 Task: Reply to email with the signature Brooke Phillips with the subject Complaint from softage.1@softage.net with the message I would like to request a meeting to discuss the new employee benefits program. with CC to softage.8@softage.net with an attached document User_agreement.doc
Action: Mouse moved to (397, 515)
Screenshot: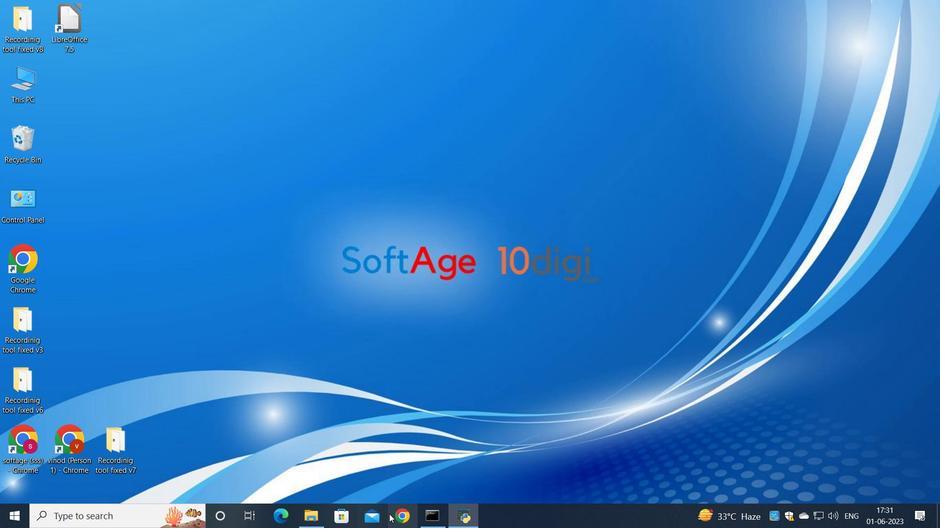 
Action: Mouse pressed left at (397, 515)
Screenshot: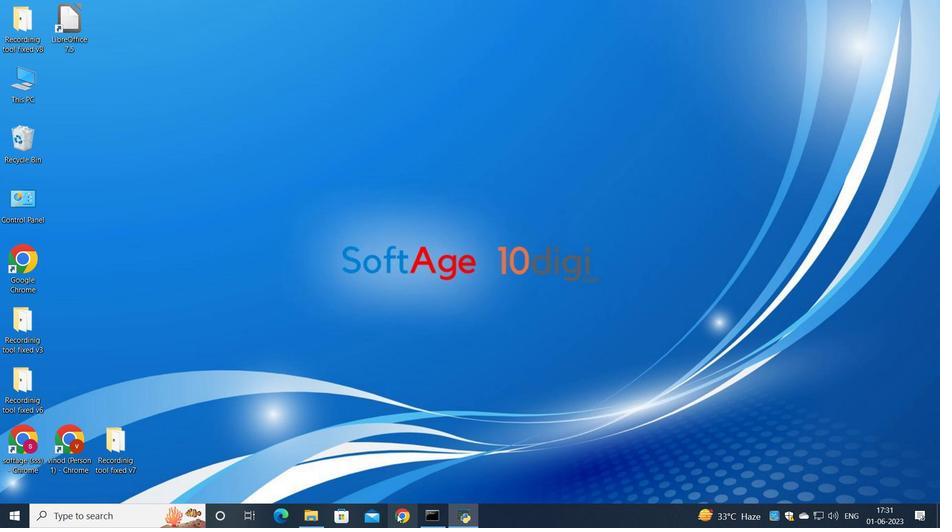 
Action: Mouse moved to (389, 280)
Screenshot: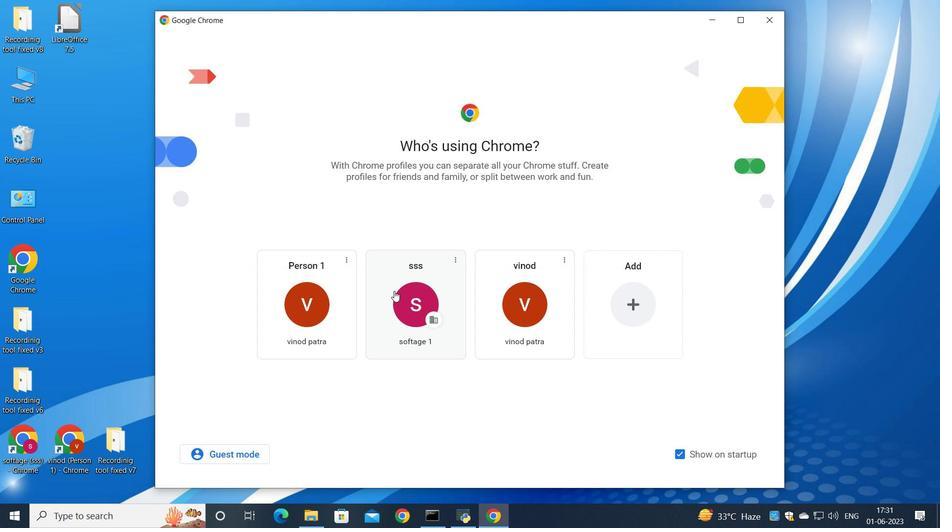 
Action: Mouse pressed left at (389, 280)
Screenshot: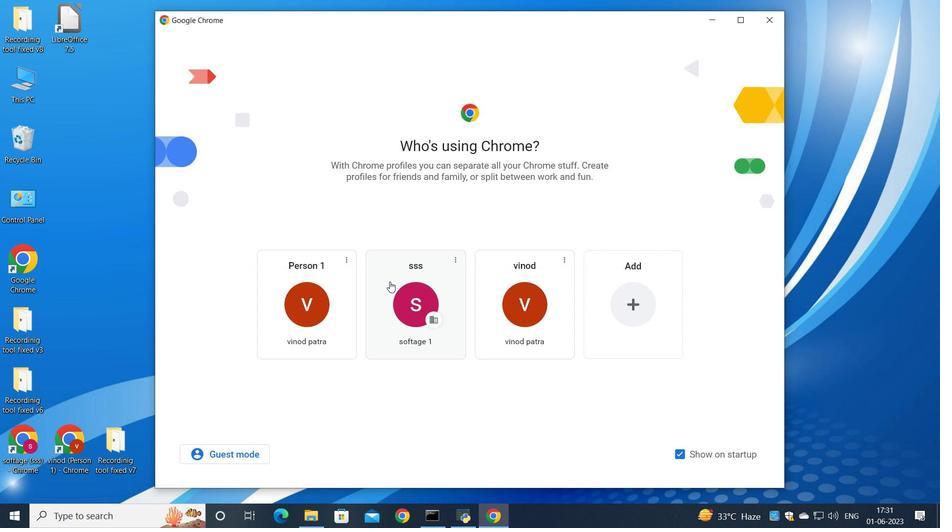 
Action: Mouse moved to (391, 310)
Screenshot: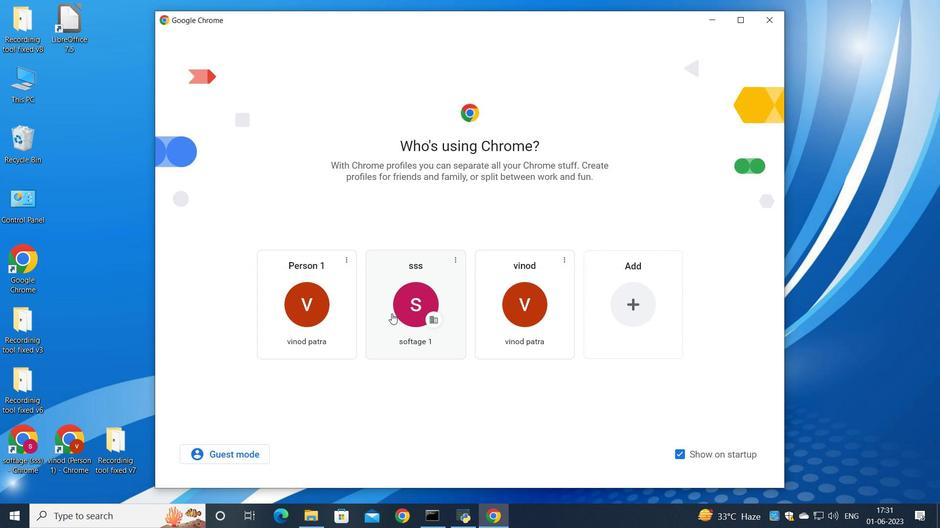 
Action: Mouse pressed left at (391, 310)
Screenshot: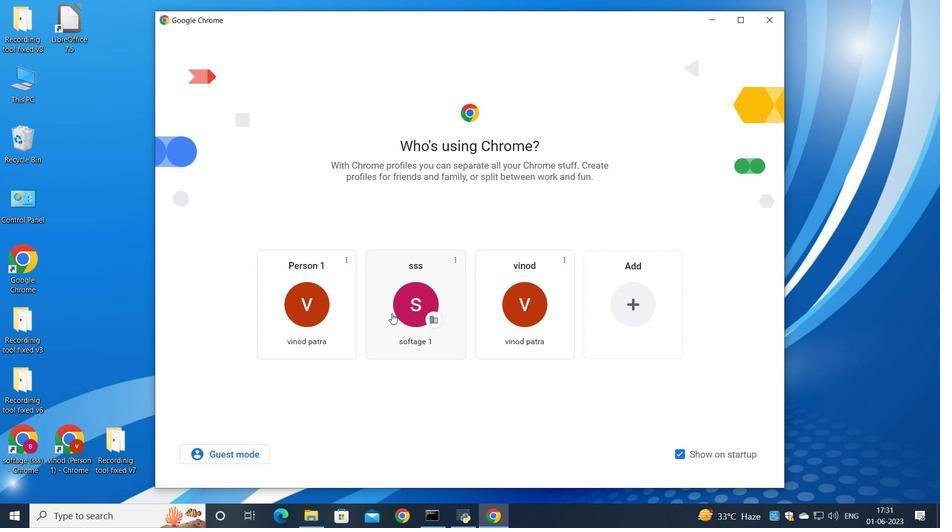 
Action: Mouse moved to (814, 84)
Screenshot: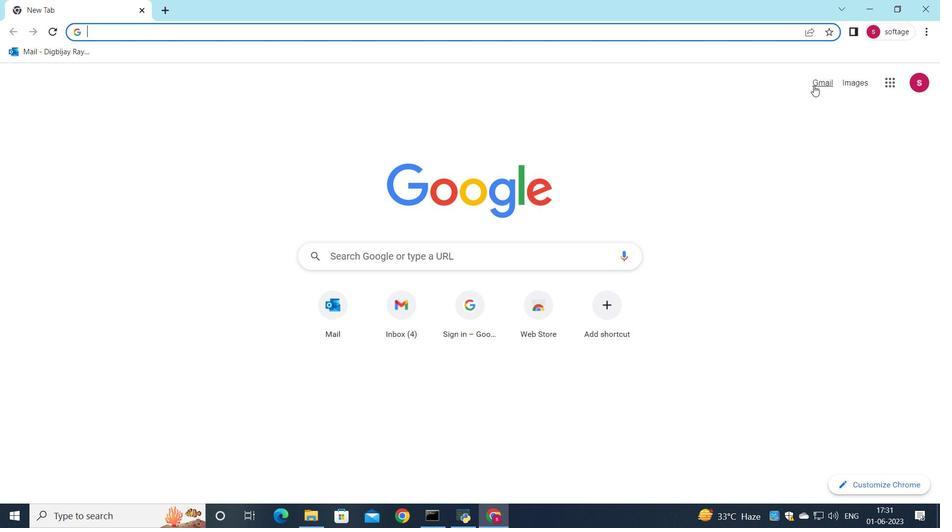 
Action: Mouse pressed left at (814, 84)
Screenshot: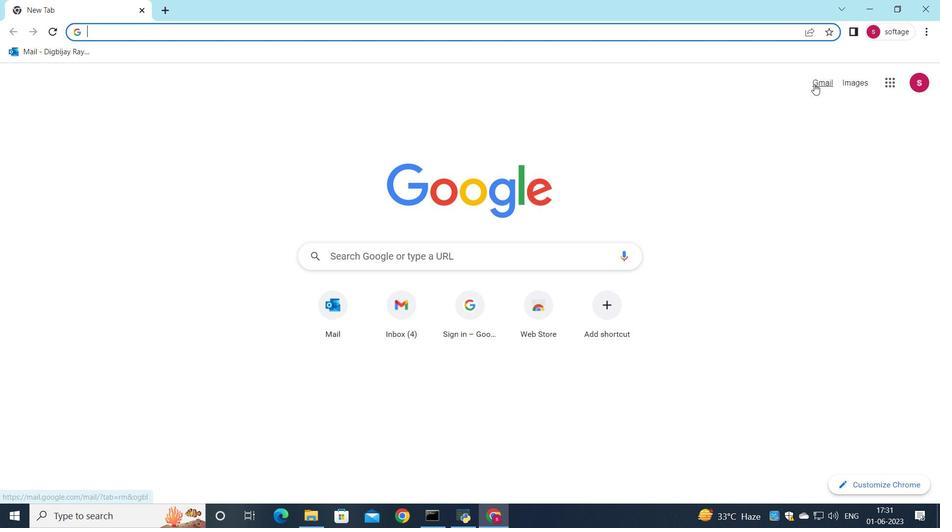
Action: Mouse moved to (803, 81)
Screenshot: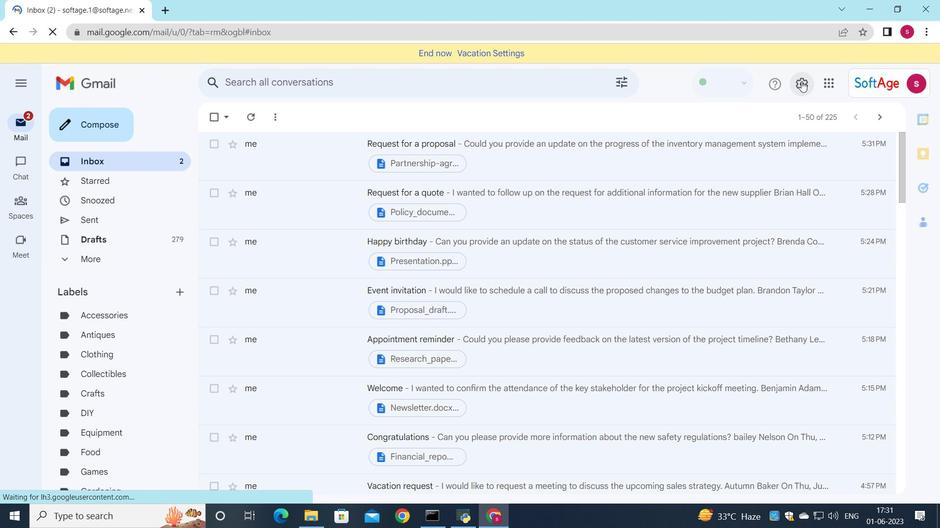 
Action: Mouse pressed left at (803, 81)
Screenshot: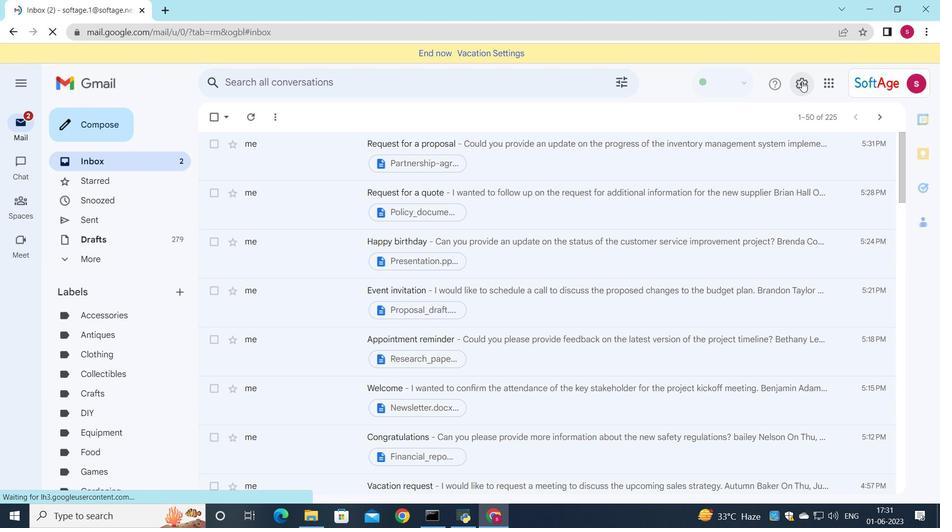 
Action: Mouse moved to (812, 148)
Screenshot: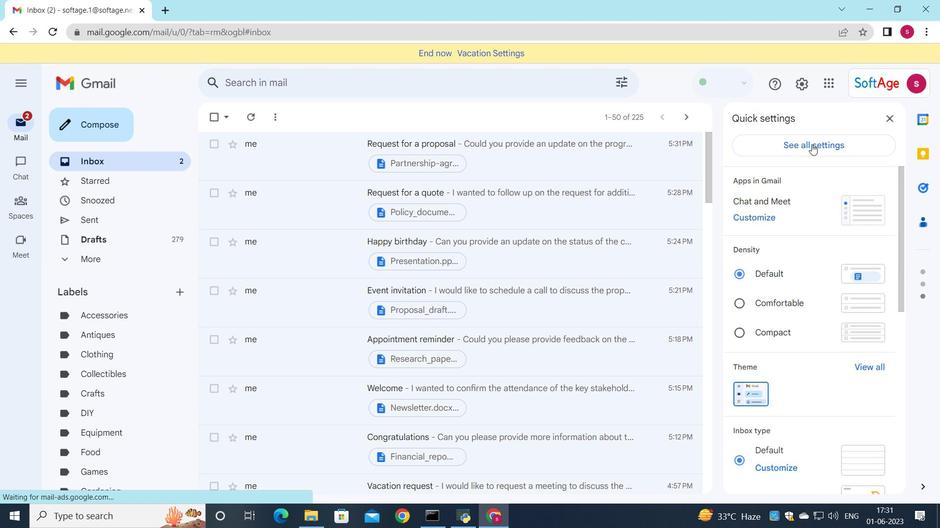 
Action: Mouse pressed left at (812, 148)
Screenshot: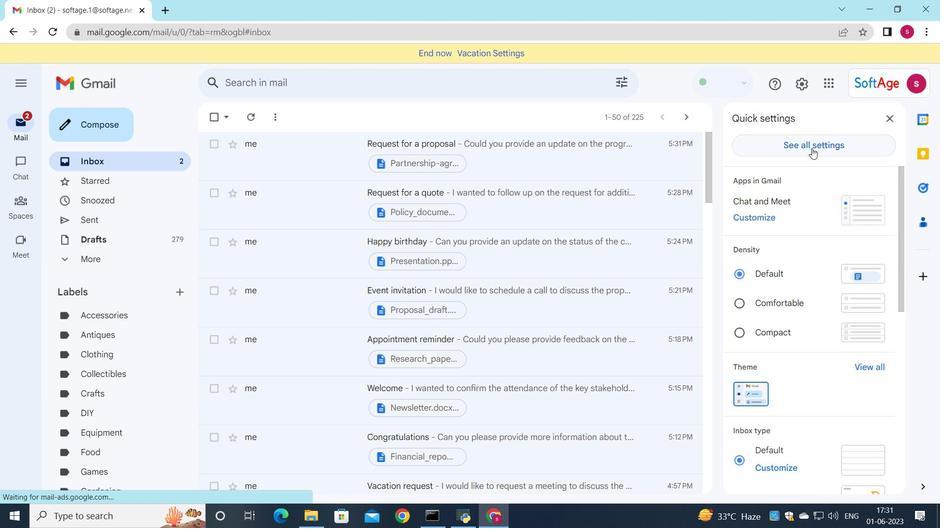
Action: Mouse moved to (564, 232)
Screenshot: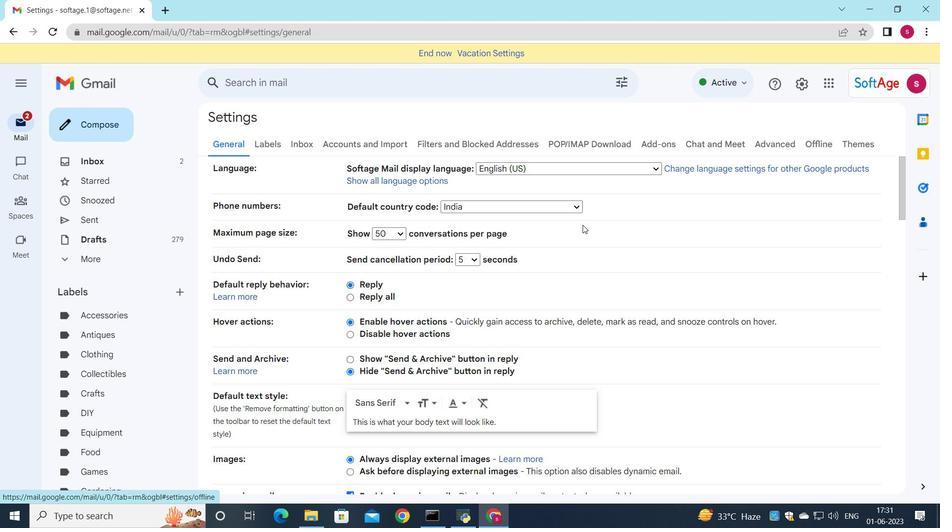 
Action: Mouse scrolled (564, 231) with delta (0, 0)
Screenshot: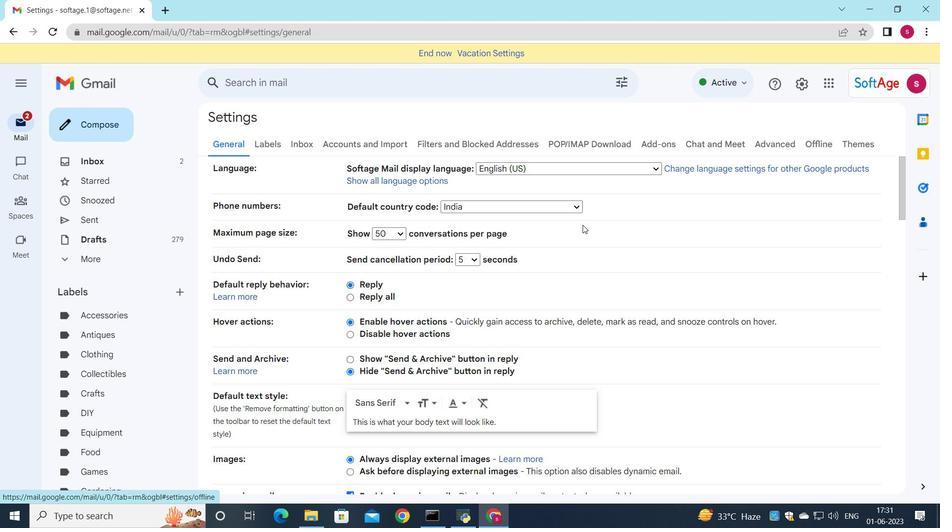 
Action: Mouse moved to (564, 232)
Screenshot: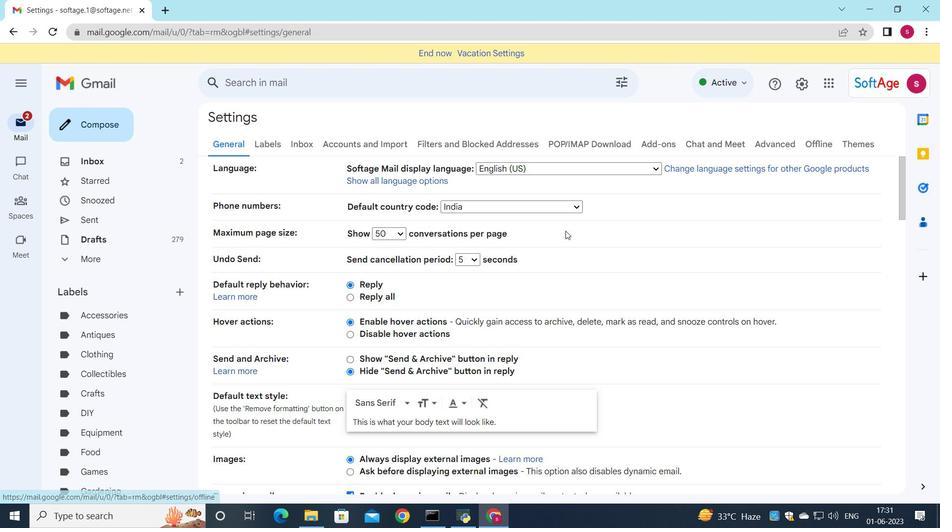 
Action: Mouse scrolled (564, 231) with delta (0, 0)
Screenshot: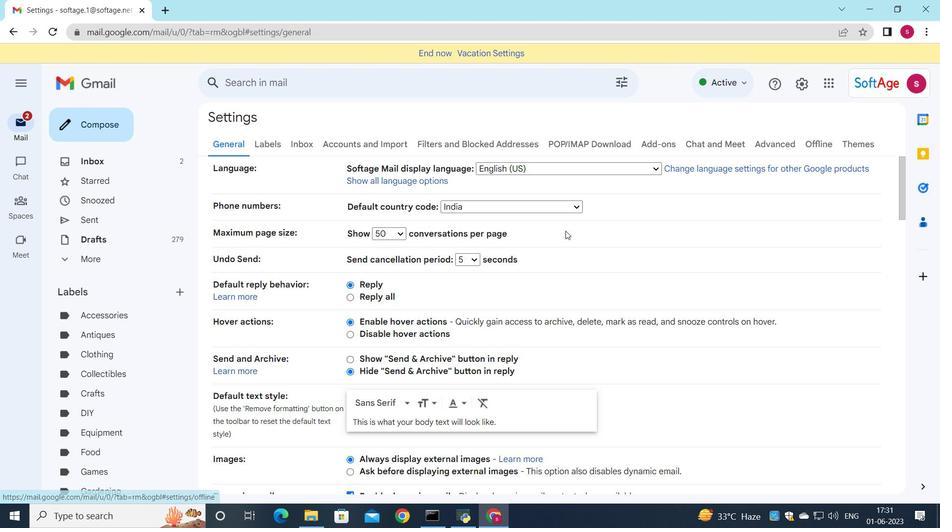 
Action: Mouse scrolled (564, 231) with delta (0, 0)
Screenshot: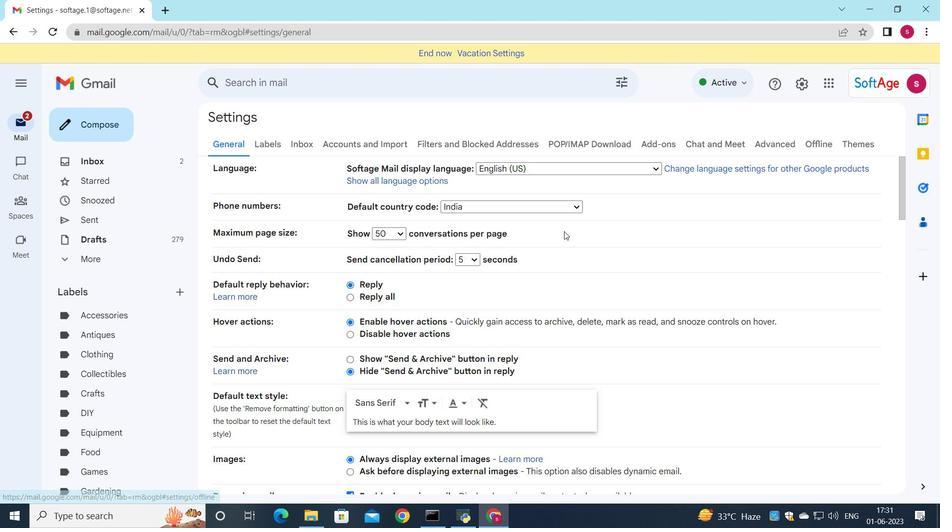 
Action: Mouse scrolled (564, 231) with delta (0, 0)
Screenshot: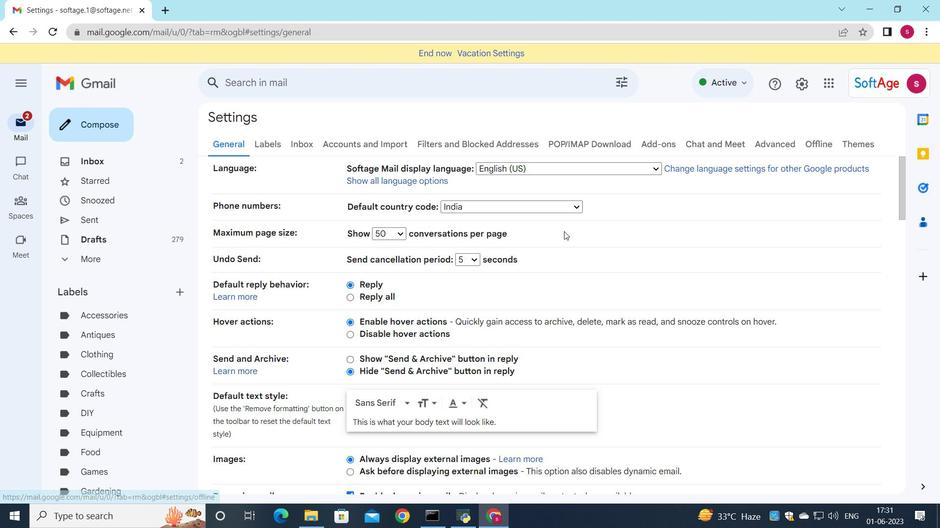 
Action: Mouse scrolled (564, 231) with delta (0, 0)
Screenshot: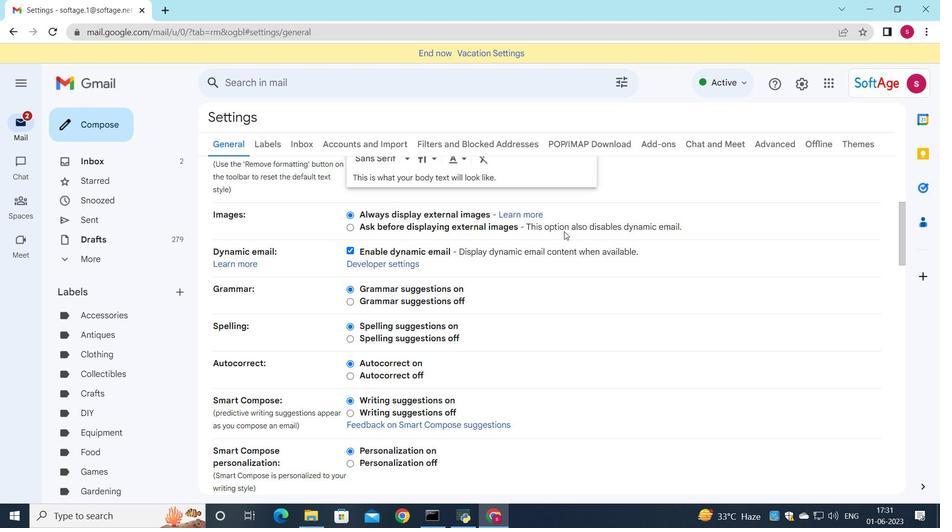 
Action: Mouse scrolled (564, 231) with delta (0, 0)
Screenshot: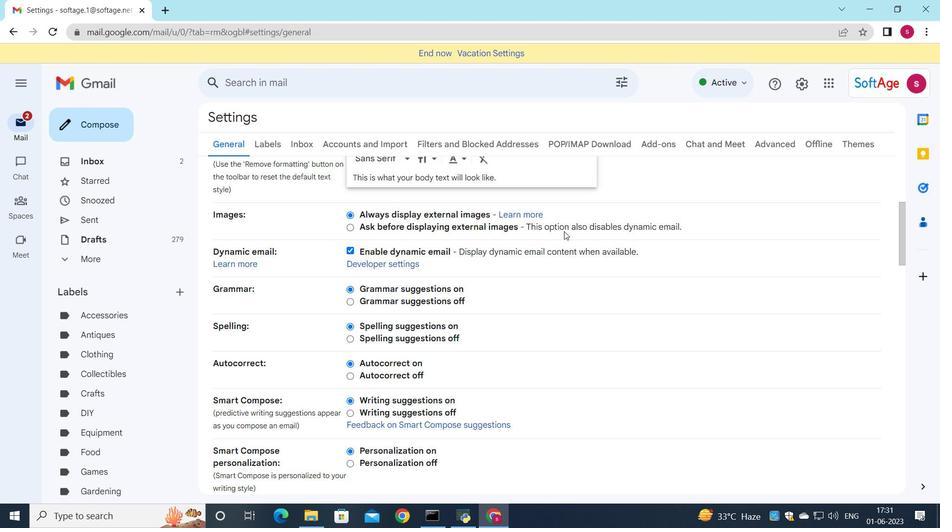 
Action: Mouse scrolled (564, 231) with delta (0, 0)
Screenshot: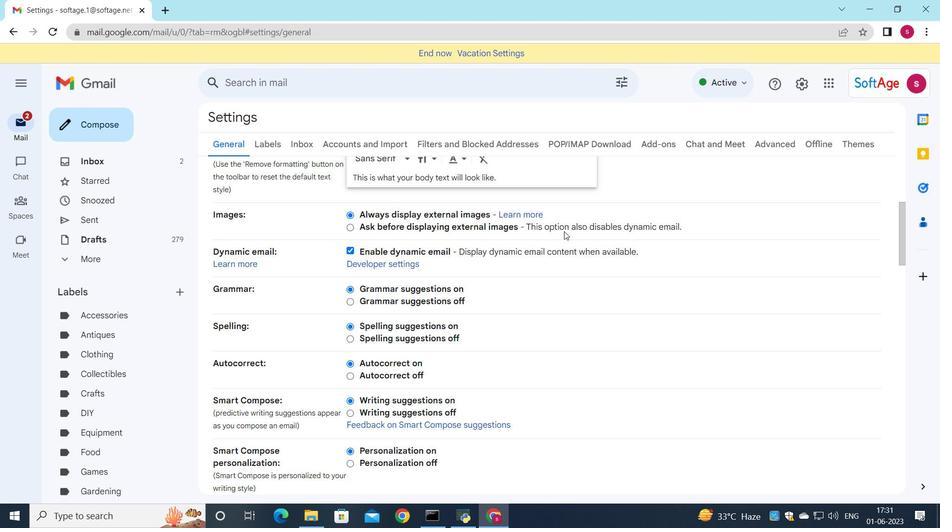 
Action: Mouse scrolled (564, 231) with delta (0, 0)
Screenshot: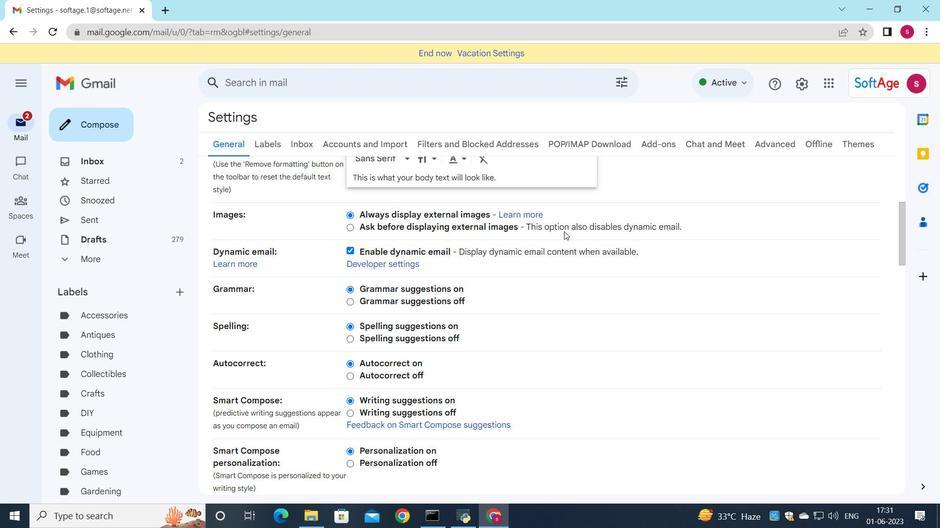 
Action: Mouse moved to (531, 293)
Screenshot: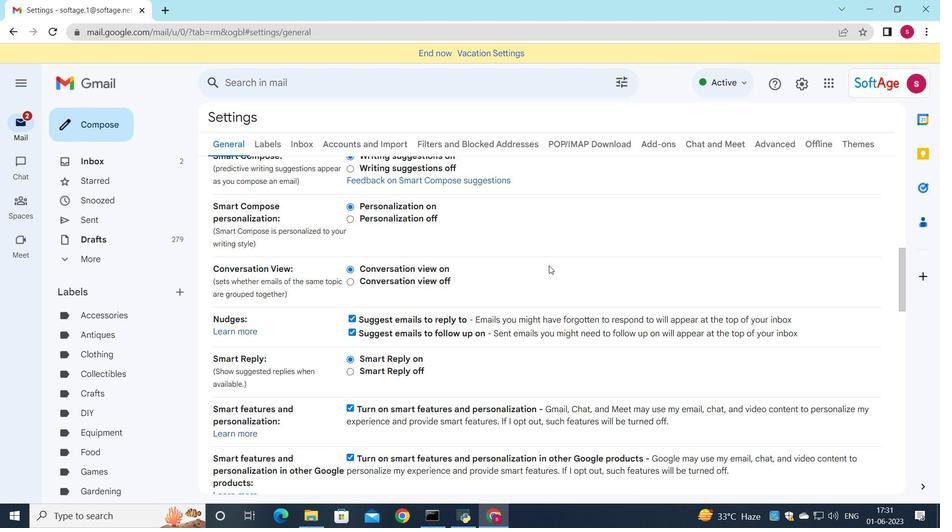 
Action: Mouse scrolled (546, 281) with delta (0, 0)
Screenshot: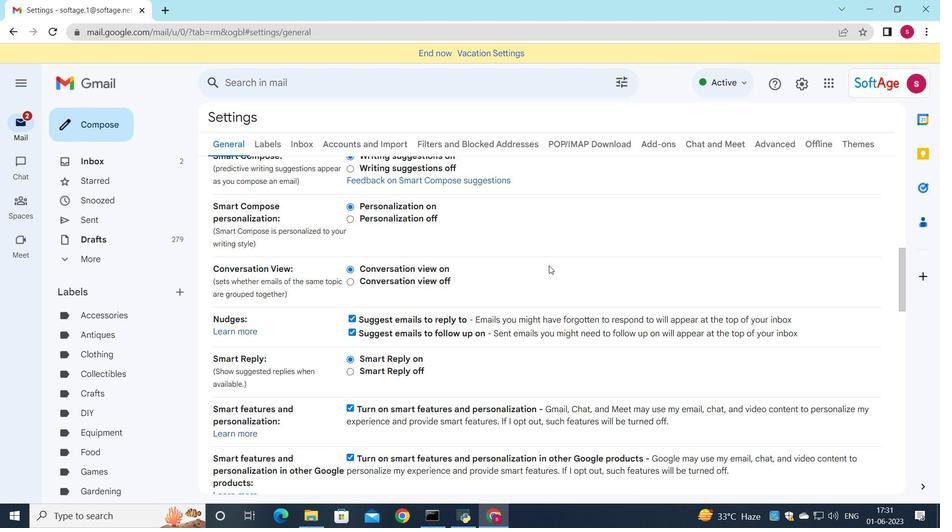 
Action: Mouse moved to (531, 293)
Screenshot: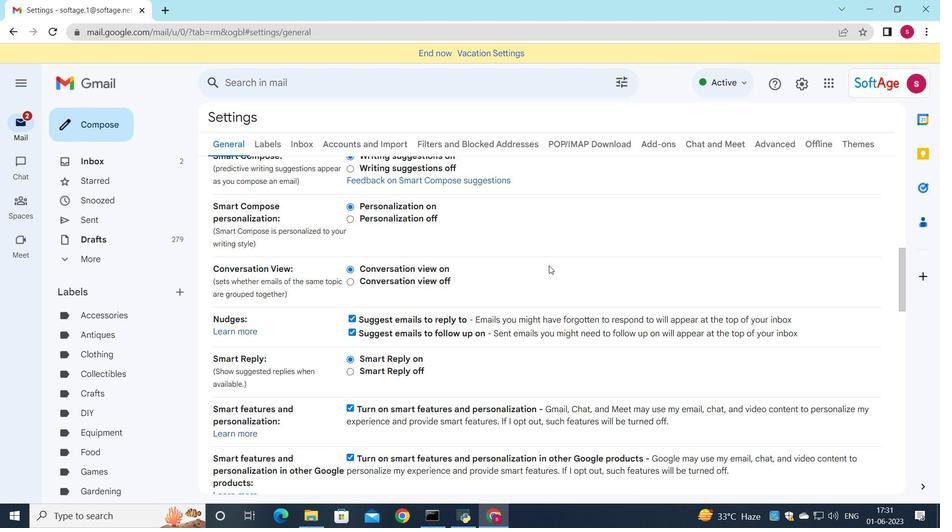 
Action: Mouse scrolled (540, 289) with delta (0, 0)
Screenshot: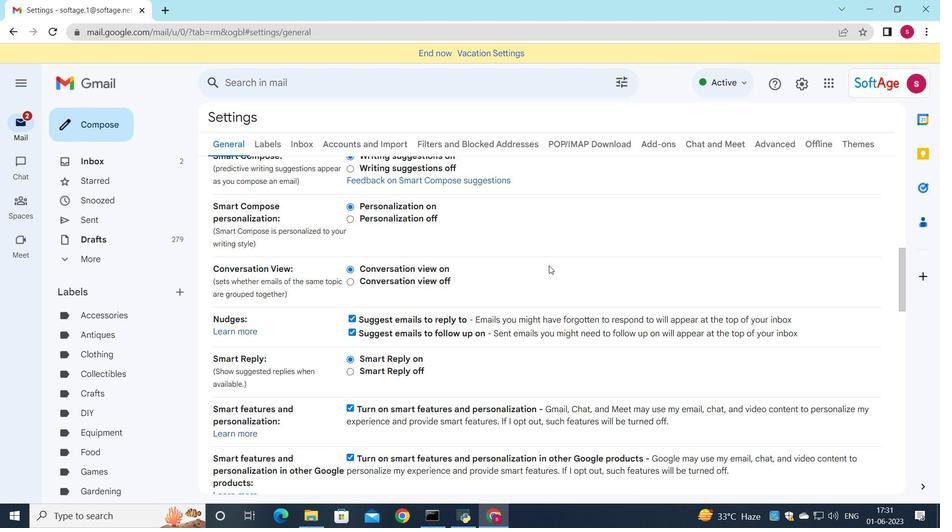 
Action: Mouse moved to (526, 291)
Screenshot: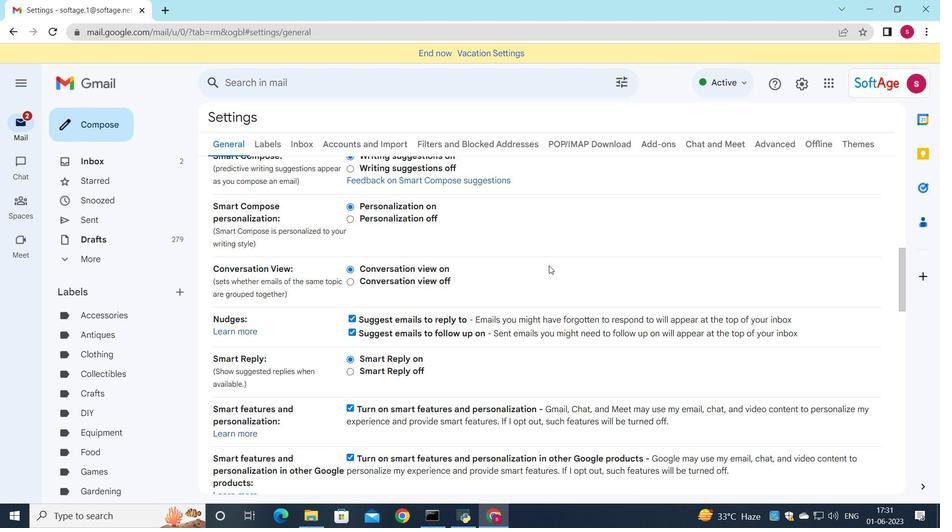 
Action: Mouse scrolled (535, 292) with delta (0, 0)
Screenshot: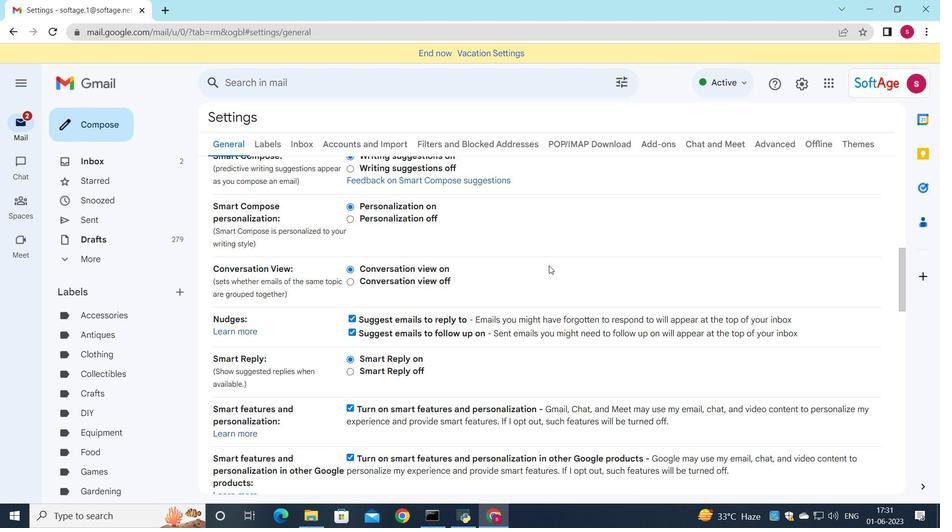 
Action: Mouse moved to (526, 291)
Screenshot: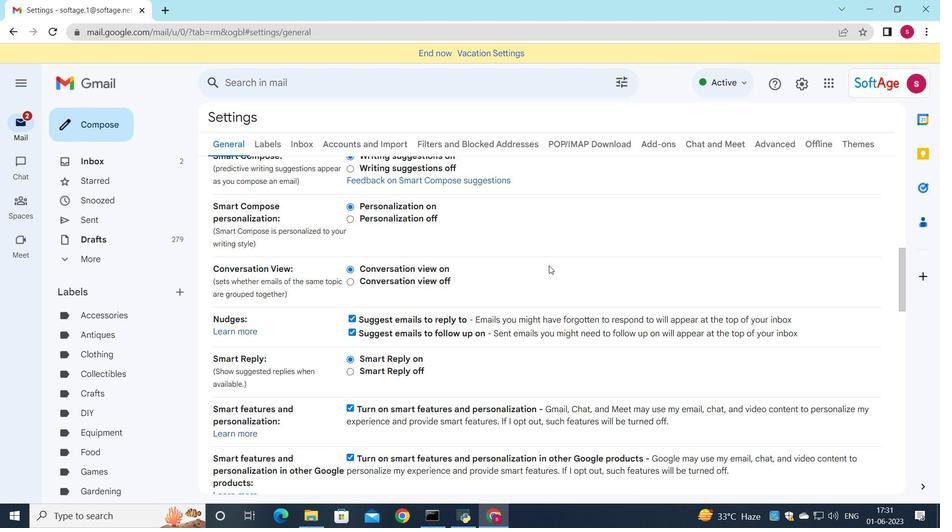 
Action: Mouse scrolled (531, 292) with delta (0, 0)
Screenshot: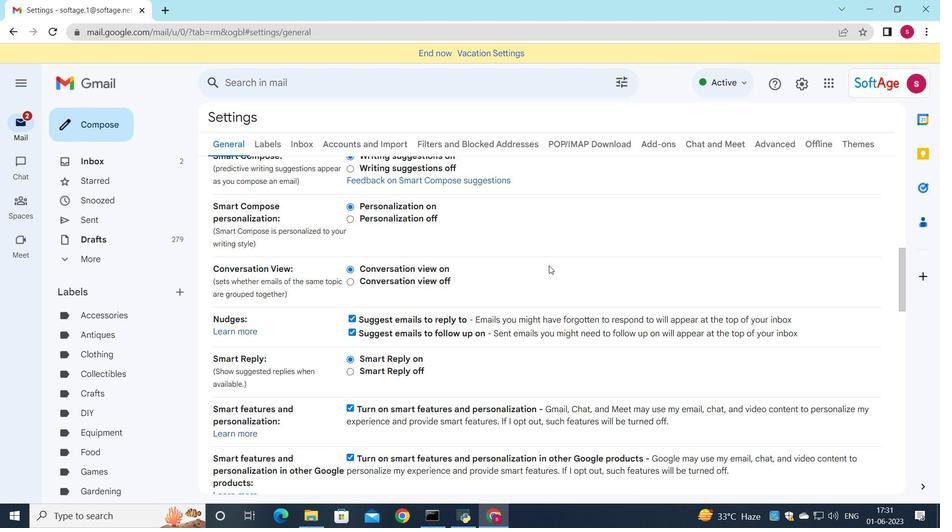 
Action: Mouse moved to (522, 289)
Screenshot: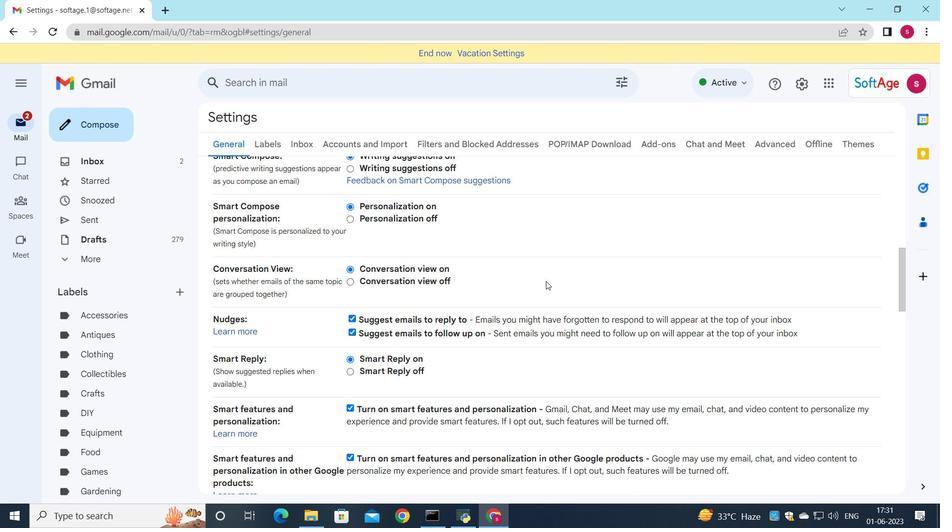 
Action: Mouse scrolled (522, 289) with delta (0, 0)
Screenshot: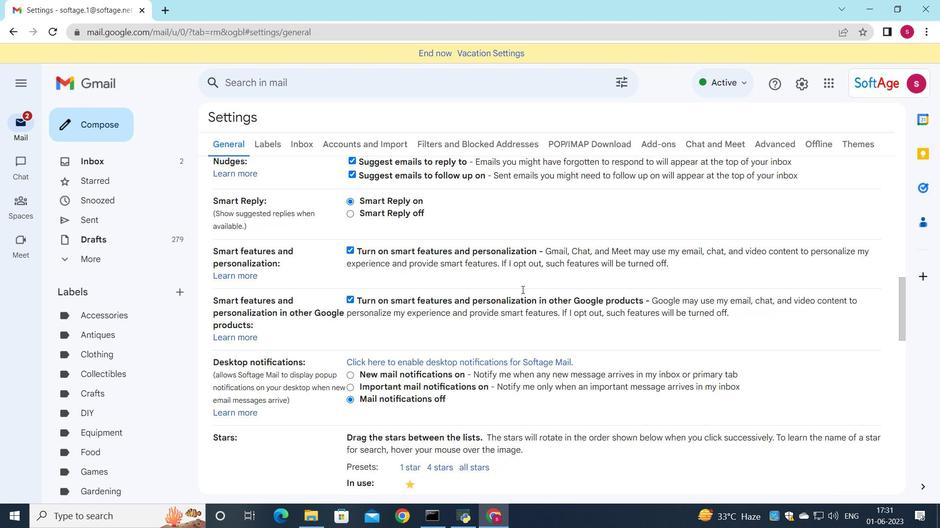 
Action: Mouse scrolled (522, 289) with delta (0, 0)
Screenshot: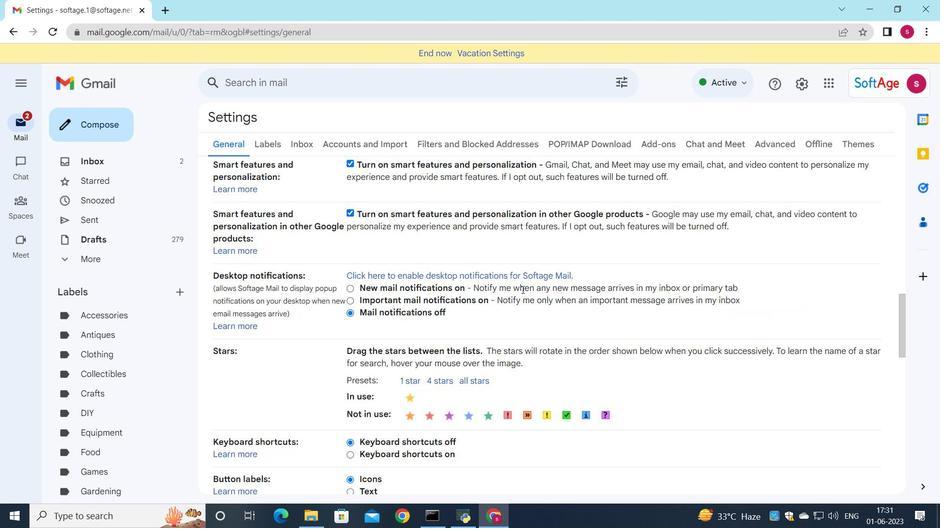 
Action: Mouse moved to (515, 302)
Screenshot: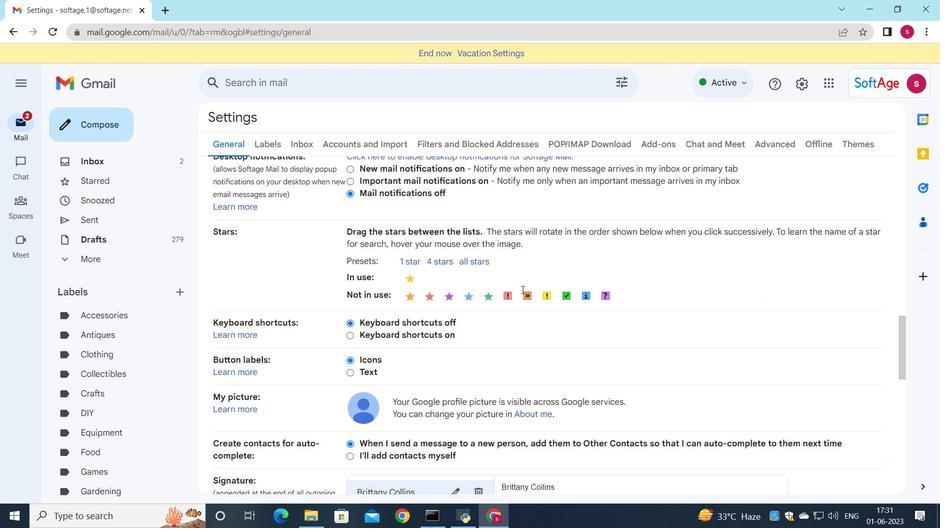 
Action: Mouse scrolled (515, 302) with delta (0, 0)
Screenshot: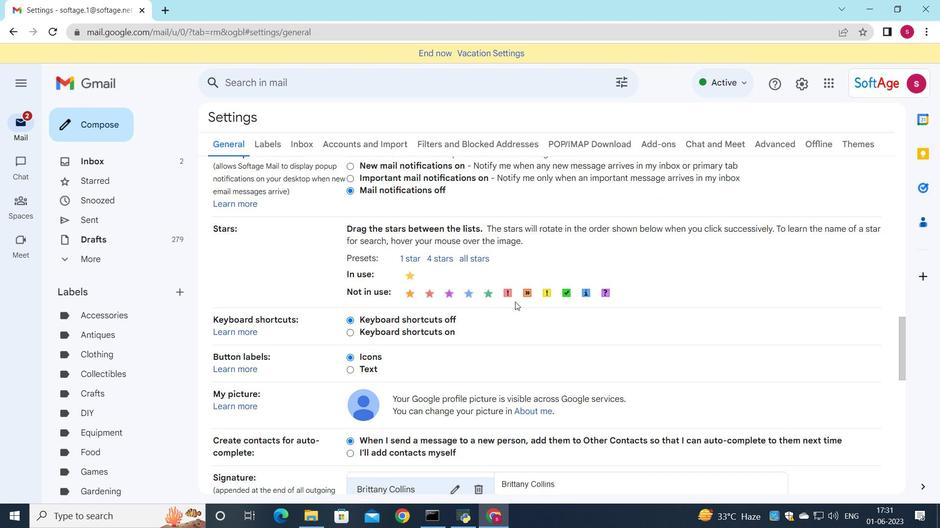 
Action: Mouse scrolled (515, 302) with delta (0, 0)
Screenshot: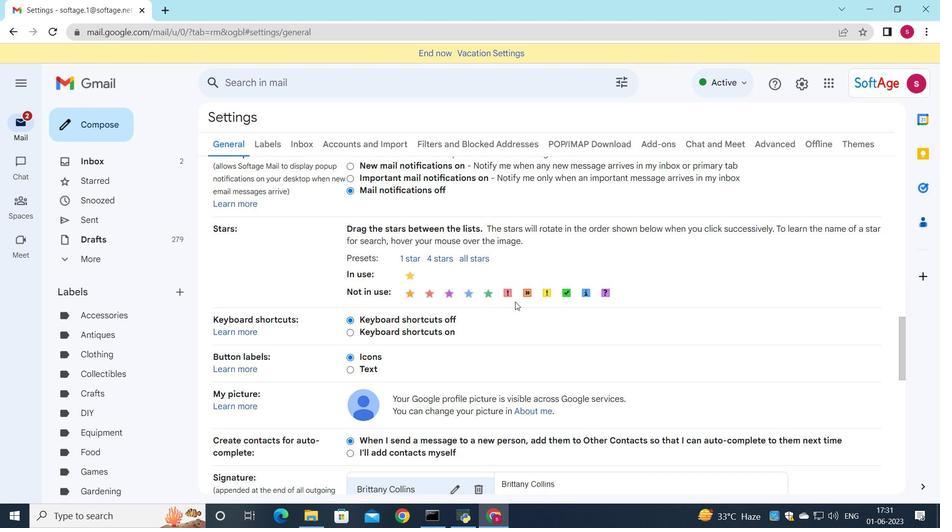 
Action: Mouse scrolled (515, 302) with delta (0, 0)
Screenshot: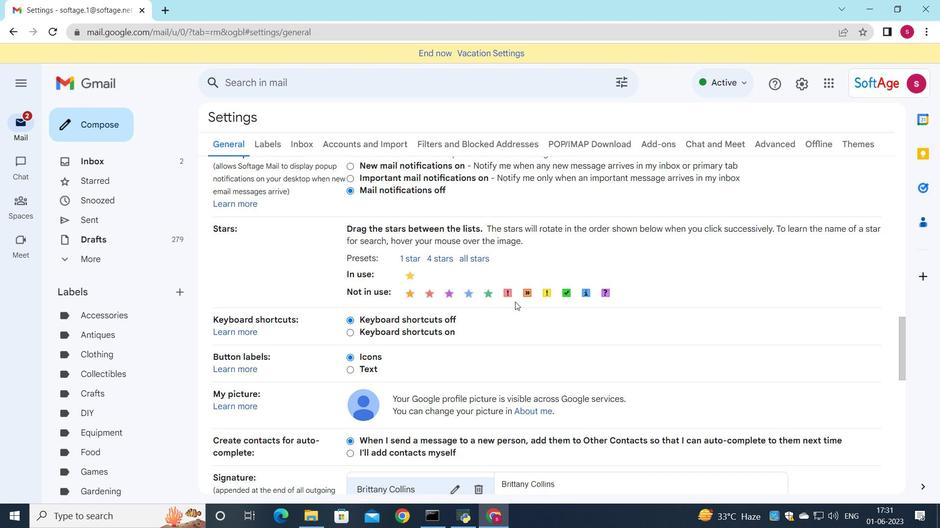 
Action: Mouse scrolled (515, 302) with delta (0, 0)
Screenshot: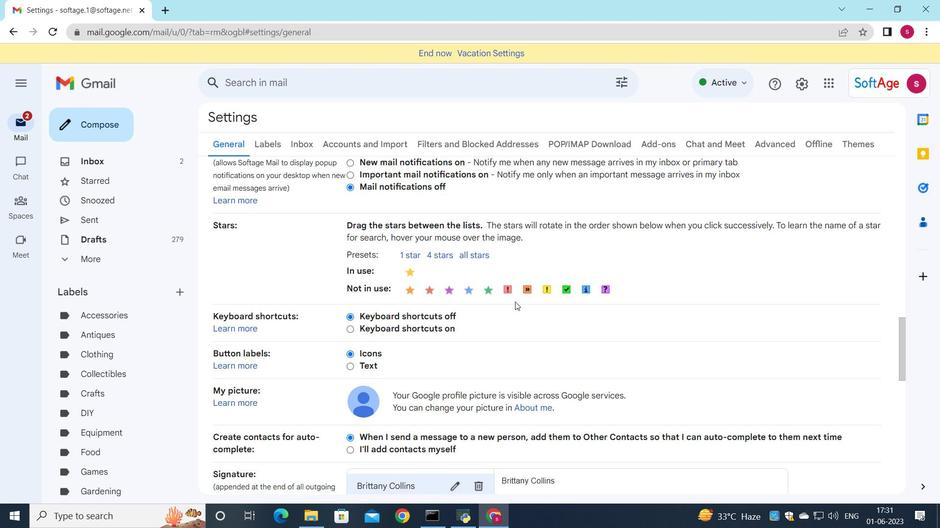 
Action: Mouse moved to (475, 241)
Screenshot: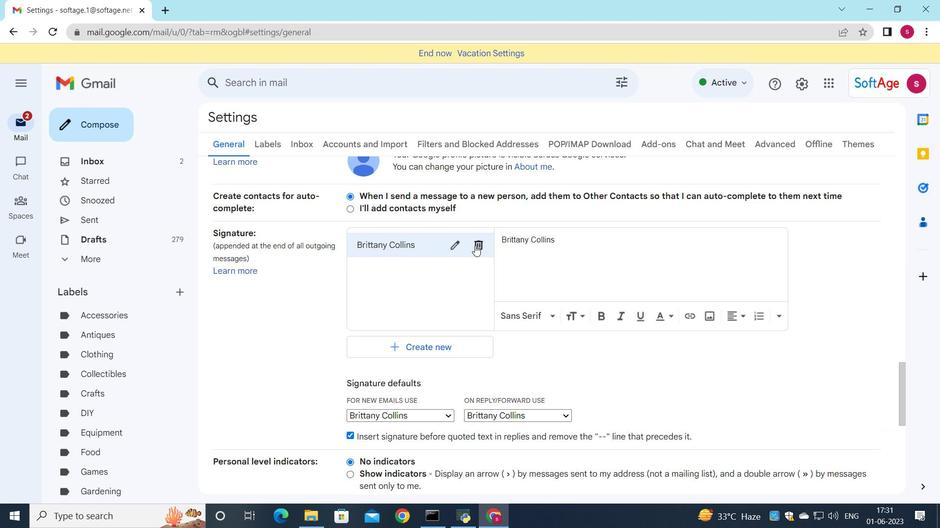 
Action: Mouse pressed left at (475, 241)
Screenshot: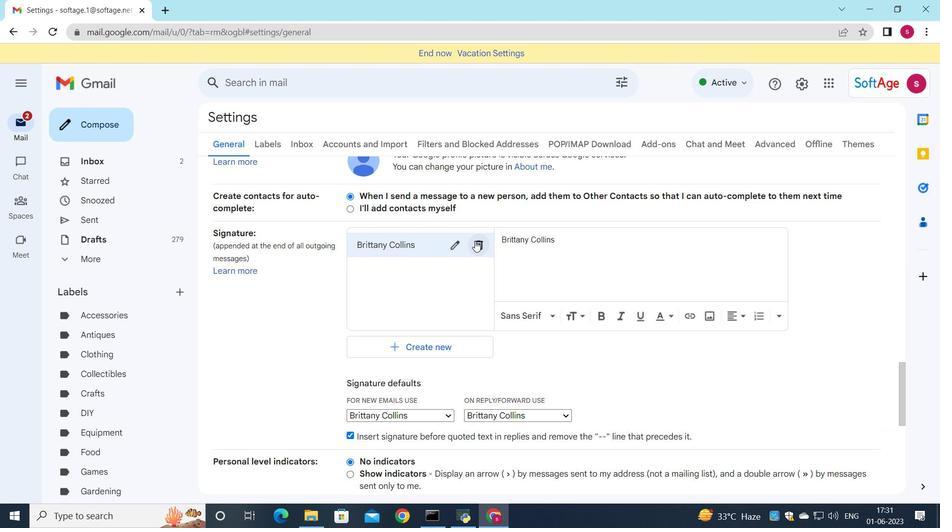 
Action: Mouse moved to (578, 300)
Screenshot: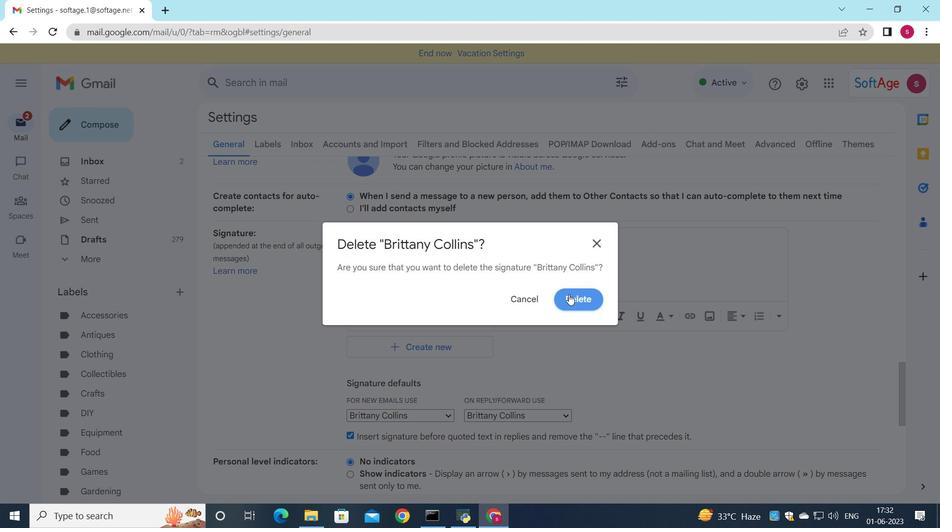 
Action: Mouse pressed left at (578, 300)
Screenshot: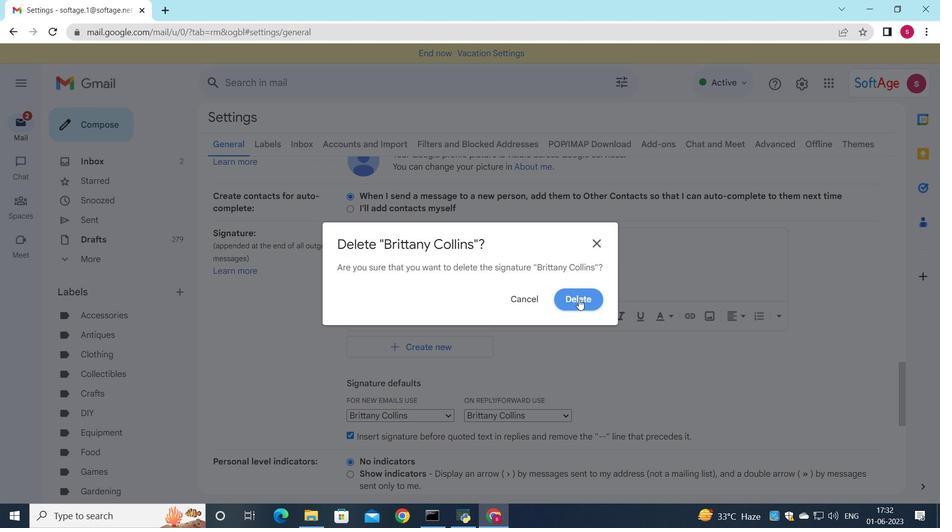 
Action: Mouse moved to (402, 257)
Screenshot: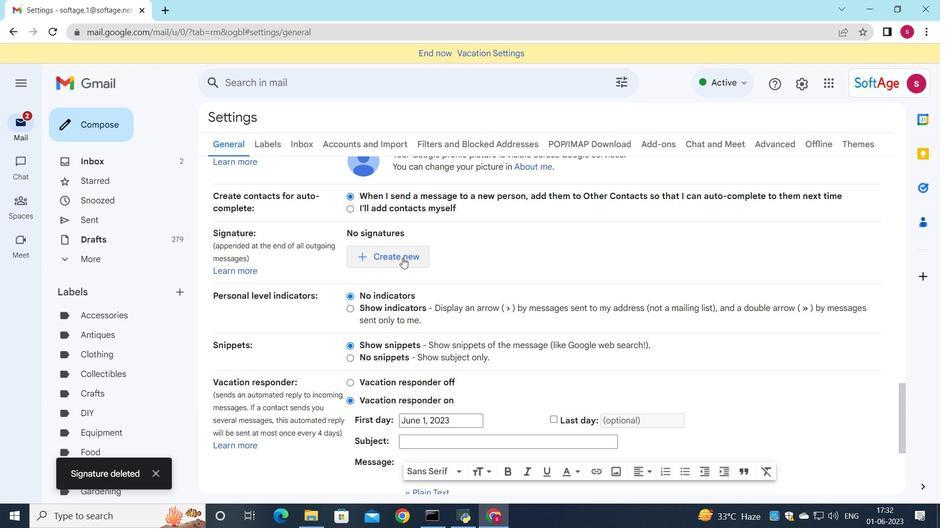 
Action: Mouse pressed left at (402, 257)
Screenshot: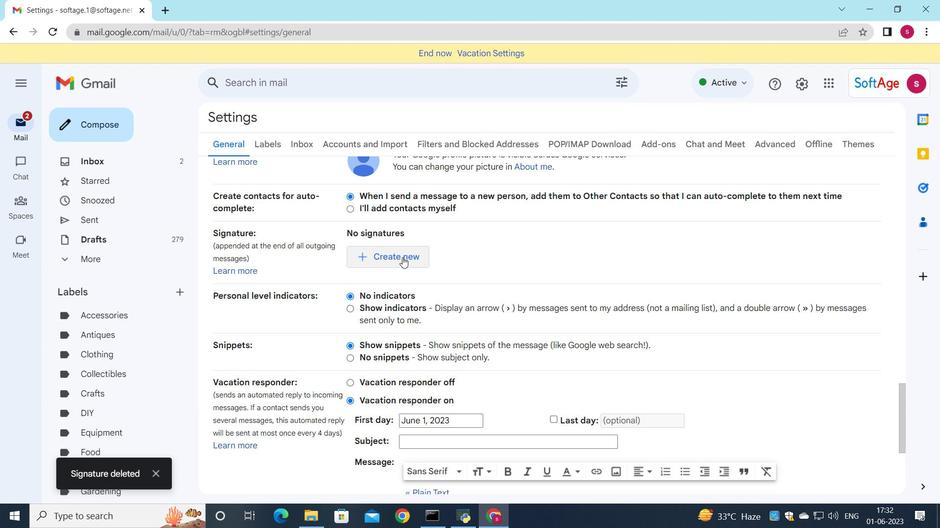 
Action: Mouse moved to (693, 259)
Screenshot: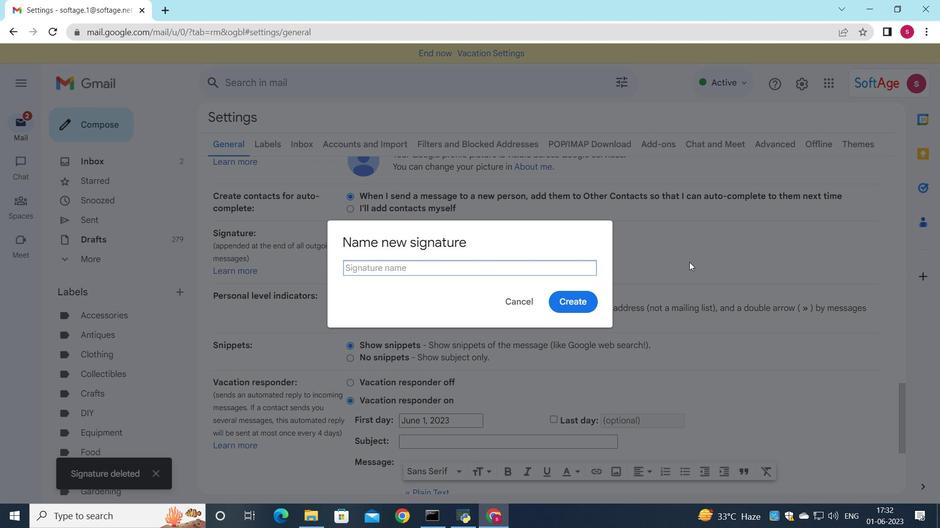 
Action: Key pressed <Key.shift>Brooke<Key.space><Key.shift>phillips
Screenshot: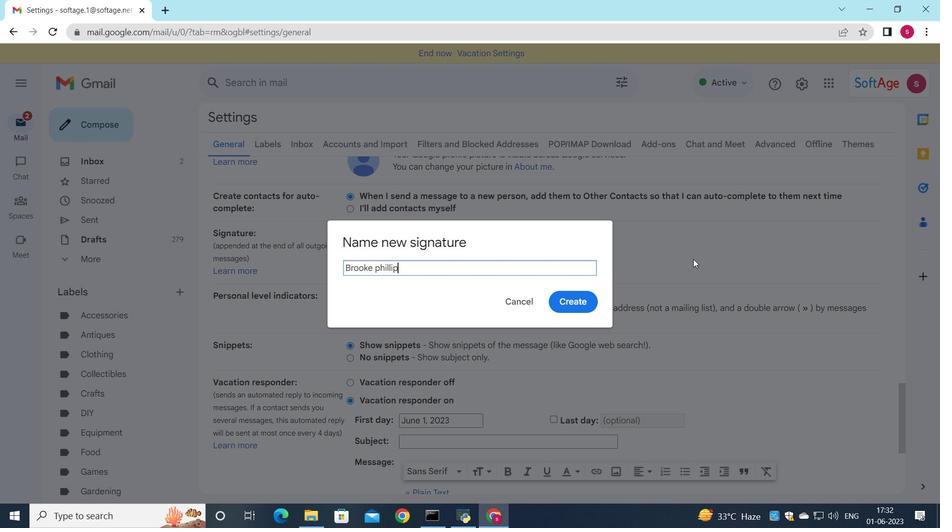 
Action: Mouse moved to (588, 292)
Screenshot: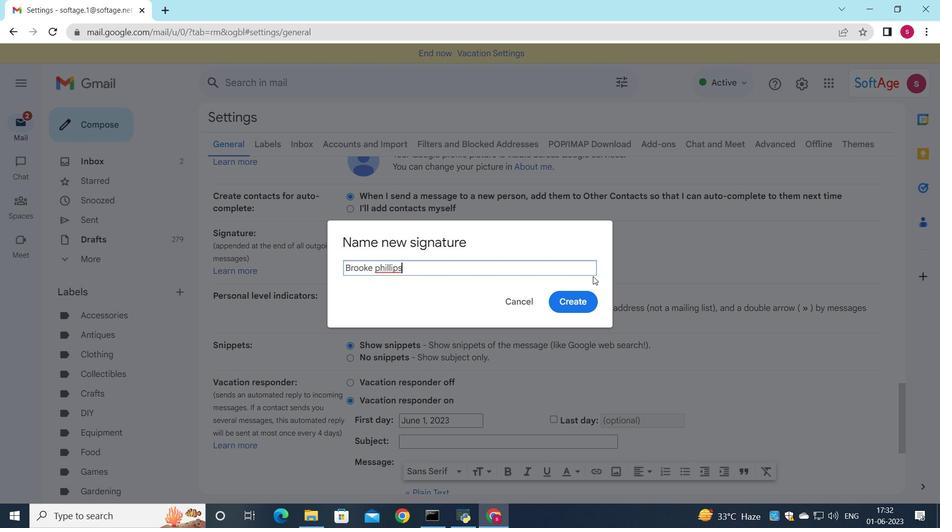 
Action: Mouse pressed left at (588, 292)
Screenshot: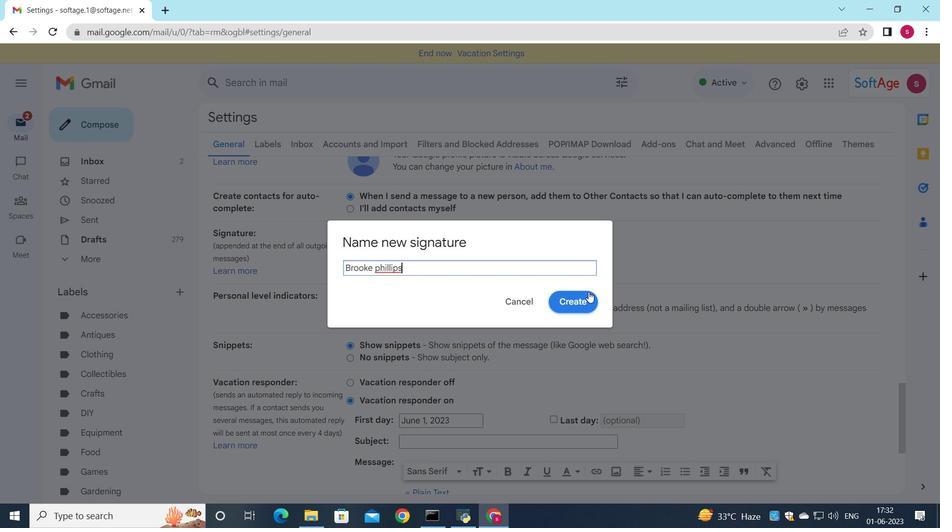
Action: Mouse moved to (559, 272)
Screenshot: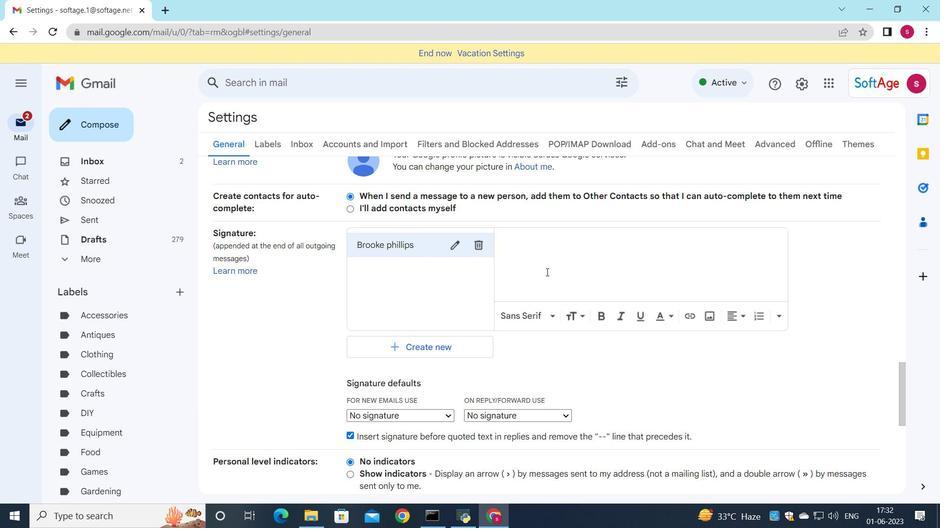 
Action: Mouse pressed left at (559, 272)
Screenshot: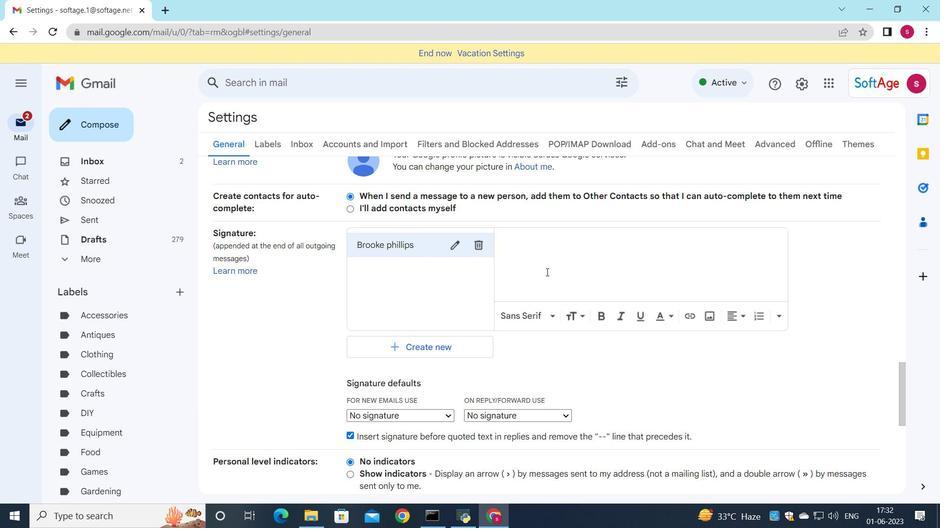 
Action: Key pressed <Key.shift>Brooke<Key.space><Key.shift>phillips
Screenshot: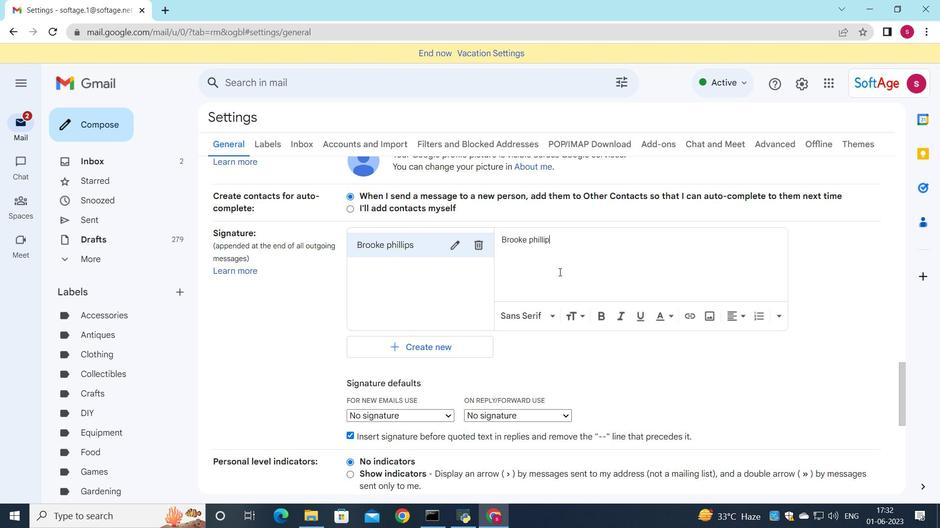 
Action: Mouse moved to (532, 240)
Screenshot: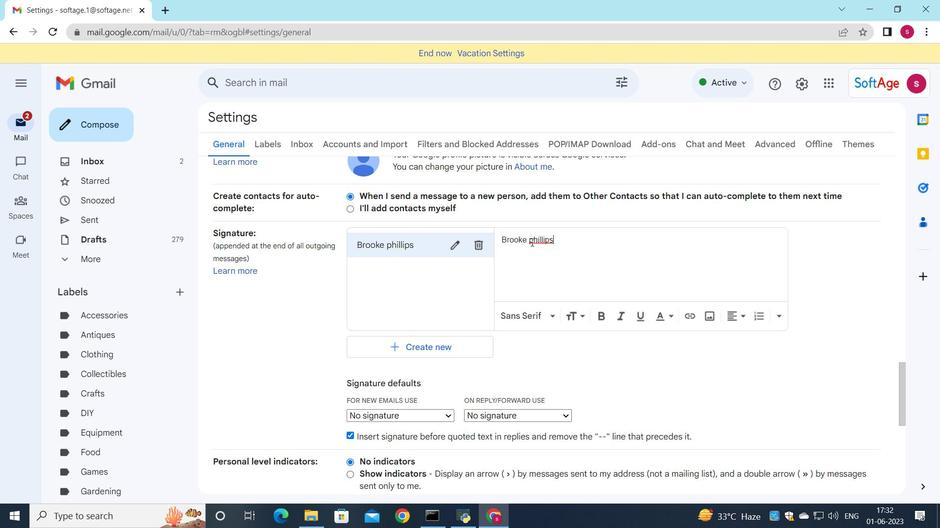 
Action: Mouse pressed left at (532, 240)
Screenshot: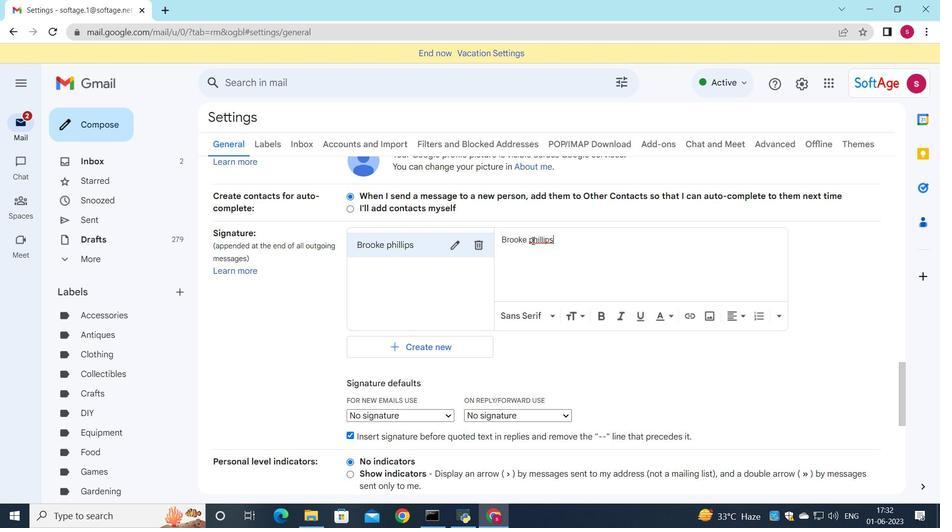 
Action: Mouse moved to (534, 241)
Screenshot: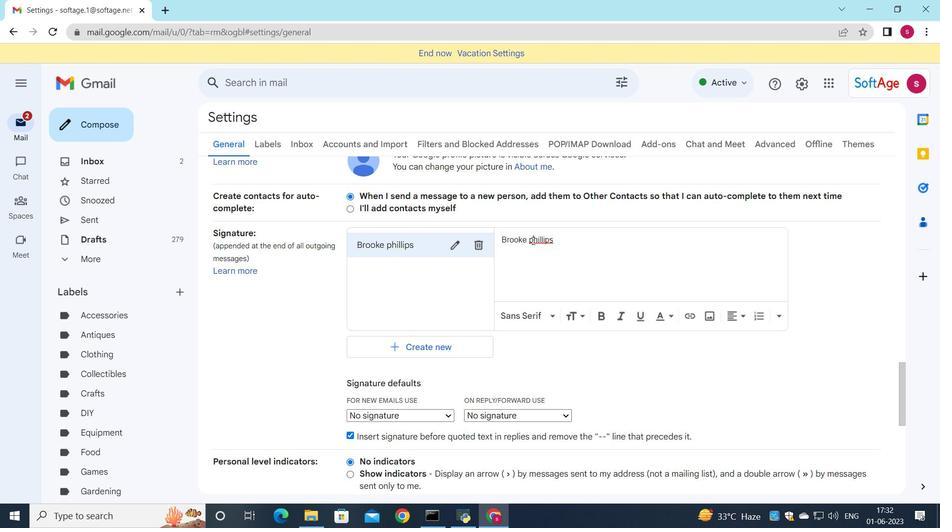 
Action: Key pressed <Key.backspace><Key.shift>P
Screenshot: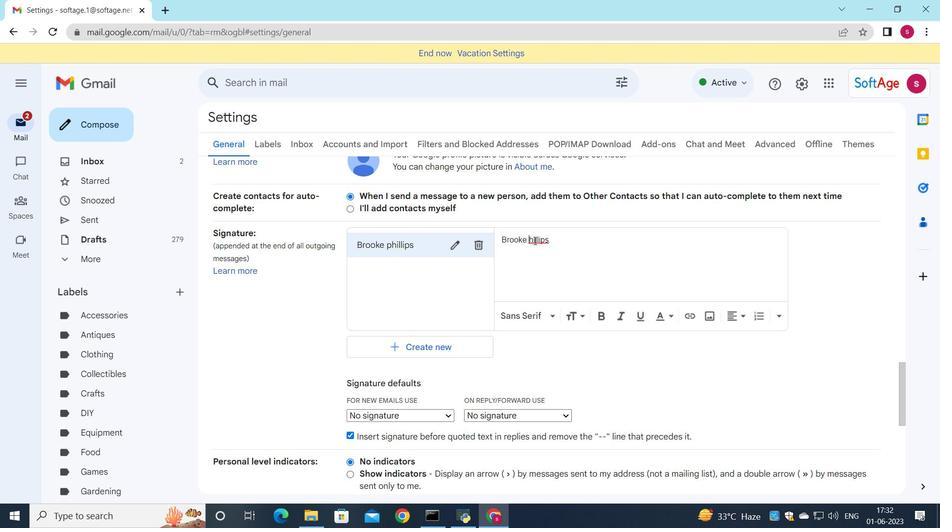 
Action: Mouse moved to (437, 417)
Screenshot: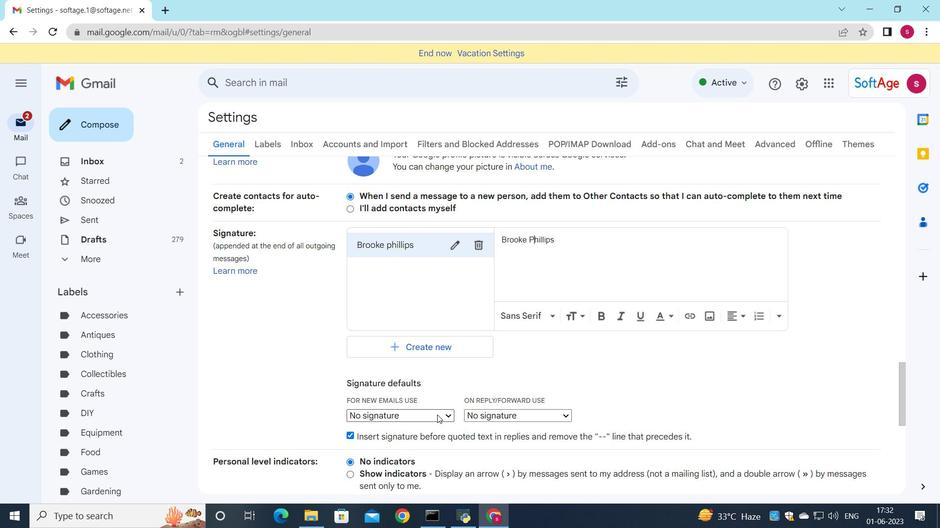 
Action: Mouse pressed left at (437, 417)
Screenshot: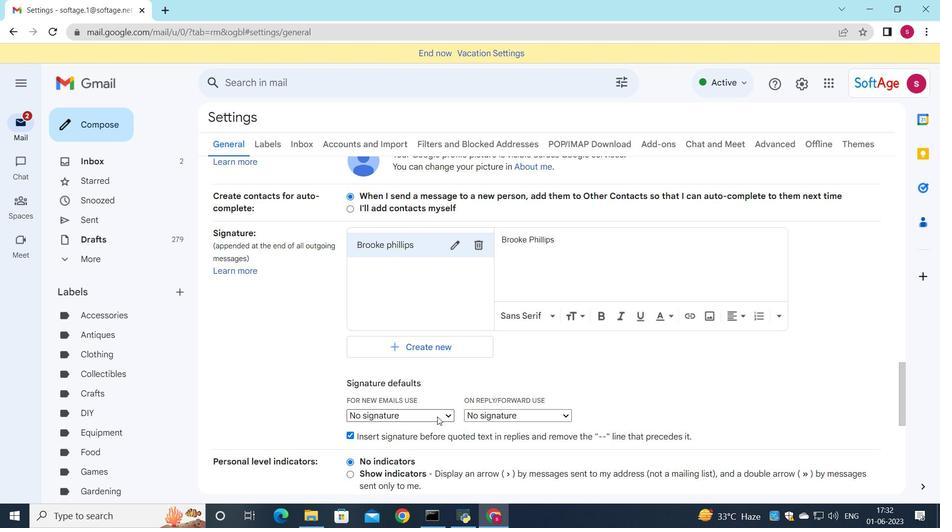 
Action: Mouse moved to (429, 437)
Screenshot: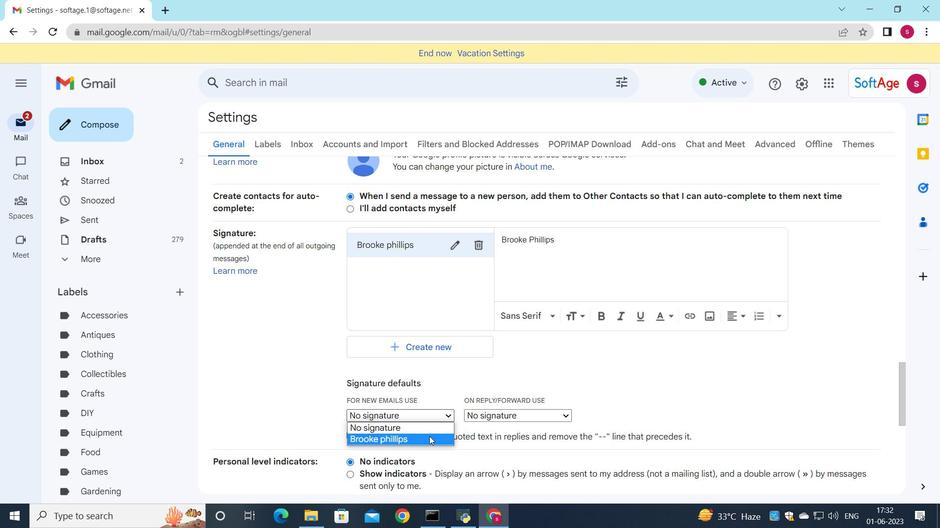 
Action: Mouse pressed left at (429, 437)
Screenshot: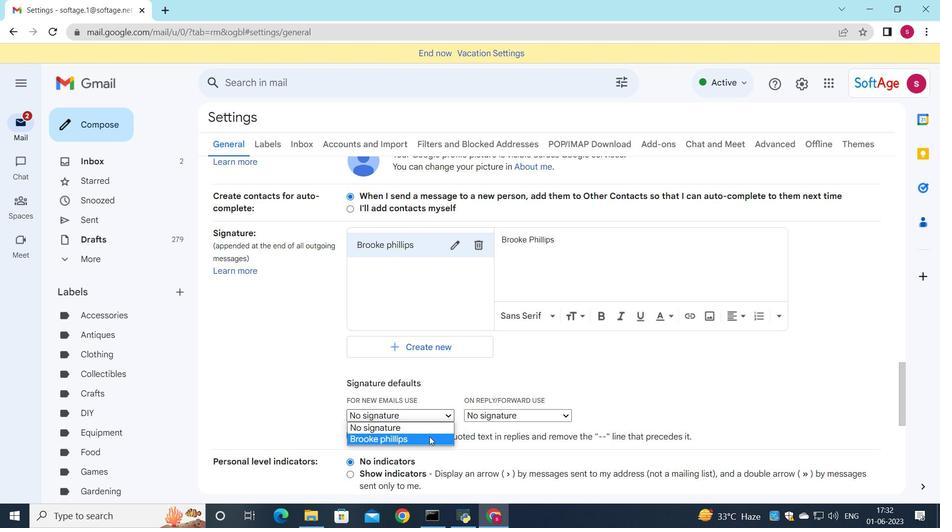 
Action: Mouse moved to (485, 413)
Screenshot: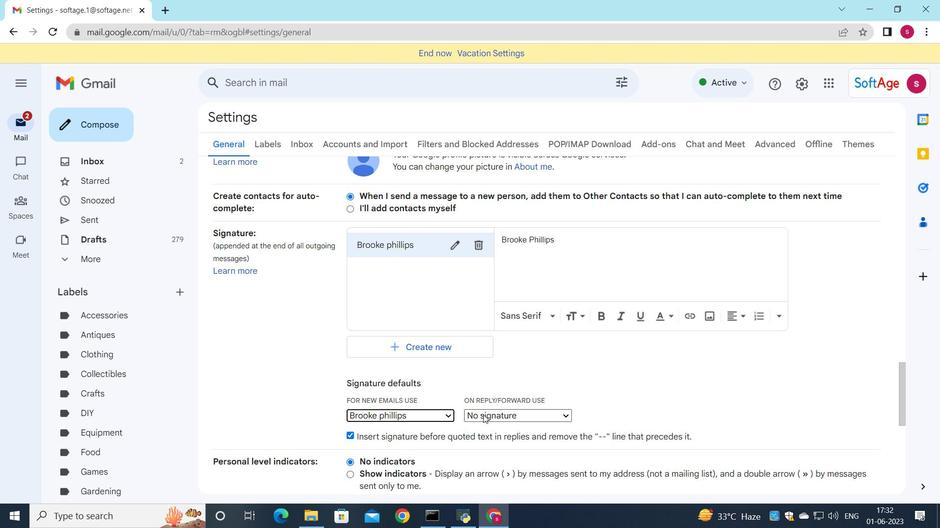 
Action: Mouse pressed left at (485, 413)
Screenshot: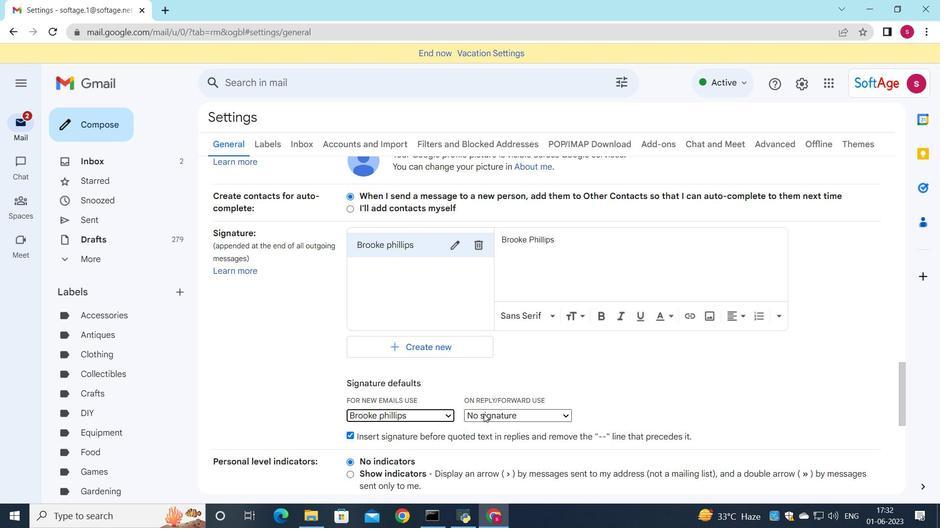 
Action: Mouse moved to (484, 440)
Screenshot: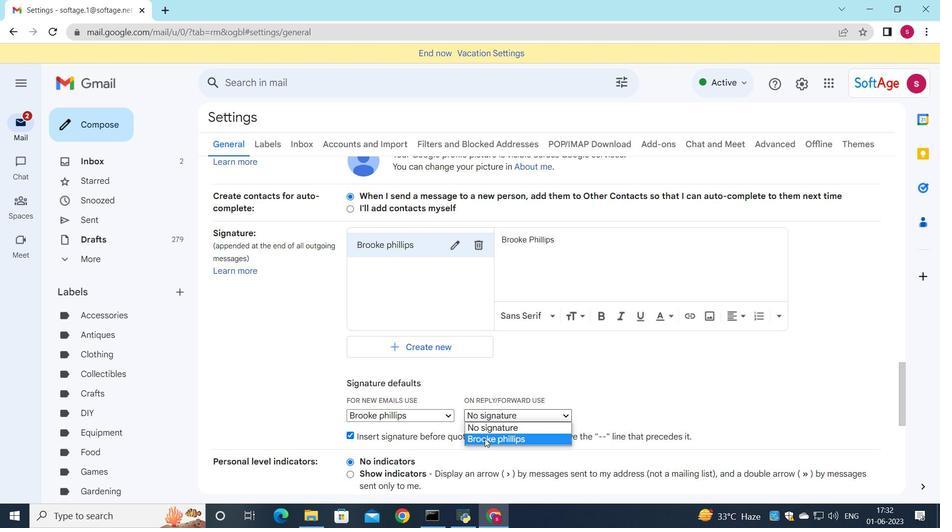 
Action: Mouse pressed left at (484, 440)
Screenshot: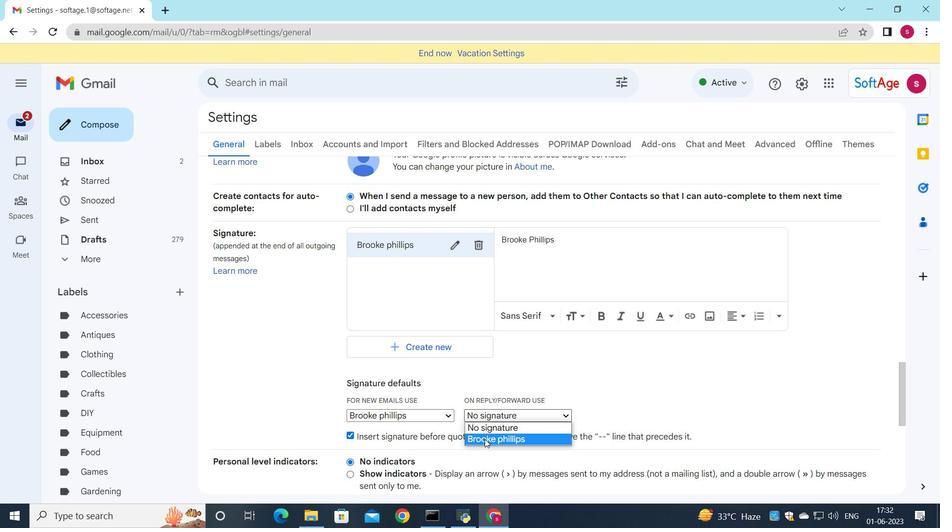 
Action: Mouse moved to (485, 424)
Screenshot: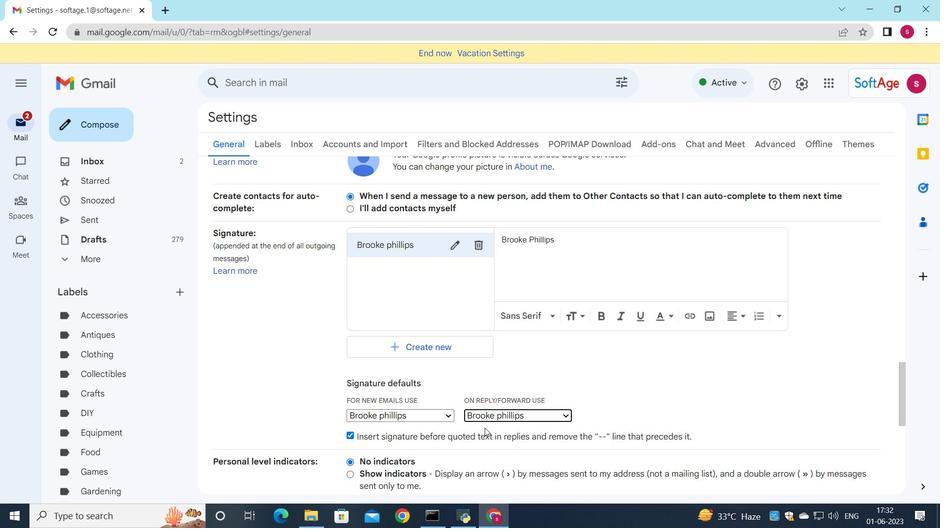 
Action: Mouse scrolled (485, 424) with delta (0, 0)
Screenshot: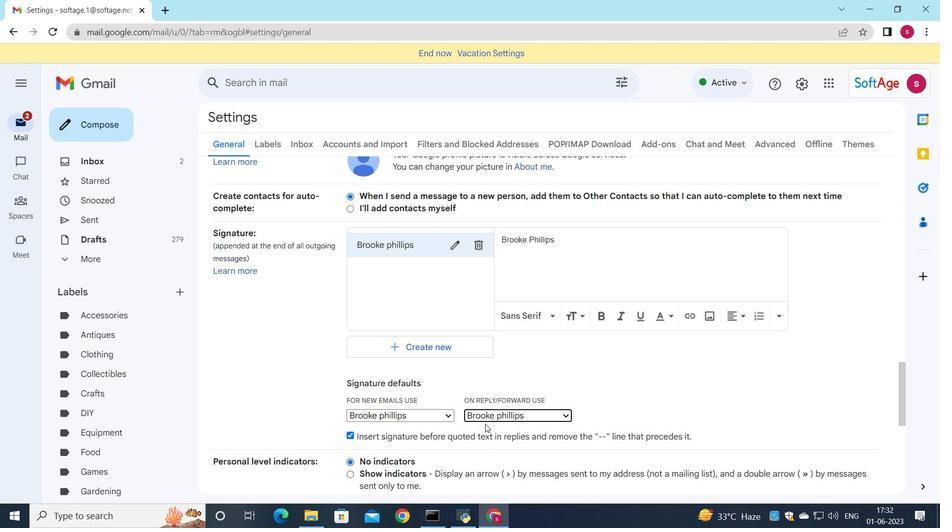 
Action: Mouse scrolled (485, 424) with delta (0, 0)
Screenshot: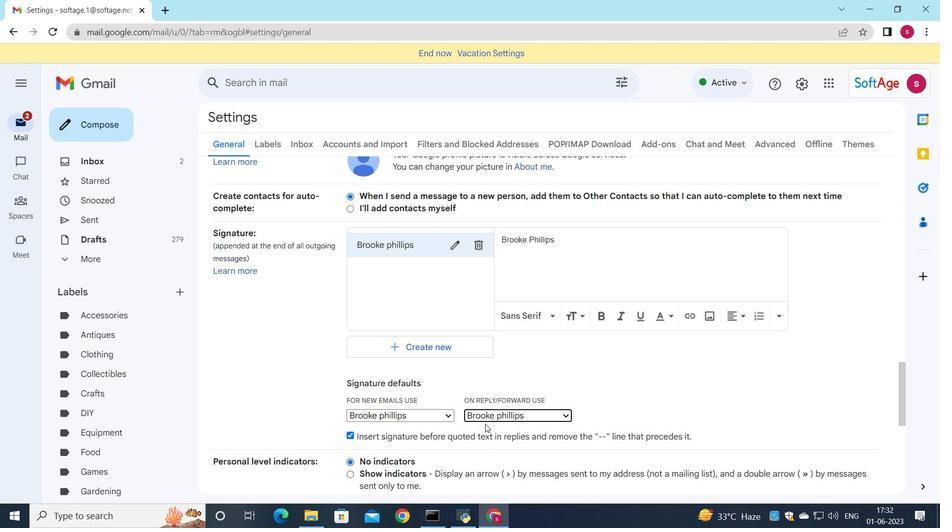 
Action: Mouse scrolled (485, 424) with delta (0, 0)
Screenshot: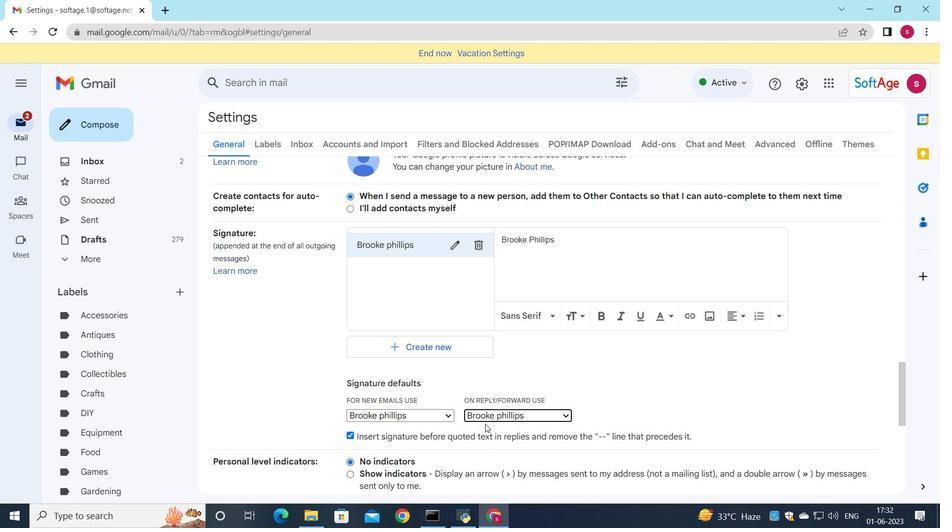 
Action: Mouse scrolled (485, 424) with delta (0, 0)
Screenshot: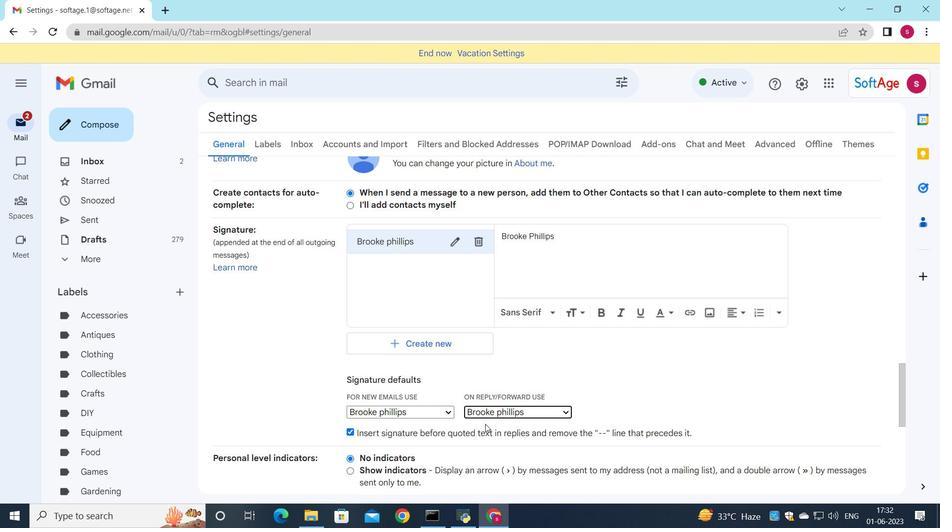 
Action: Mouse moved to (484, 423)
Screenshot: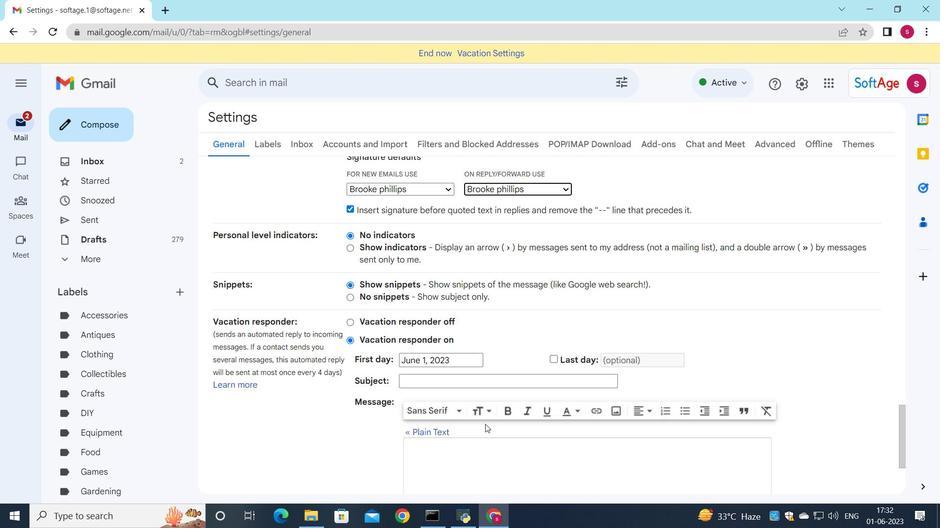
Action: Mouse scrolled (484, 423) with delta (0, 0)
Screenshot: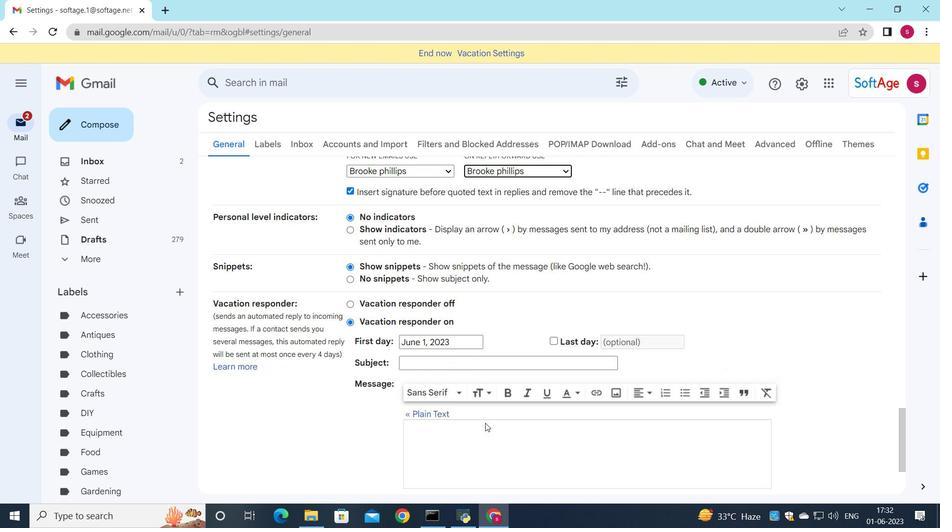 
Action: Mouse scrolled (484, 423) with delta (0, 0)
Screenshot: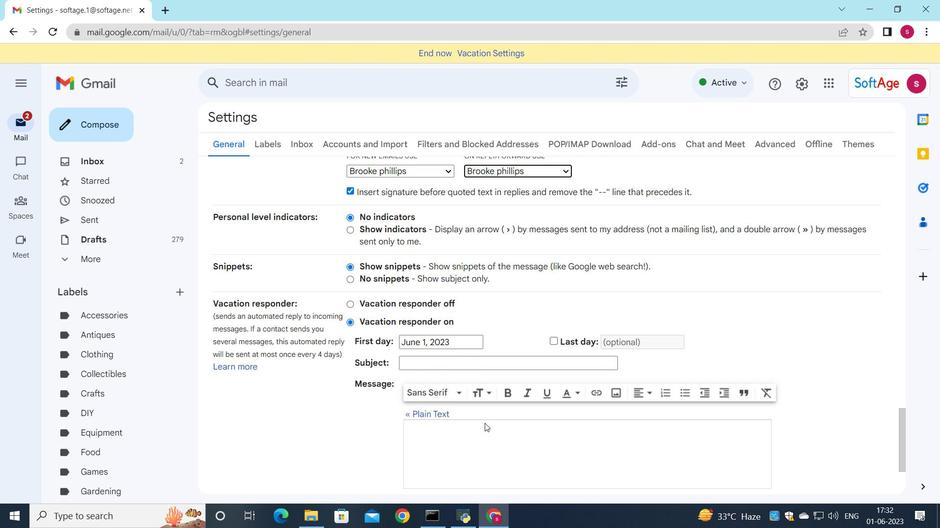 
Action: Mouse scrolled (484, 423) with delta (0, 0)
Screenshot: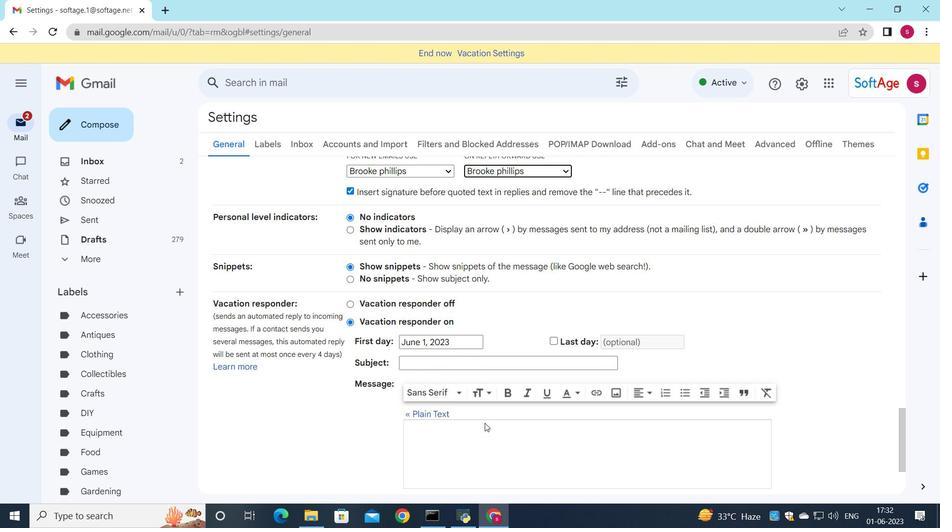 
Action: Mouse scrolled (484, 423) with delta (0, 0)
Screenshot: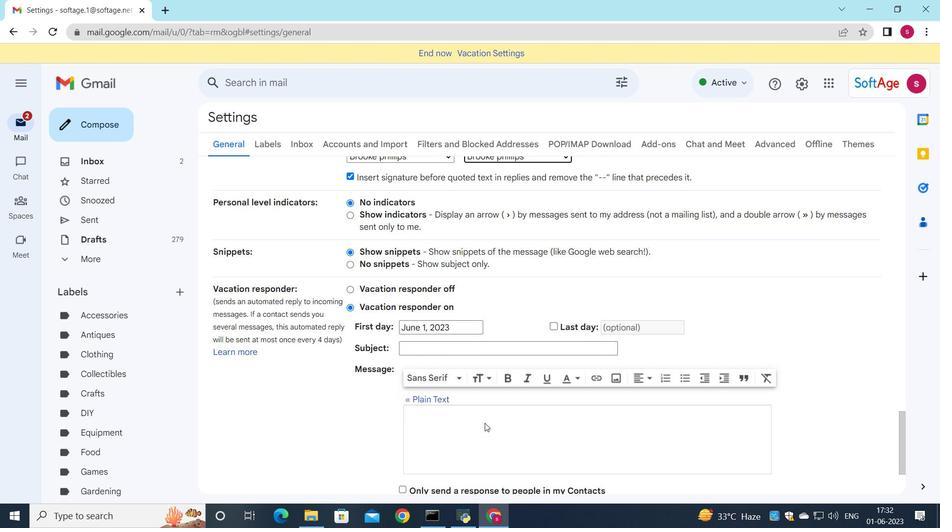 
Action: Mouse moved to (516, 430)
Screenshot: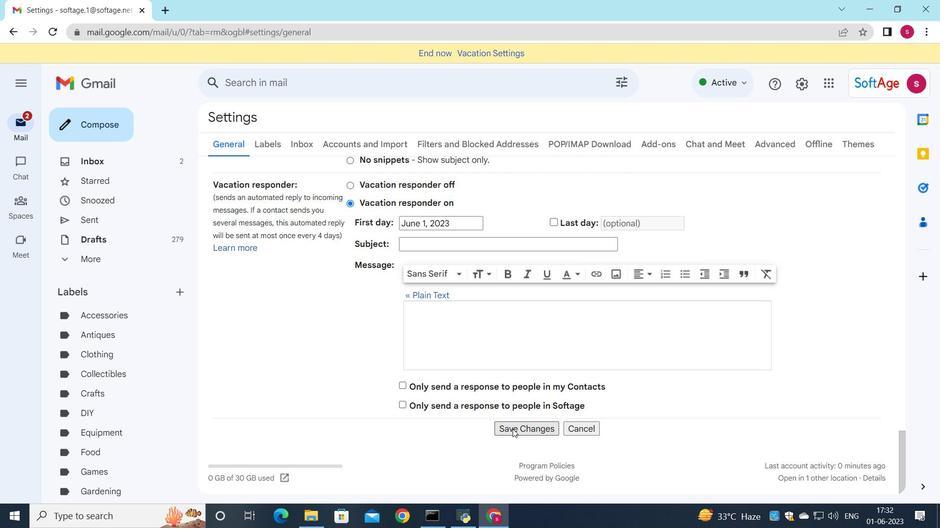 
Action: Mouse pressed left at (516, 430)
Screenshot: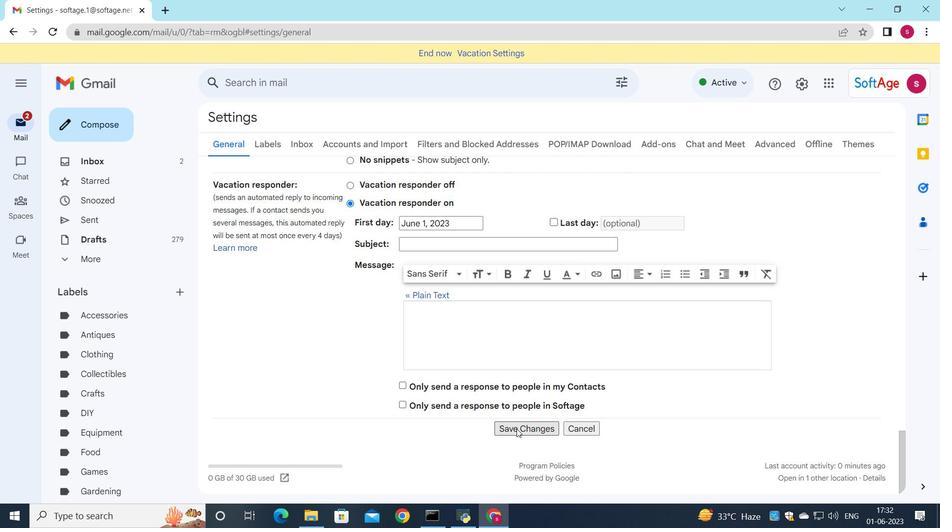 
Action: Mouse moved to (323, 258)
Screenshot: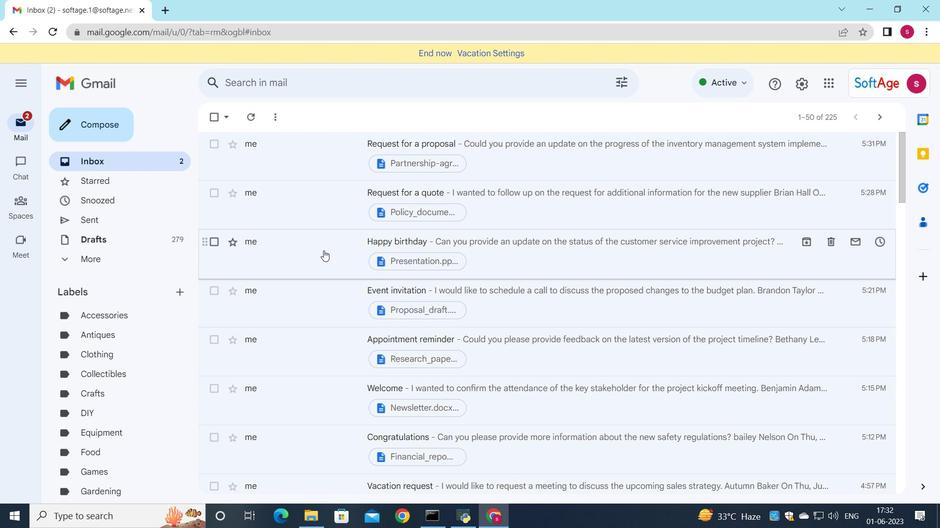 
Action: Mouse scrolled (325, 255) with delta (0, 0)
Screenshot: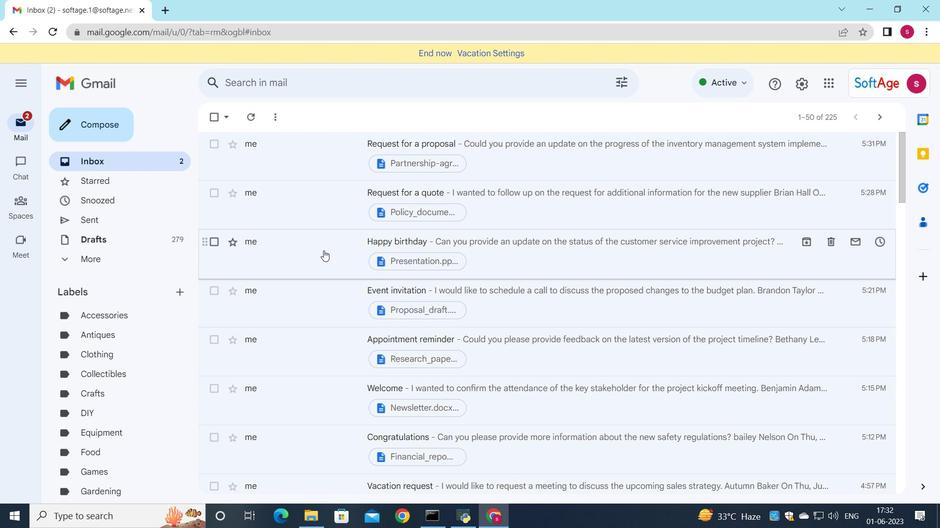 
Action: Mouse scrolled (325, 255) with delta (0, 0)
Screenshot: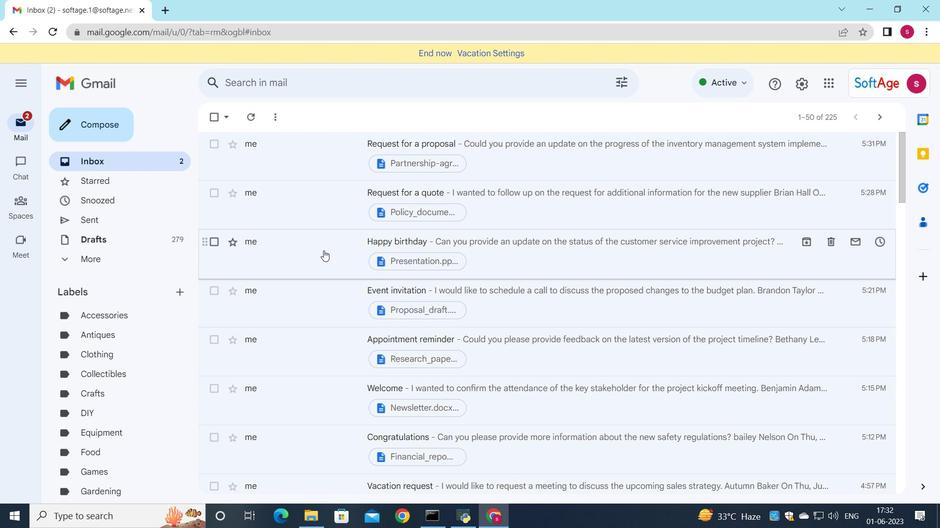 
Action: Mouse moved to (323, 258)
Screenshot: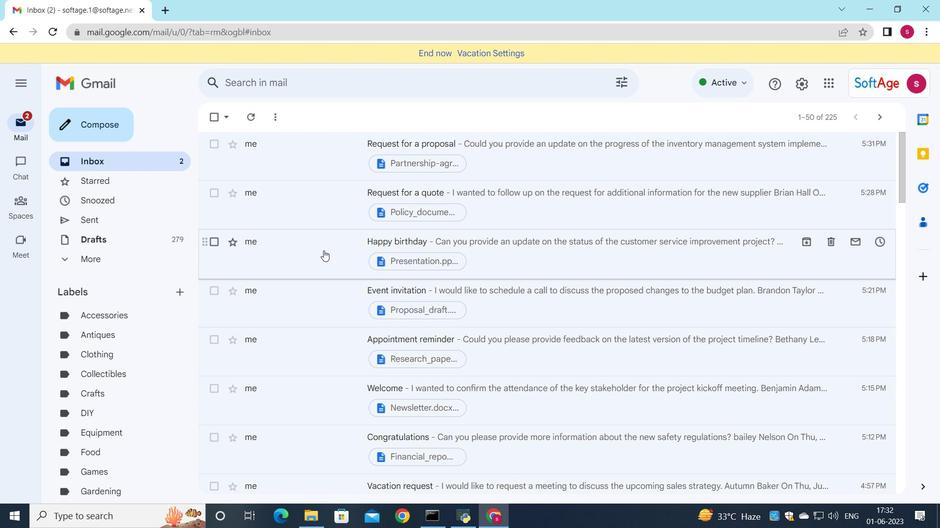 
Action: Mouse scrolled (325, 255) with delta (0, 0)
Screenshot: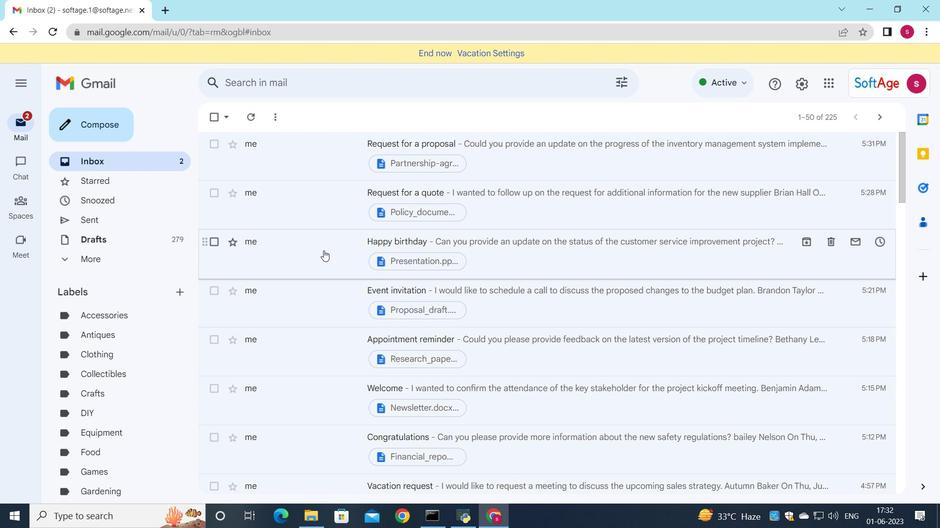 
Action: Mouse scrolled (325, 255) with delta (0, 0)
Screenshot: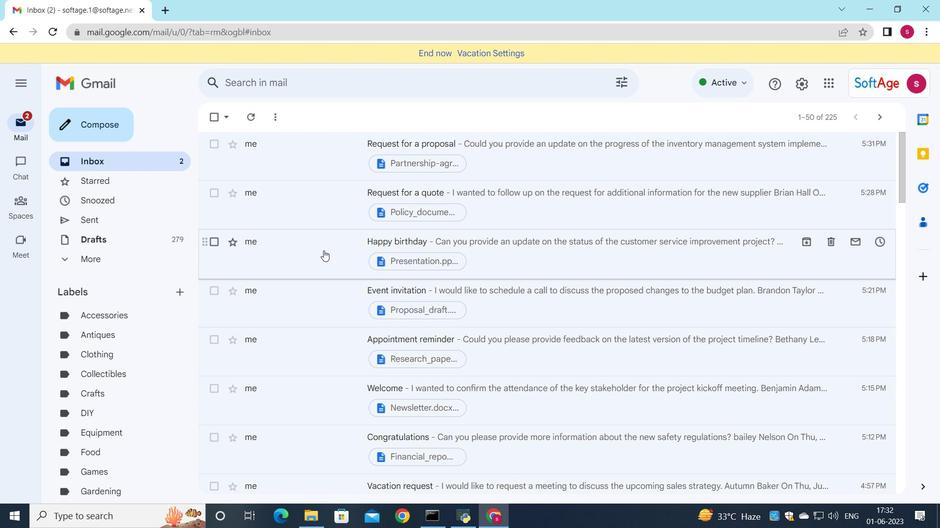 
Action: Mouse moved to (322, 257)
Screenshot: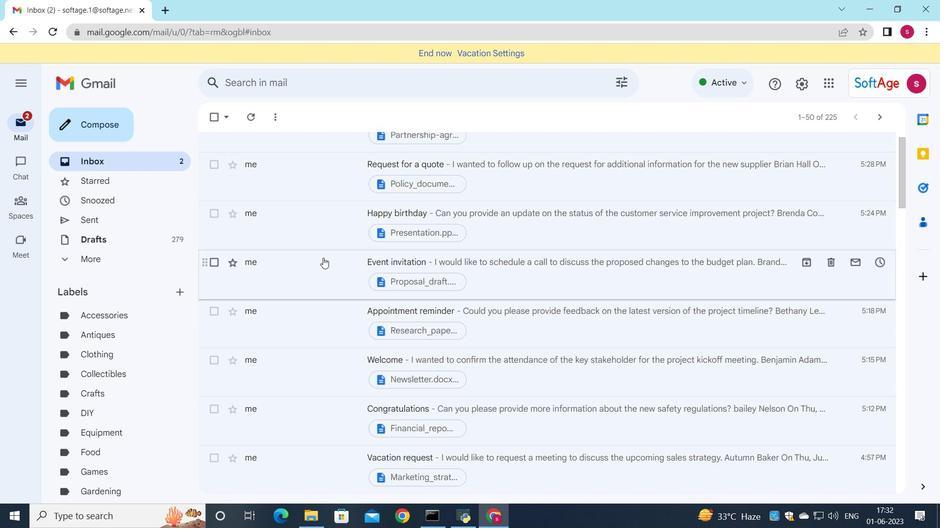 
Action: Mouse scrolled (322, 257) with delta (0, 0)
Screenshot: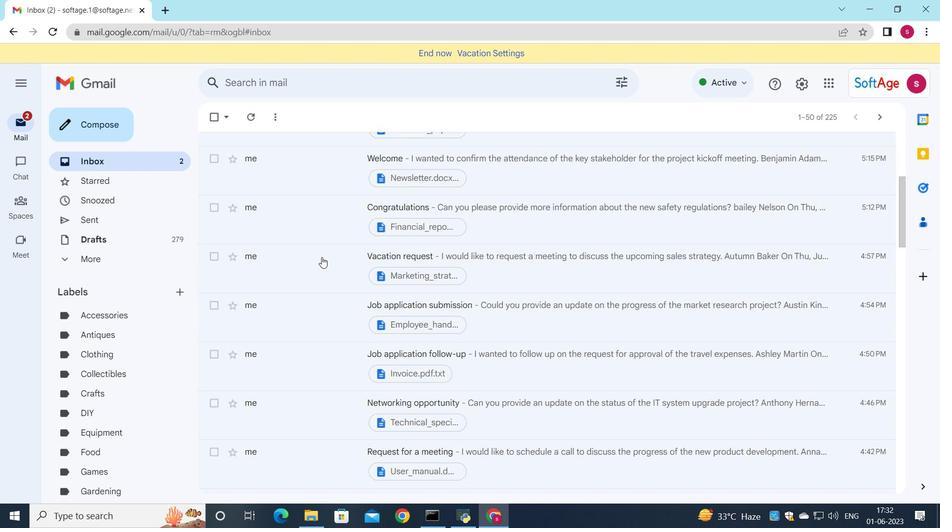 
Action: Mouse scrolled (322, 257) with delta (0, 0)
Screenshot: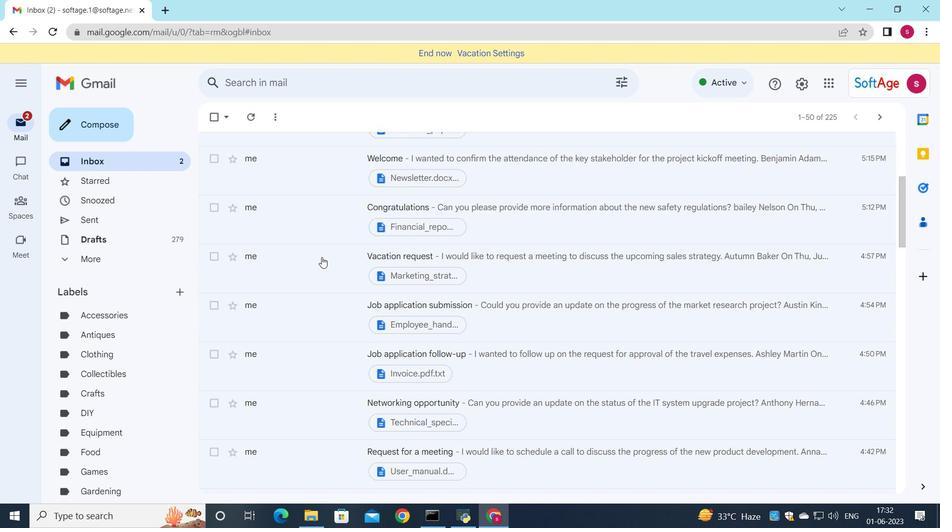 
Action: Mouse scrolled (322, 257) with delta (0, 0)
Screenshot: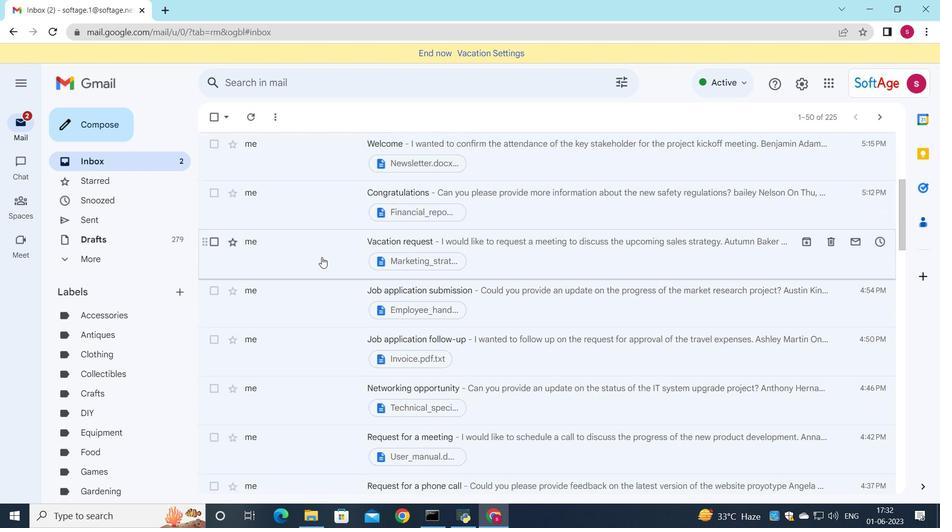 
Action: Mouse scrolled (322, 257) with delta (0, 0)
Screenshot: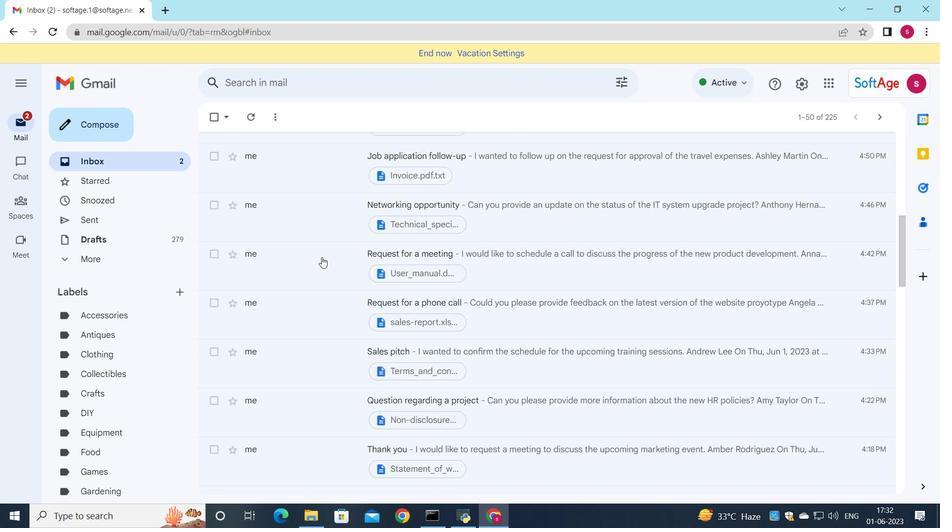 
Action: Mouse scrolled (322, 257) with delta (0, 0)
Screenshot: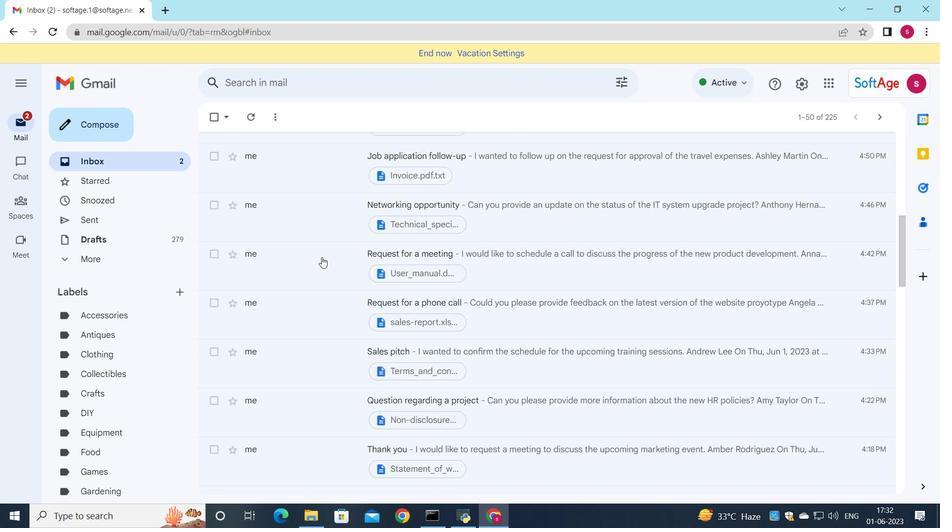 
Action: Mouse scrolled (322, 257) with delta (0, 0)
Screenshot: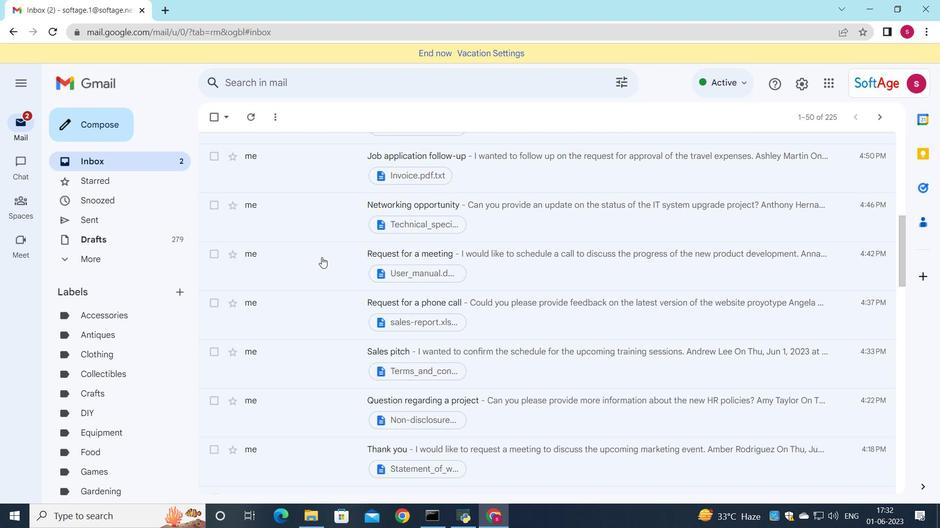 
Action: Mouse scrolled (322, 257) with delta (0, 0)
Screenshot: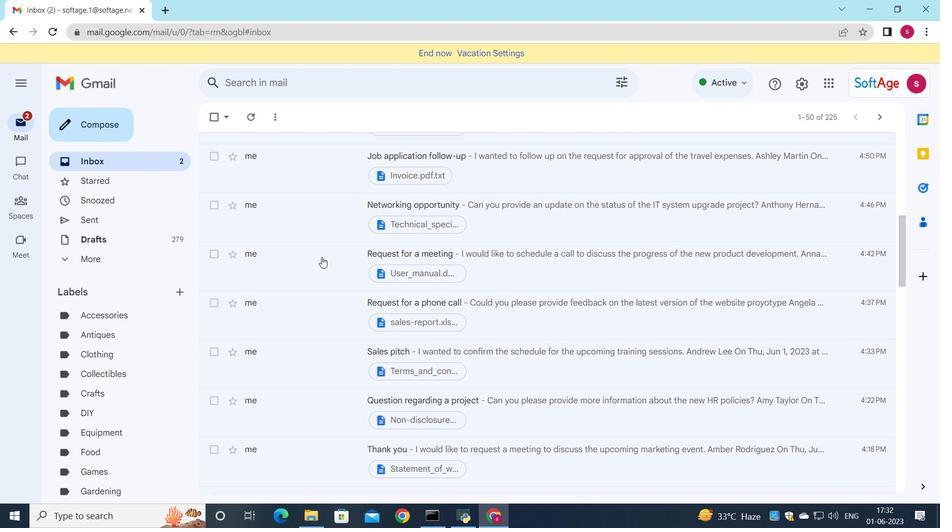 
Action: Mouse moved to (323, 257)
Screenshot: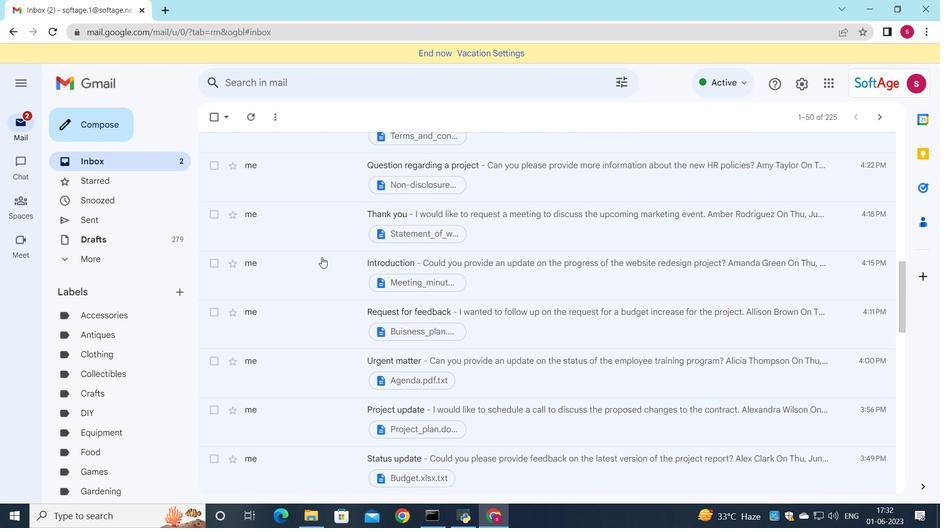 
Action: Mouse scrolled (323, 257) with delta (0, 0)
Screenshot: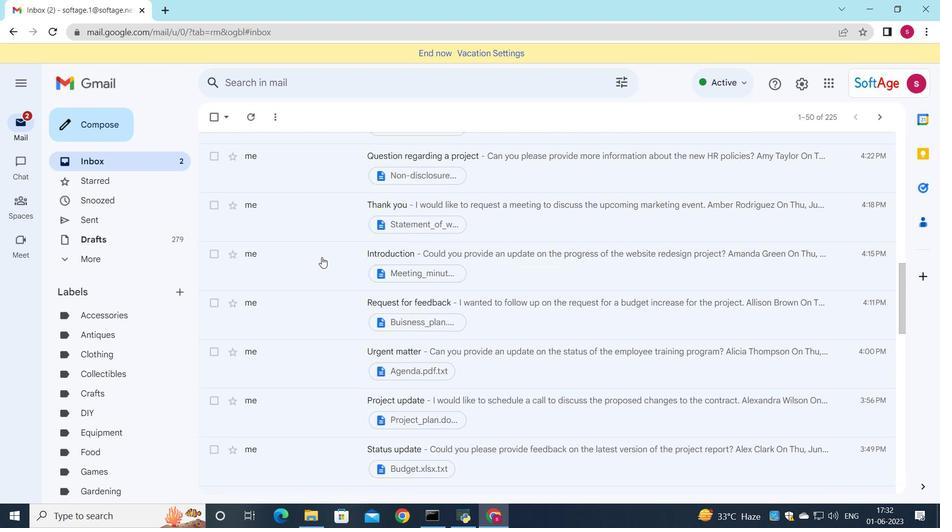 
Action: Mouse scrolled (323, 257) with delta (0, 0)
Screenshot: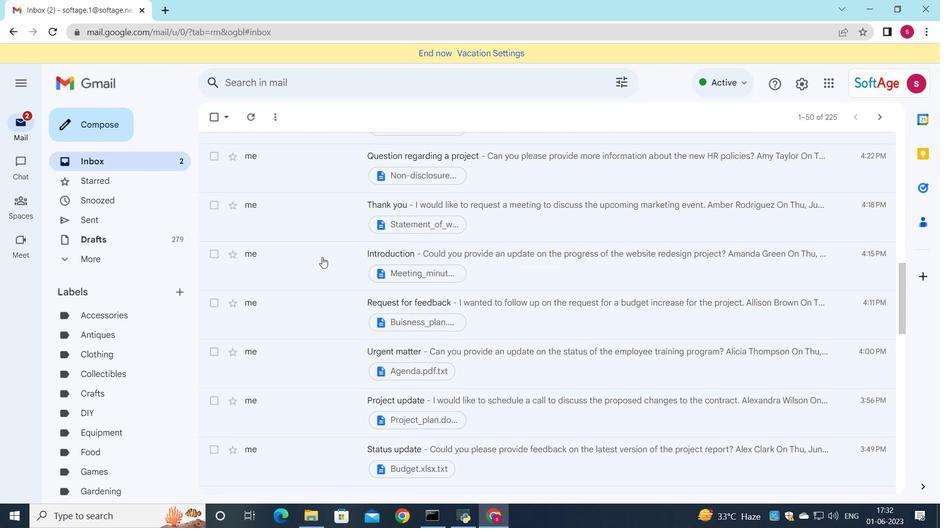 
Action: Mouse scrolled (323, 257) with delta (0, 0)
Screenshot: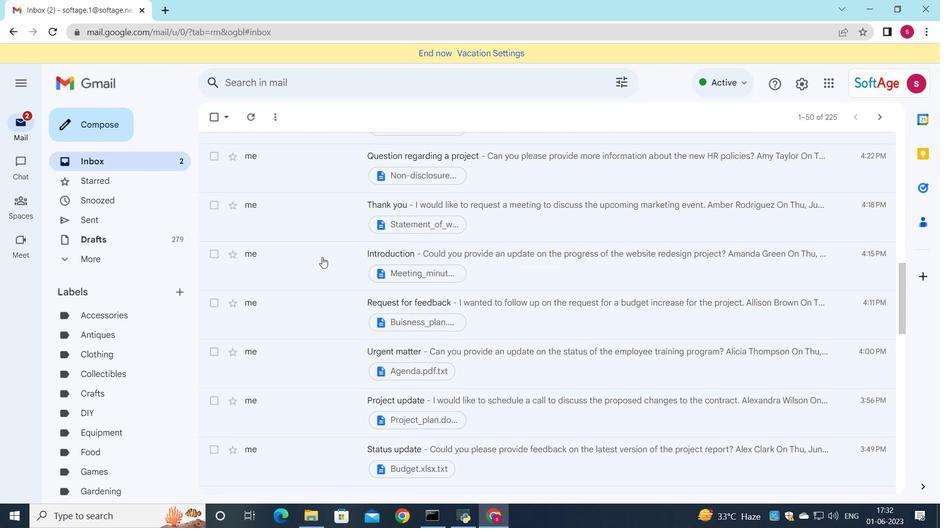
Action: Mouse scrolled (323, 257) with delta (0, 0)
Screenshot: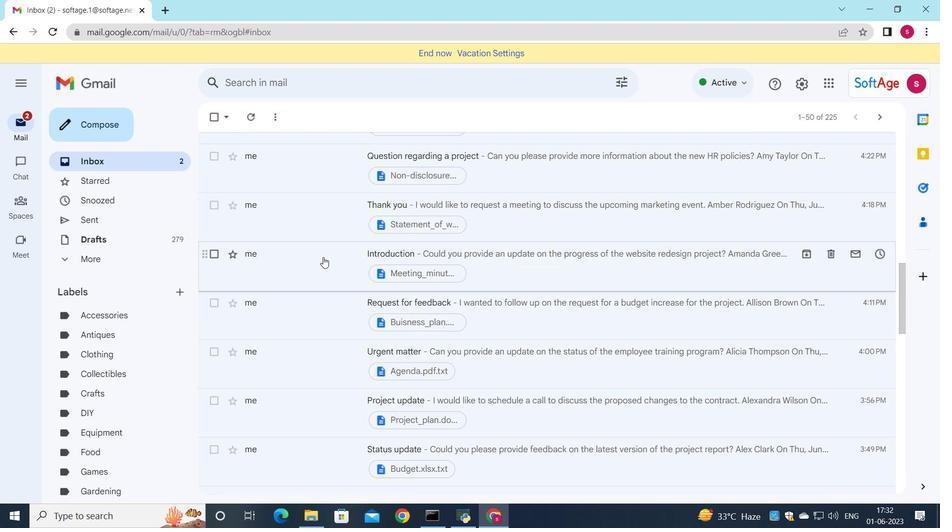 
Action: Mouse scrolled (323, 257) with delta (0, 0)
Screenshot: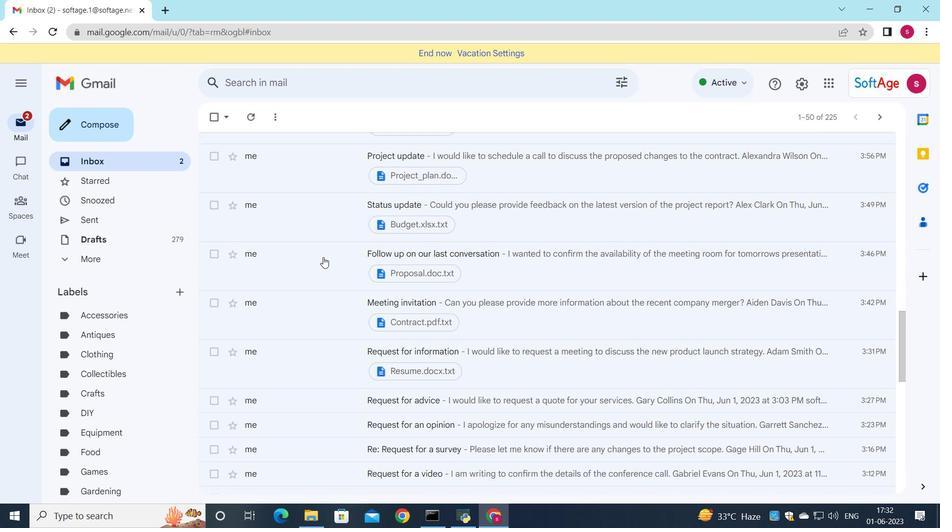 
Action: Mouse scrolled (323, 257) with delta (0, 0)
Screenshot: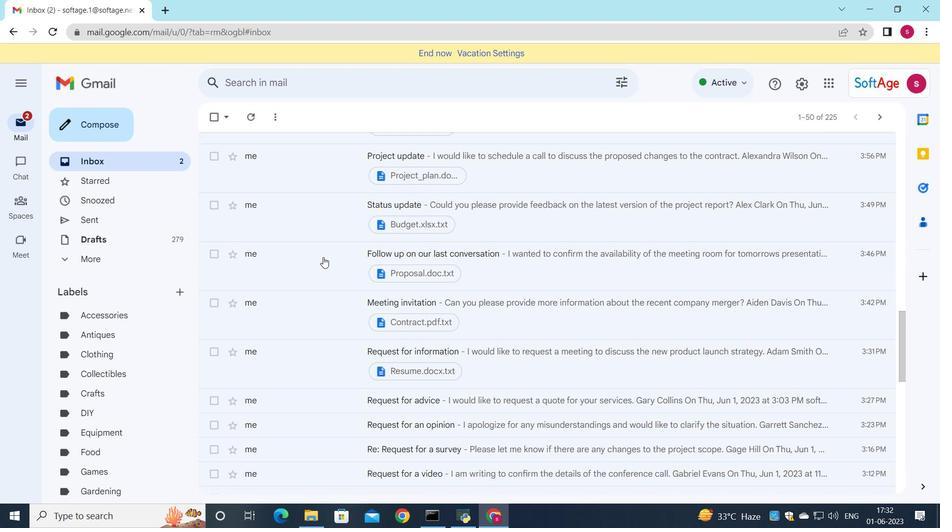 
Action: Mouse scrolled (323, 257) with delta (0, 0)
Screenshot: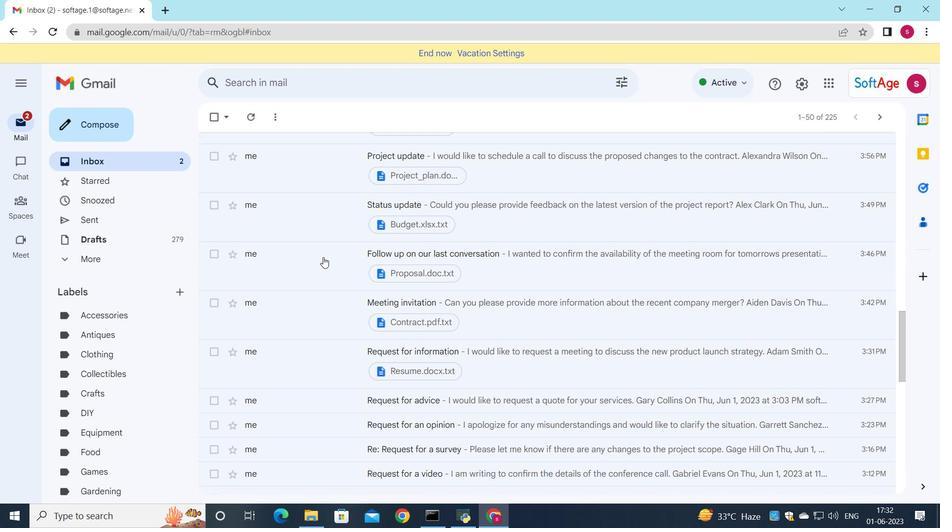 
Action: Mouse moved to (434, 216)
Screenshot: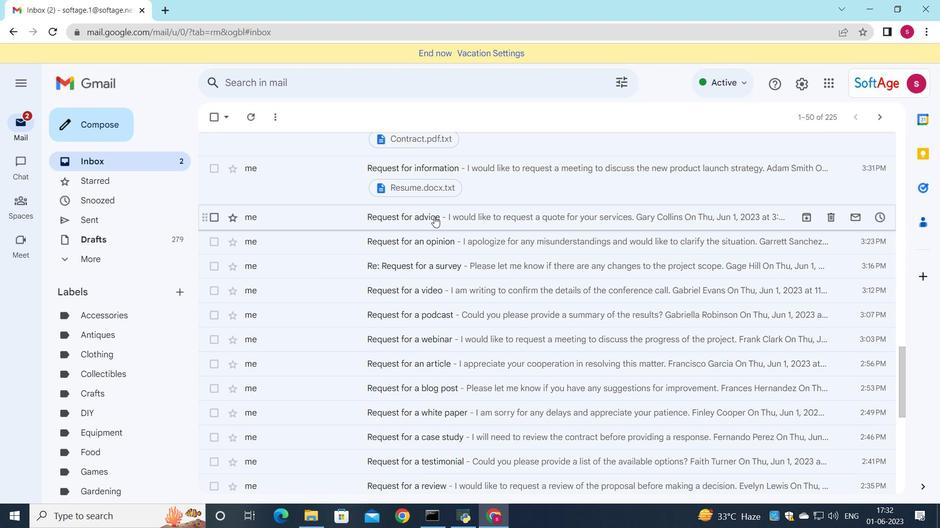 
Action: Mouse pressed left at (434, 216)
Screenshot: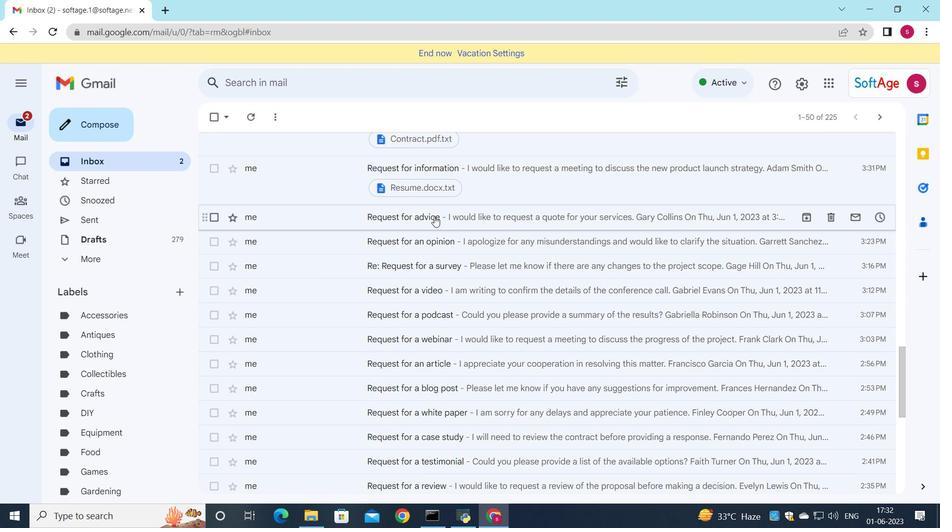 
Action: Mouse moved to (537, 180)
Screenshot: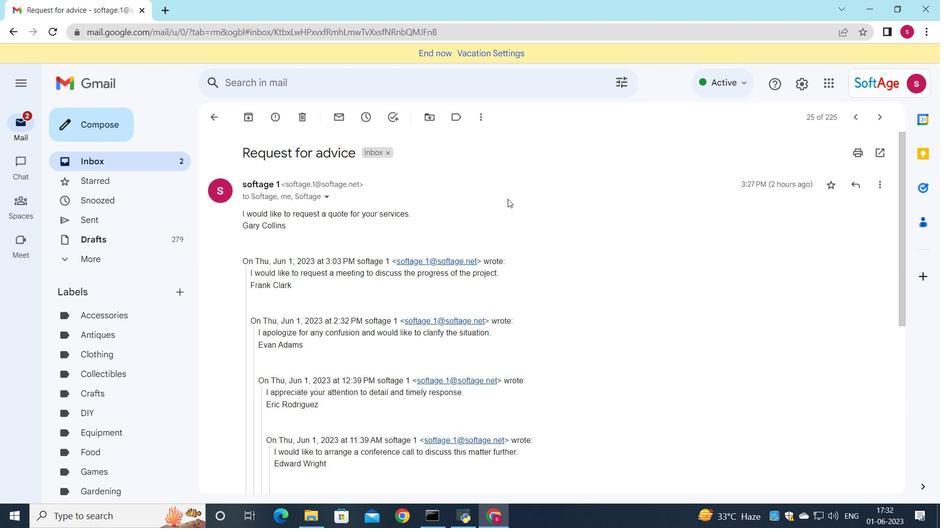 
Action: Mouse scrolled (537, 179) with delta (0, 0)
Screenshot: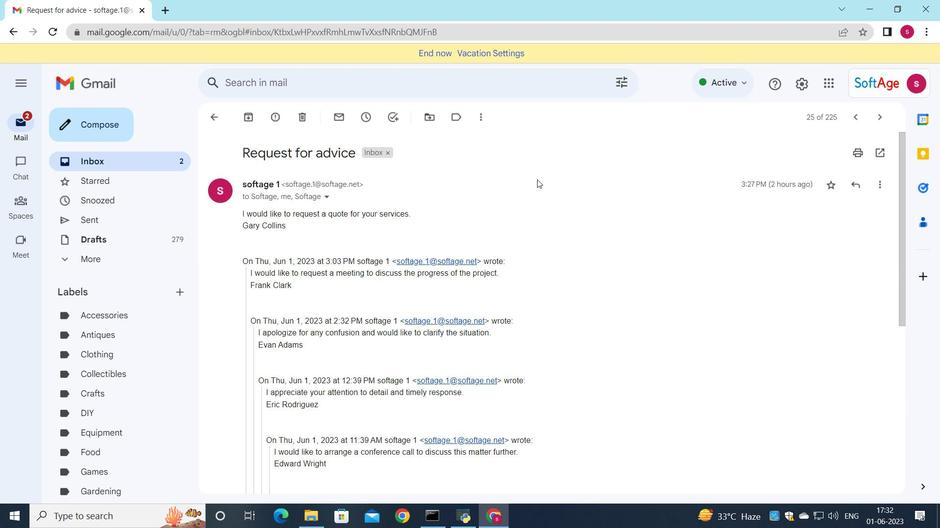 
Action: Mouse scrolled (537, 179) with delta (0, 0)
Screenshot: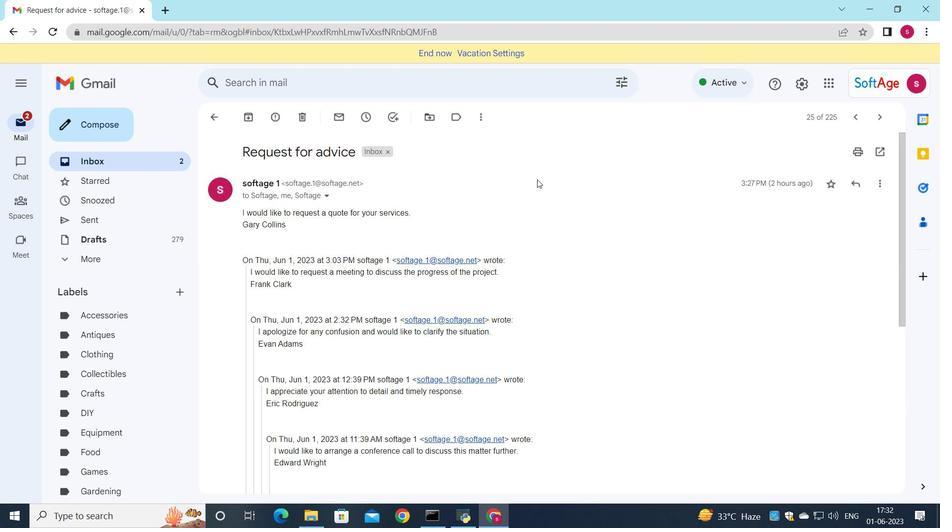 
Action: Mouse moved to (528, 200)
Screenshot: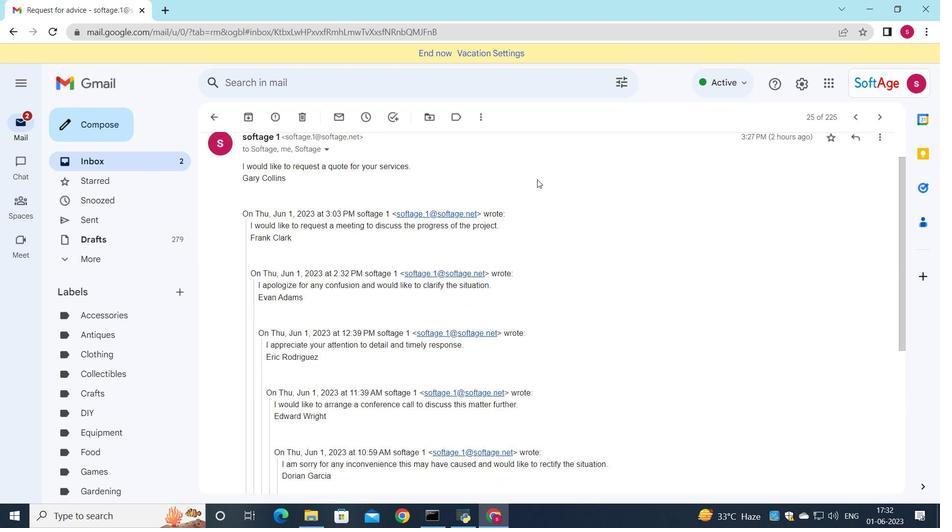 
Action: Mouse scrolled (535, 183) with delta (0, 0)
Screenshot: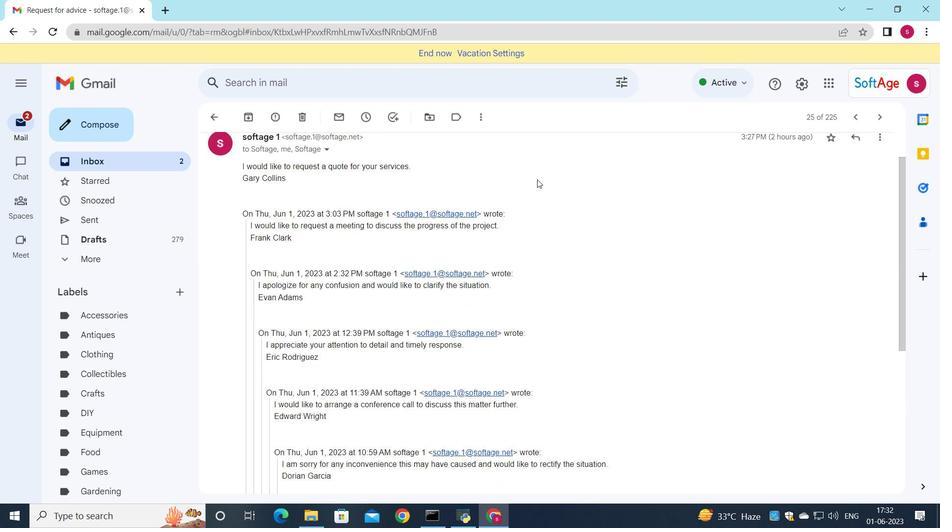 
Action: Mouse moved to (527, 206)
Screenshot: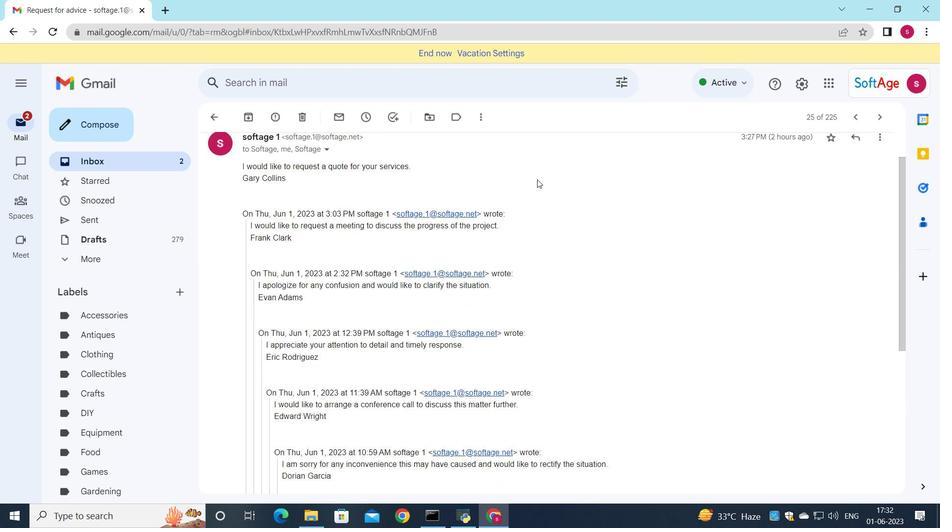 
Action: Mouse scrolled (531, 190) with delta (0, 0)
Screenshot: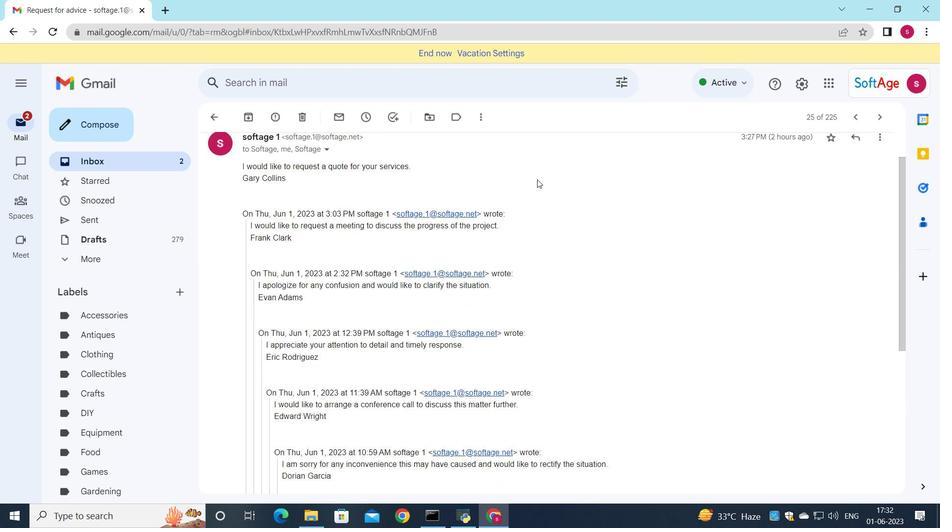 
Action: Mouse moved to (512, 230)
Screenshot: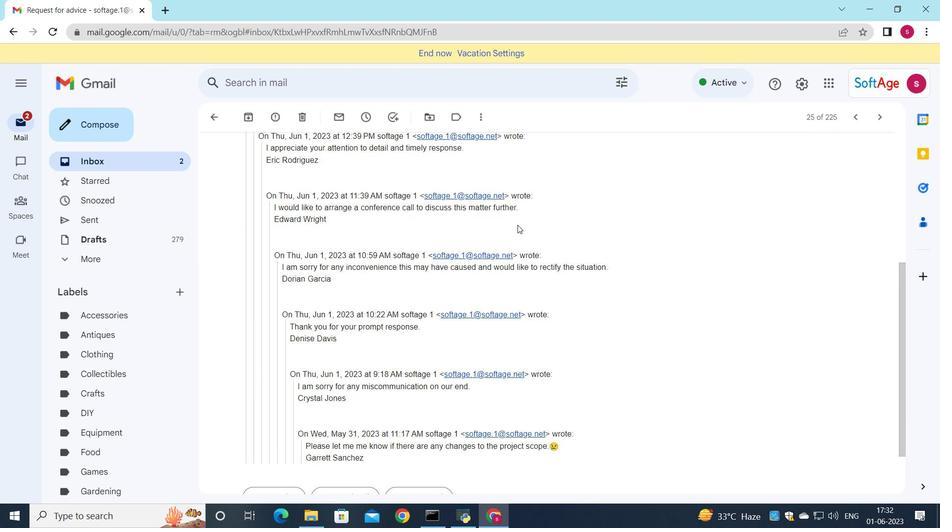 
Action: Mouse scrolled (512, 230) with delta (0, 0)
Screenshot: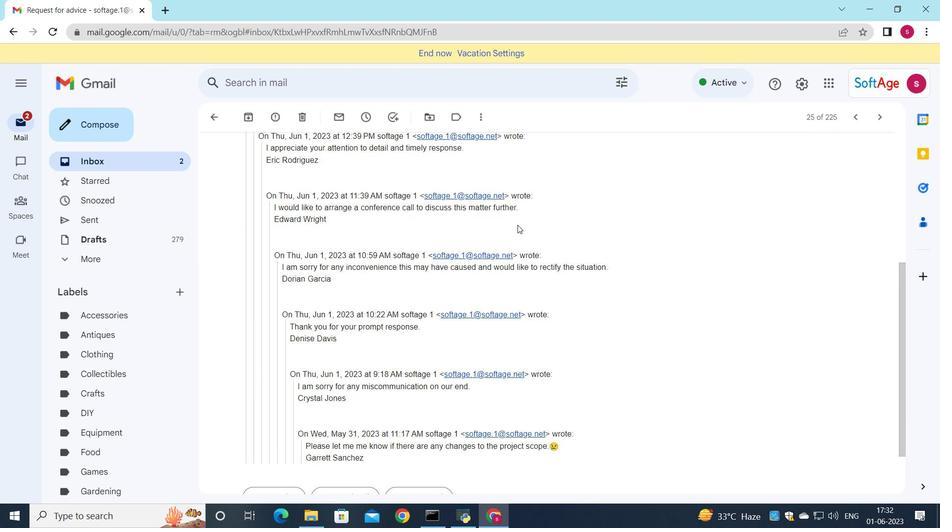 
Action: Mouse moved to (509, 233)
Screenshot: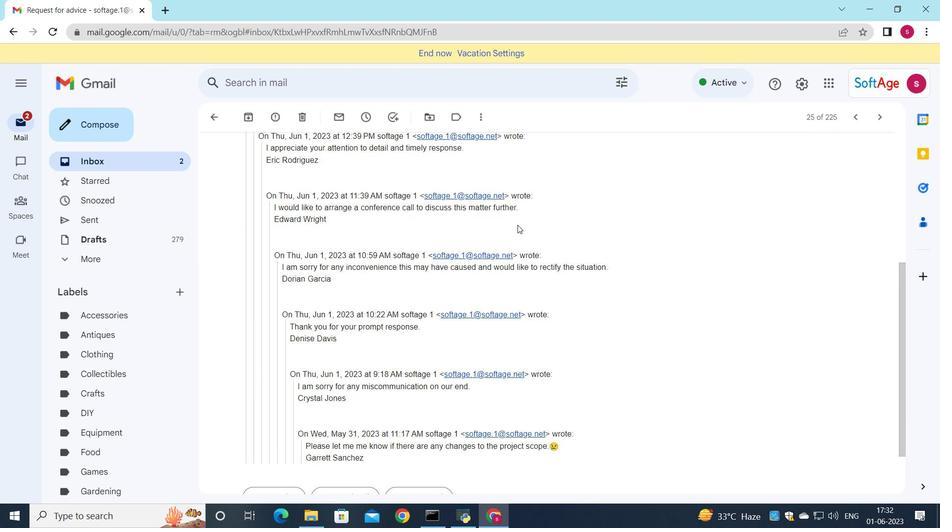 
Action: Mouse scrolled (509, 233) with delta (0, 0)
Screenshot: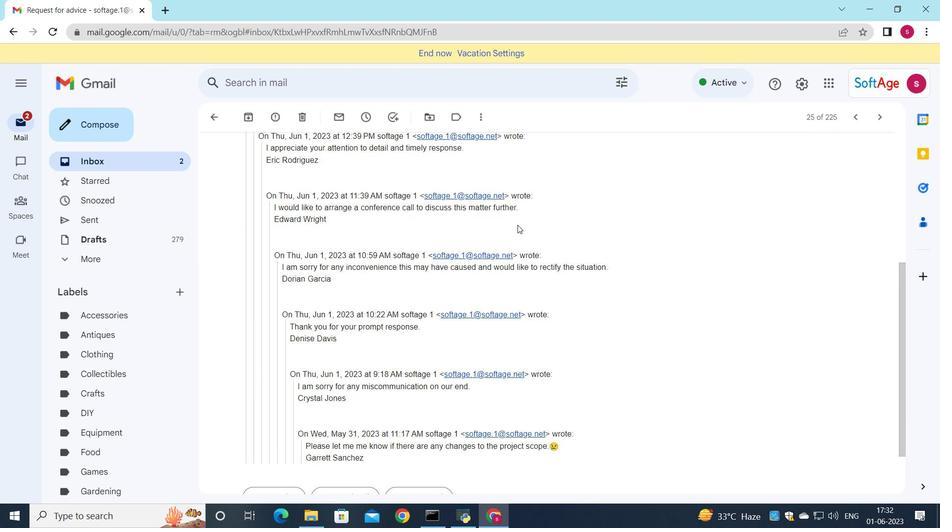 
Action: Mouse moved to (503, 239)
Screenshot: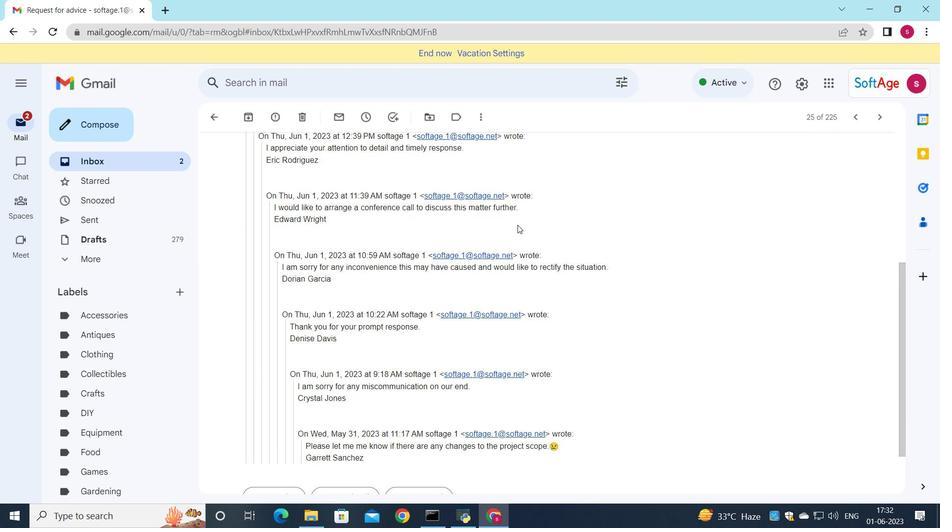 
Action: Mouse scrolled (503, 239) with delta (0, 0)
Screenshot: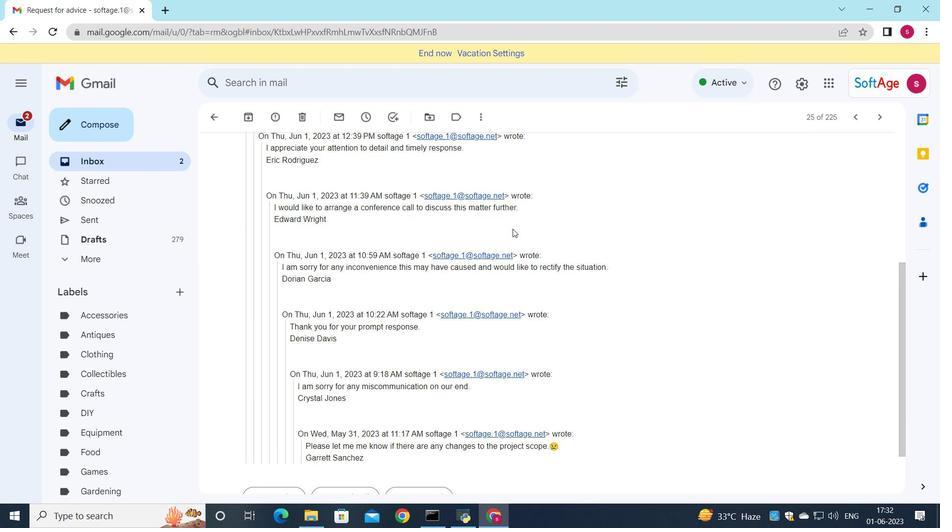 
Action: Mouse moved to (458, 248)
Screenshot: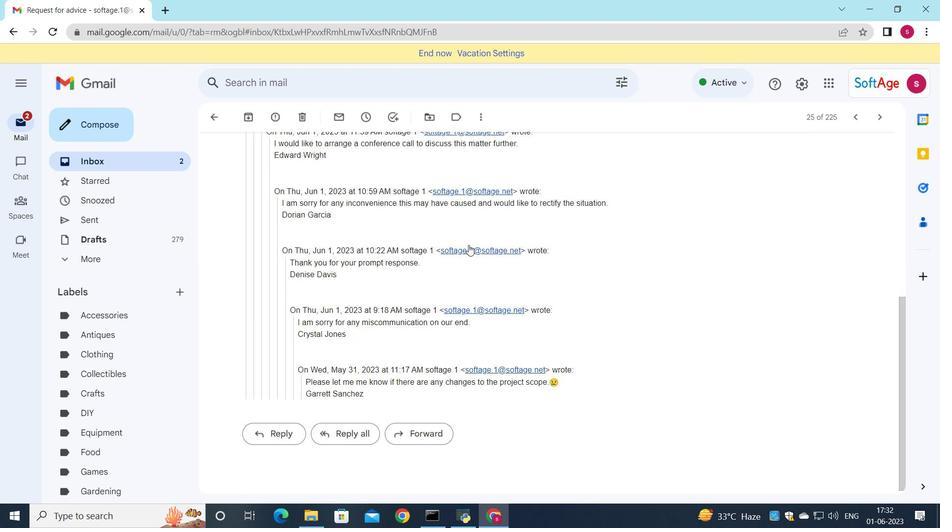 
Action: Mouse scrolled (458, 248) with delta (0, 0)
Screenshot: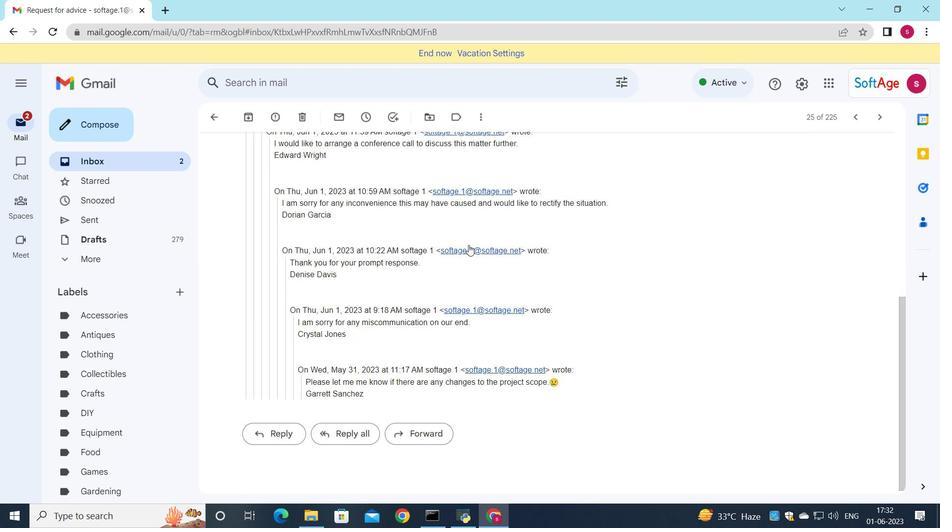 
Action: Mouse moved to (454, 252)
Screenshot: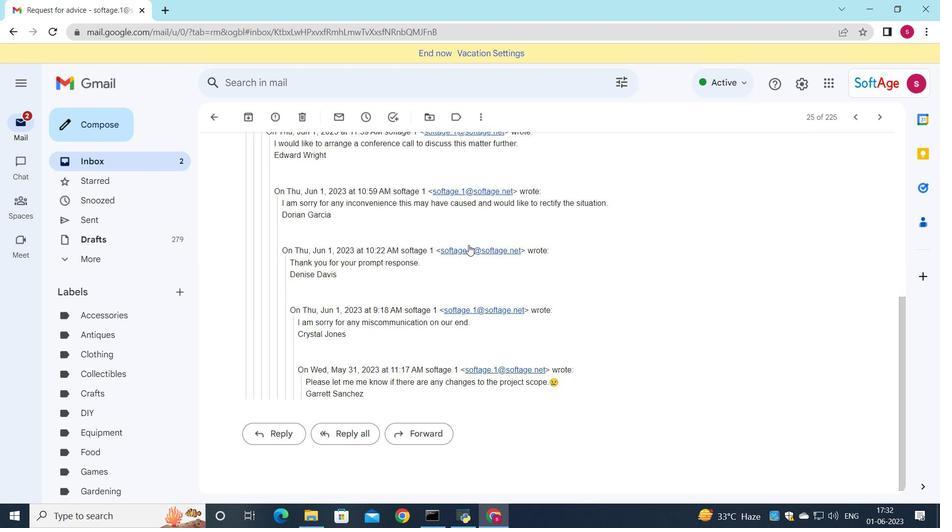 
Action: Mouse scrolled (454, 252) with delta (0, 0)
Screenshot: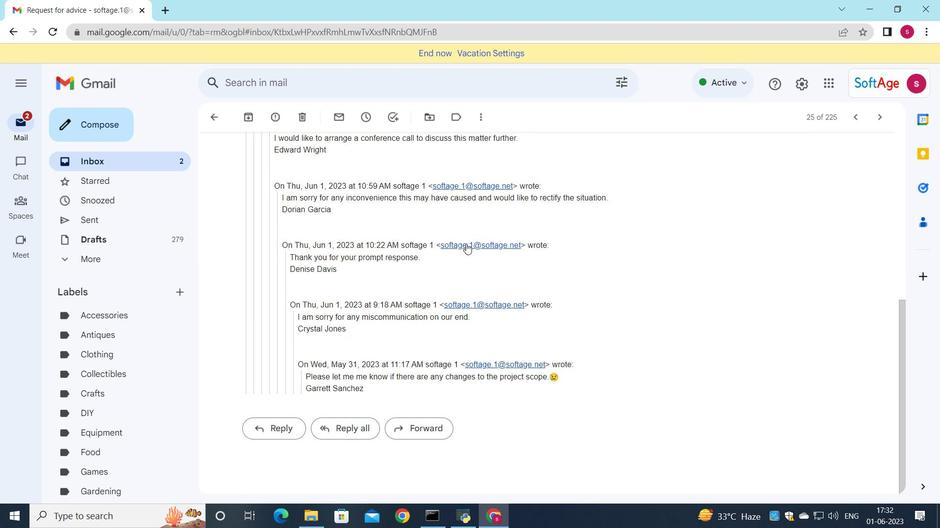 
Action: Mouse moved to (446, 257)
Screenshot: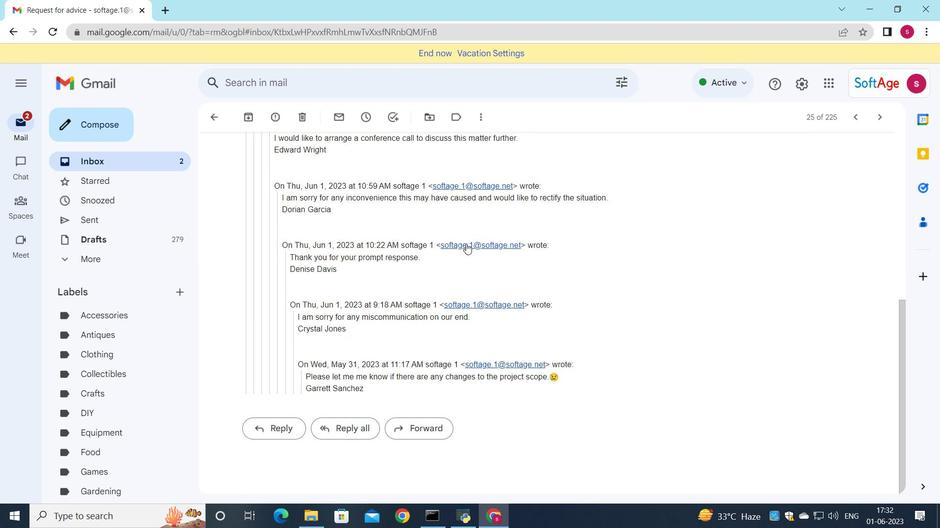 
Action: Mouse scrolled (446, 257) with delta (0, 0)
Screenshot: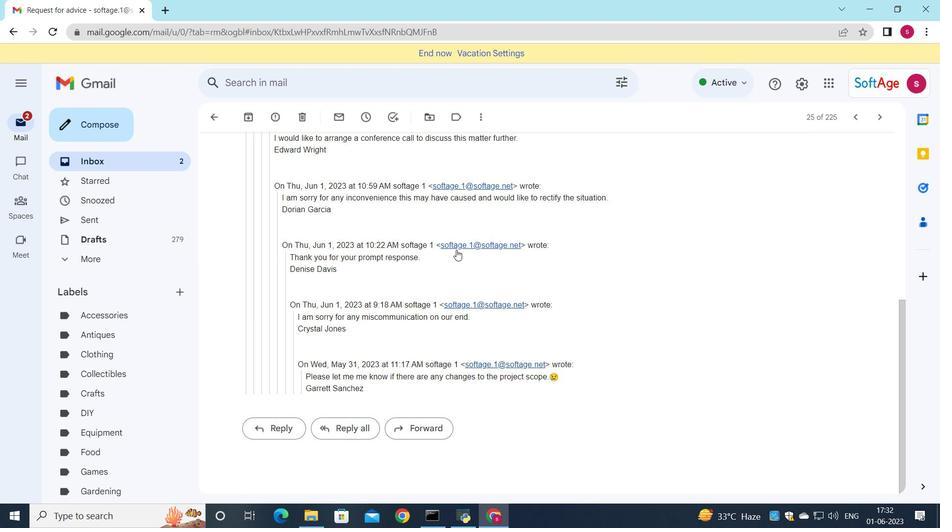 
Action: Mouse moved to (265, 425)
Screenshot: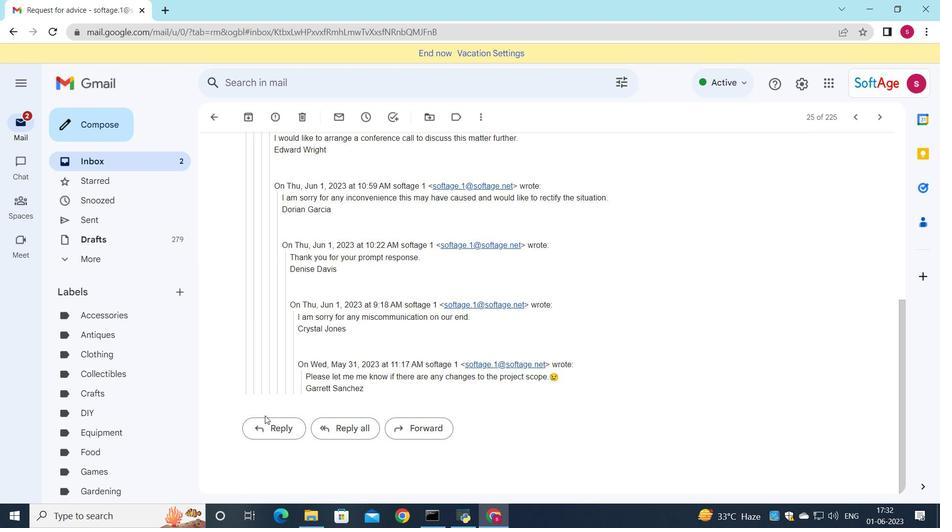 
Action: Mouse pressed left at (265, 425)
Screenshot: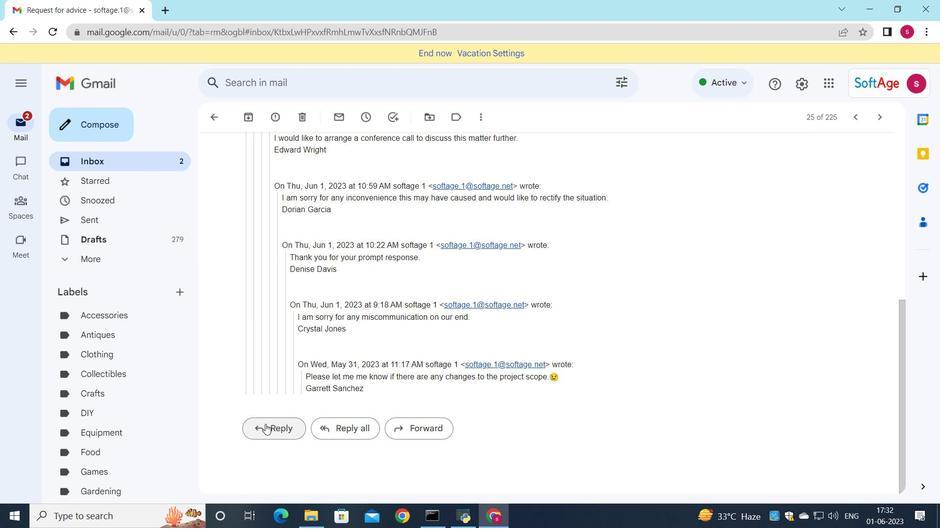 
Action: Mouse moved to (265, 333)
Screenshot: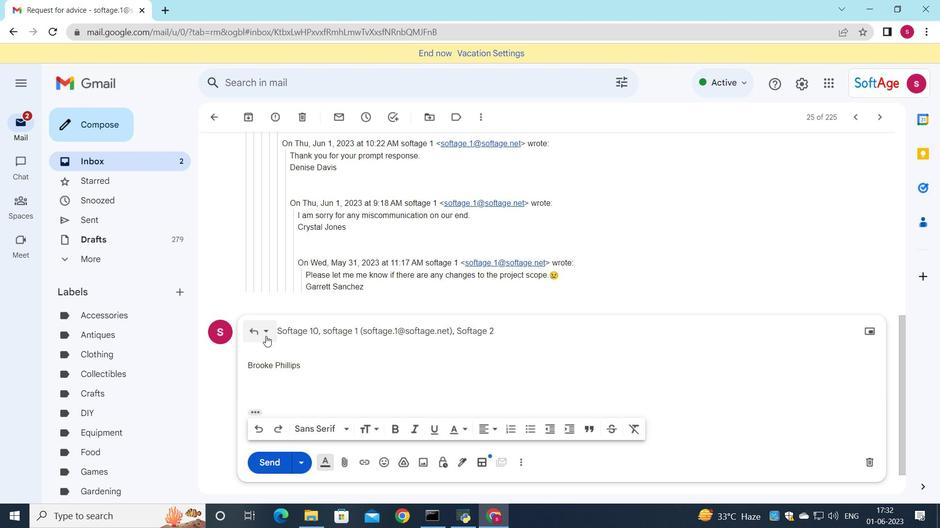 
Action: Mouse pressed left at (265, 333)
Screenshot: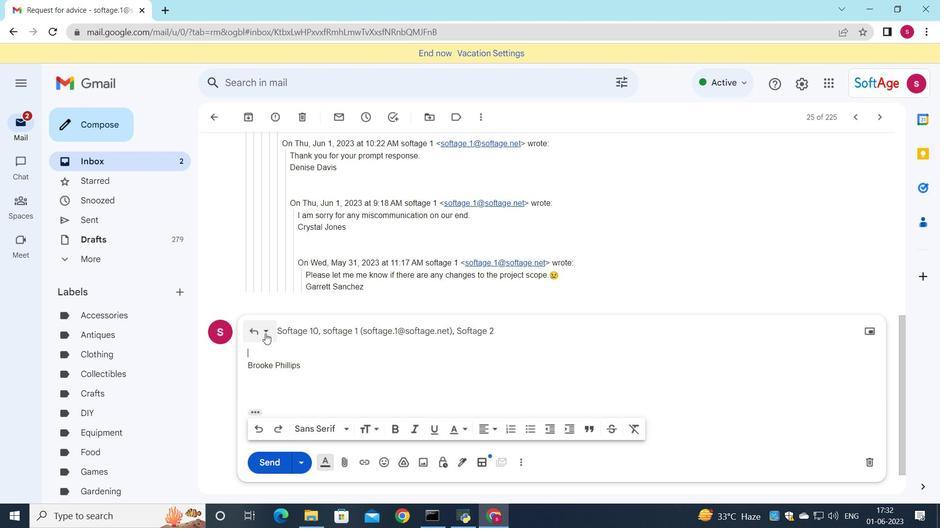 
Action: Mouse moved to (279, 417)
Screenshot: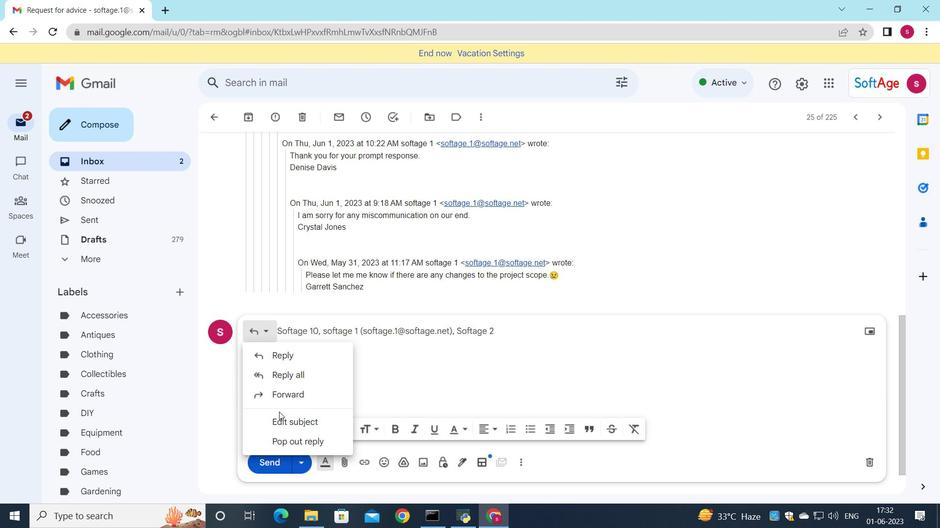 
Action: Mouse pressed left at (279, 417)
Screenshot: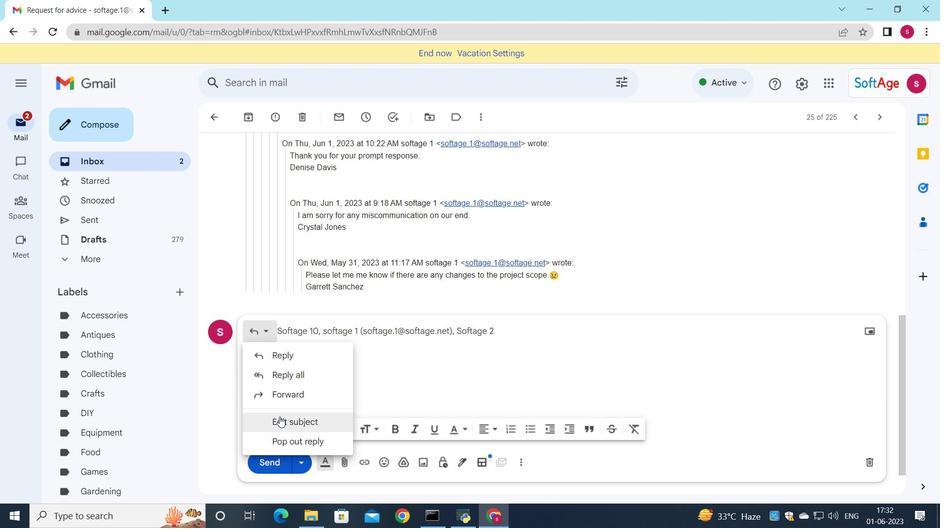 
Action: Mouse moved to (682, 200)
Screenshot: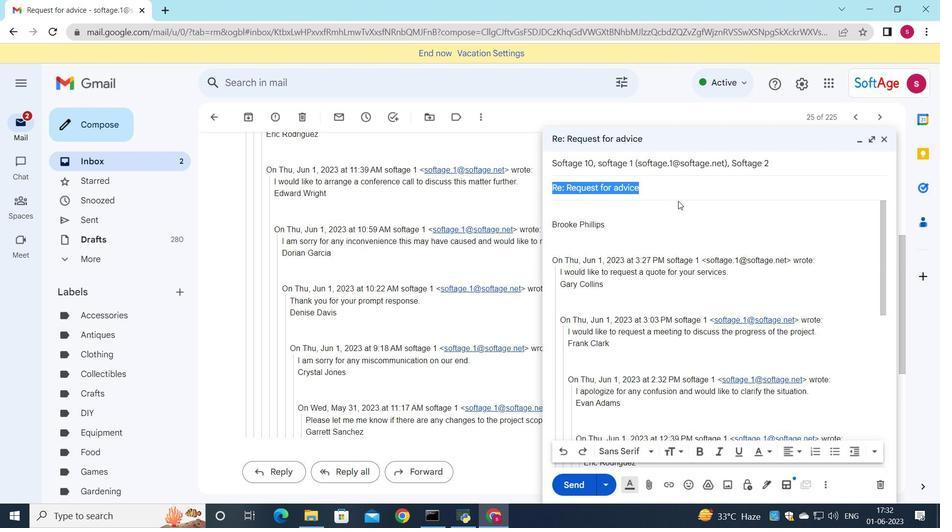 
Action: Key pressed <Key.shift>Complaint
Screenshot: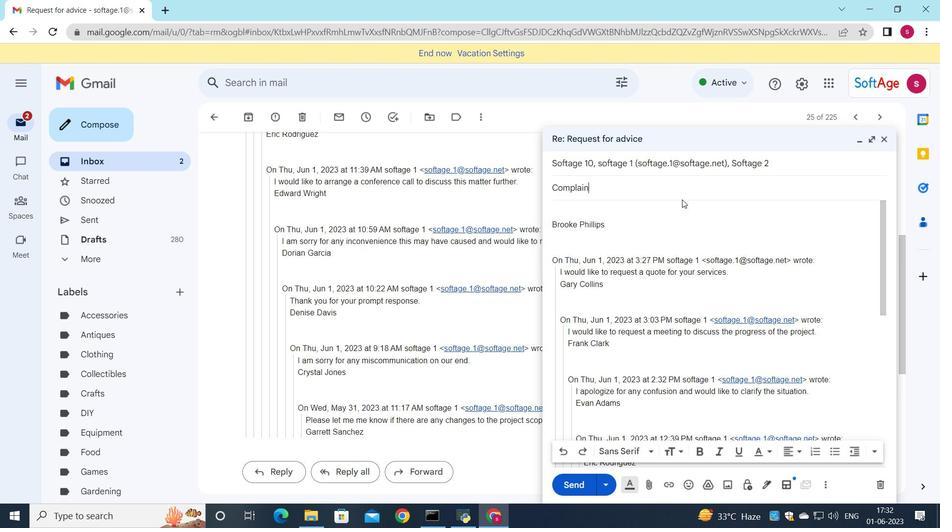
Action: Mouse moved to (594, 200)
Screenshot: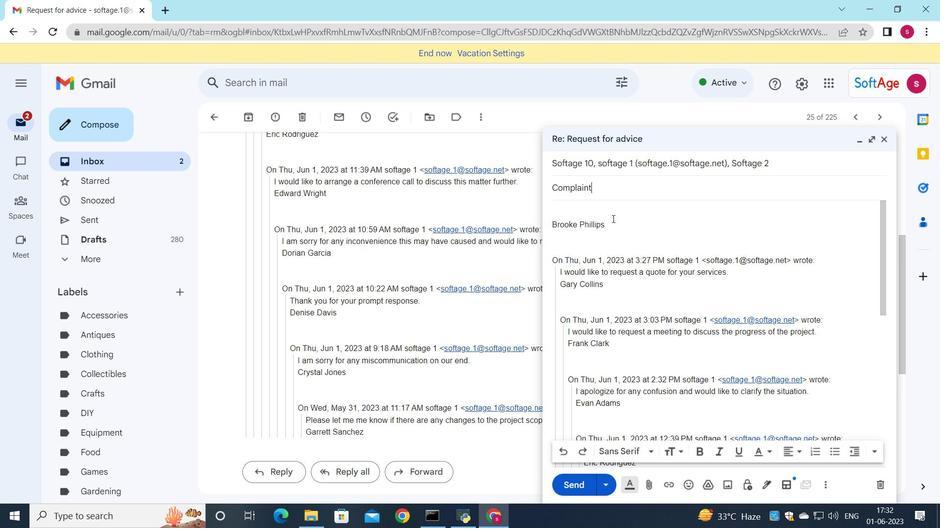 
Action: Mouse pressed left at (594, 200)
Screenshot: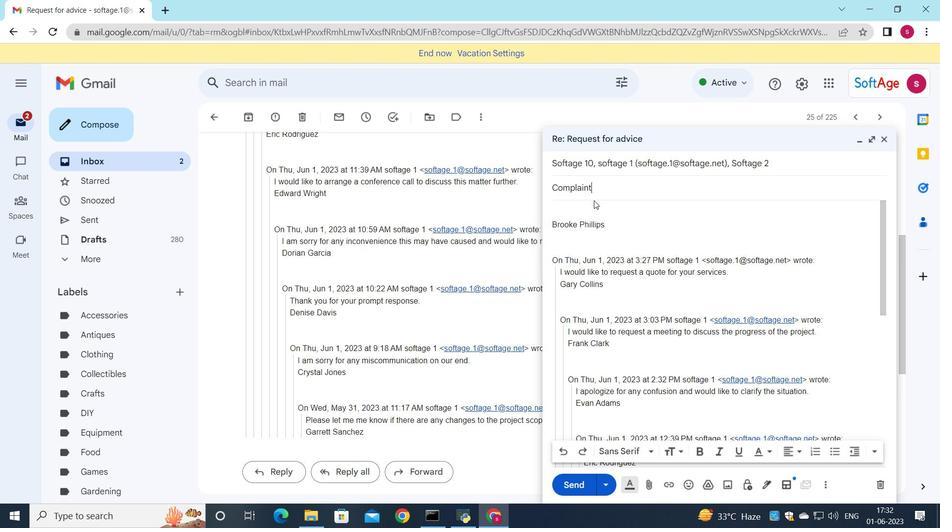 
Action: Mouse moved to (750, 221)
Screenshot: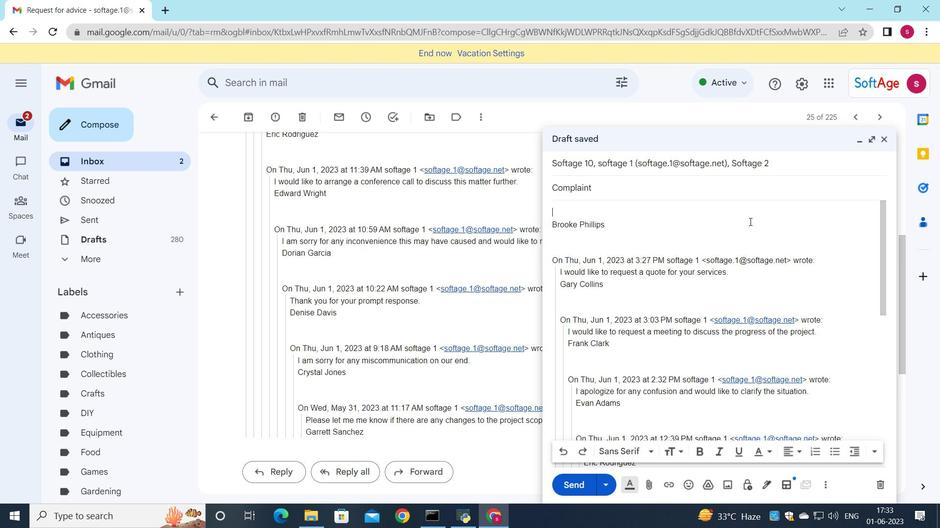 
Action: Key pressed <Key.shift>I<Key.space>would<Key.space>like<Key.space>to<Key.space>request<Key.space>a<Key.space>meeting<Key.space>to<Key.space>discuss<Key.space>the<Key.space>new<Key.space>employee<Key.space>beneifits<Key.space>program.
Screenshot: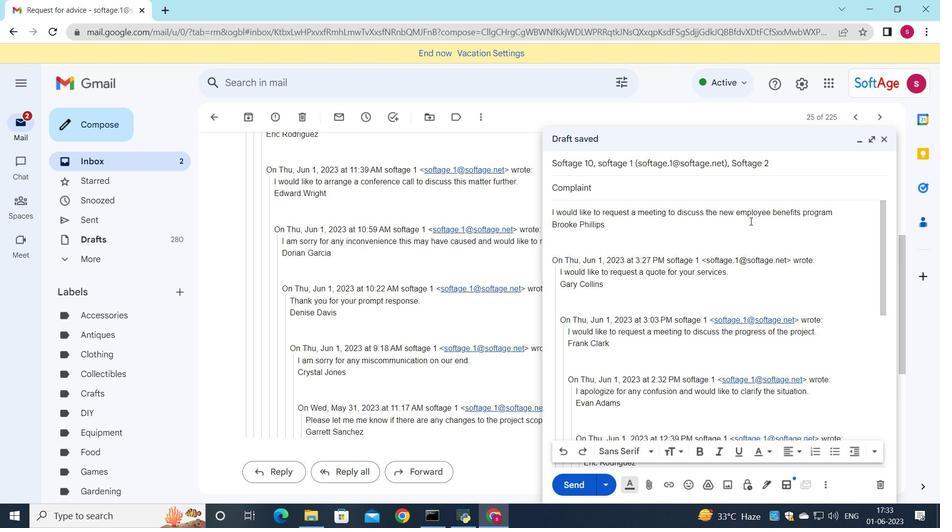
Action: Mouse moved to (601, 213)
Screenshot: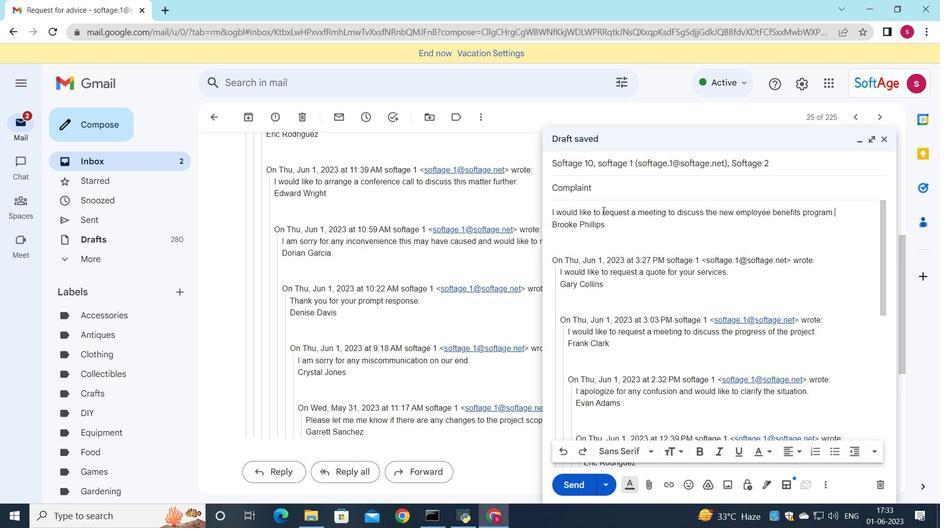 
Action: Mouse scrolled (601, 213) with delta (0, 0)
Screenshot: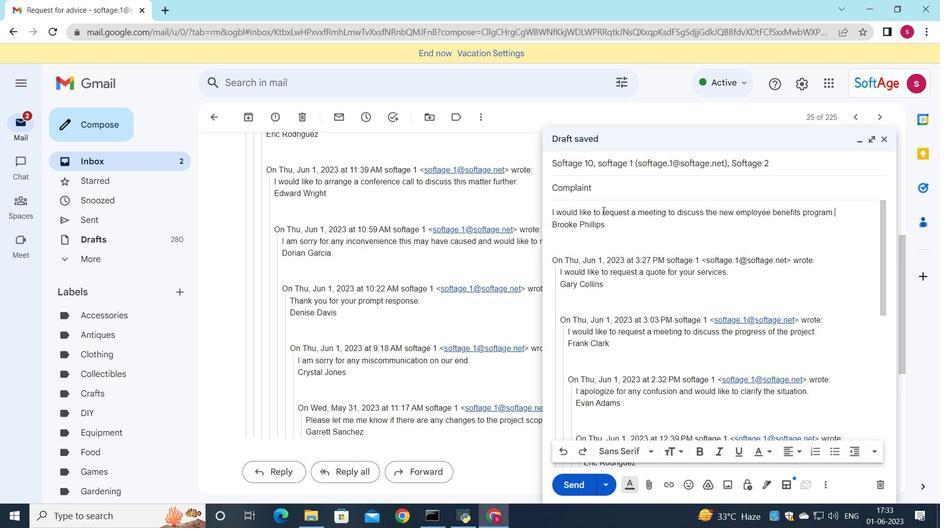 
Action: Mouse moved to (608, 218)
Screenshot: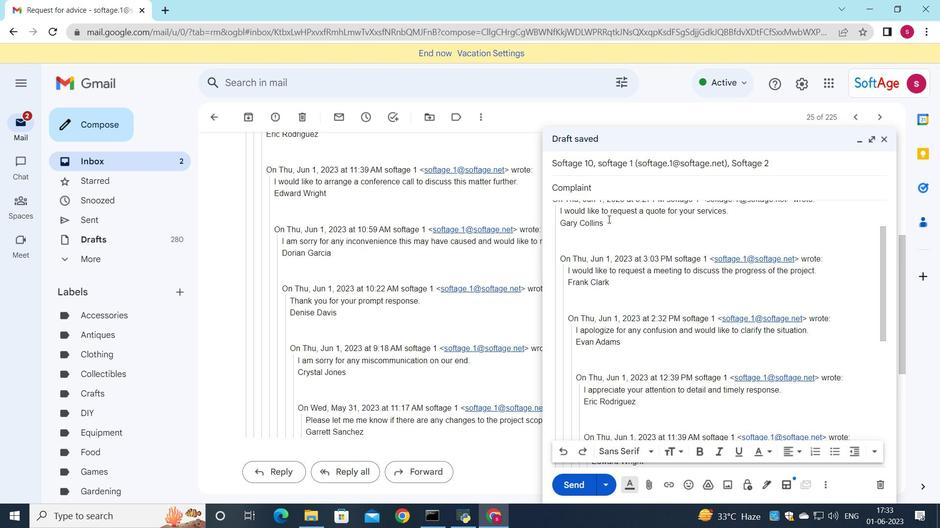 
Action: Mouse scrolled (608, 218) with delta (0, 0)
Screenshot: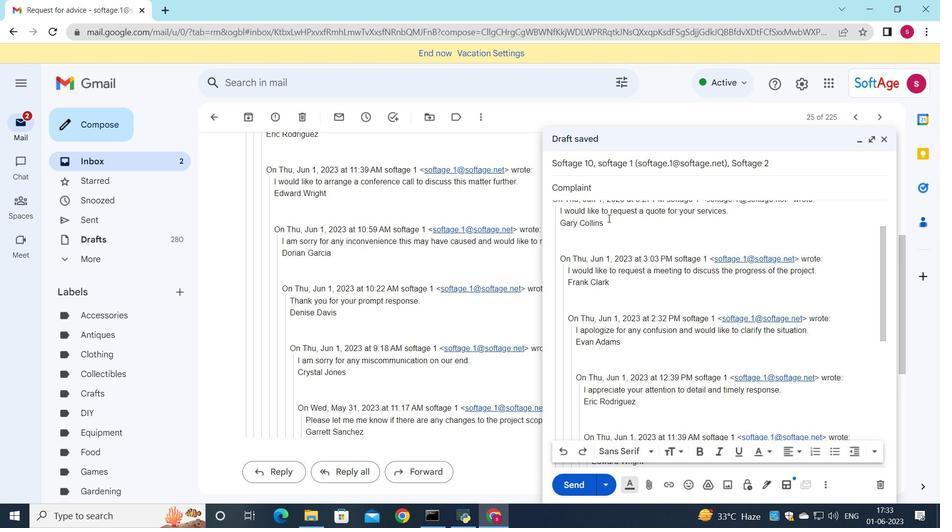 
Action: Mouse moved to (608, 218)
Screenshot: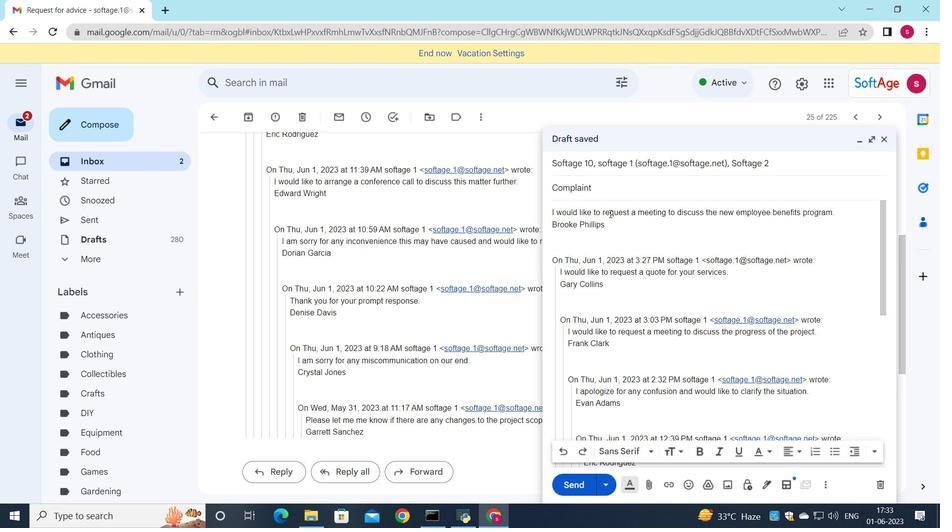 
Action: Mouse scrolled (608, 217) with delta (0, 0)
Screenshot: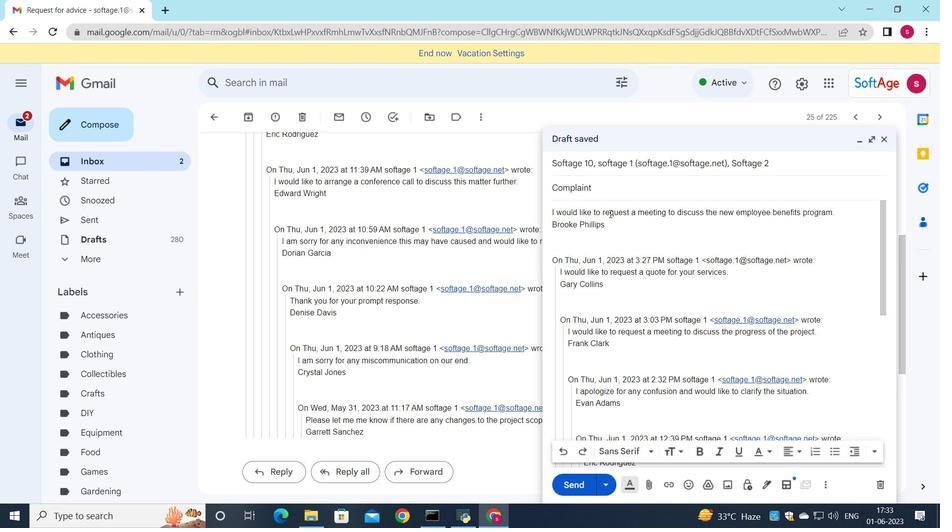 
Action: Mouse moved to (607, 219)
Screenshot: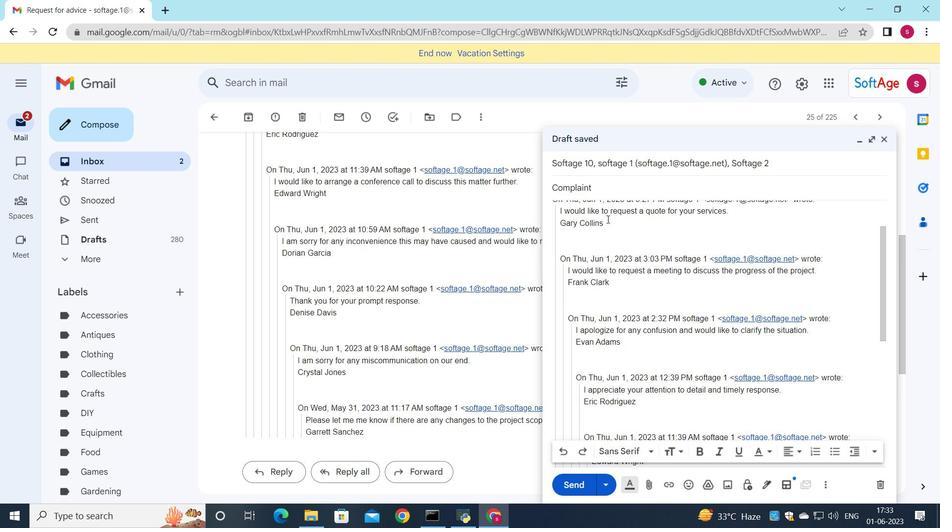 
Action: Mouse scrolled (607, 220) with delta (0, 0)
Screenshot: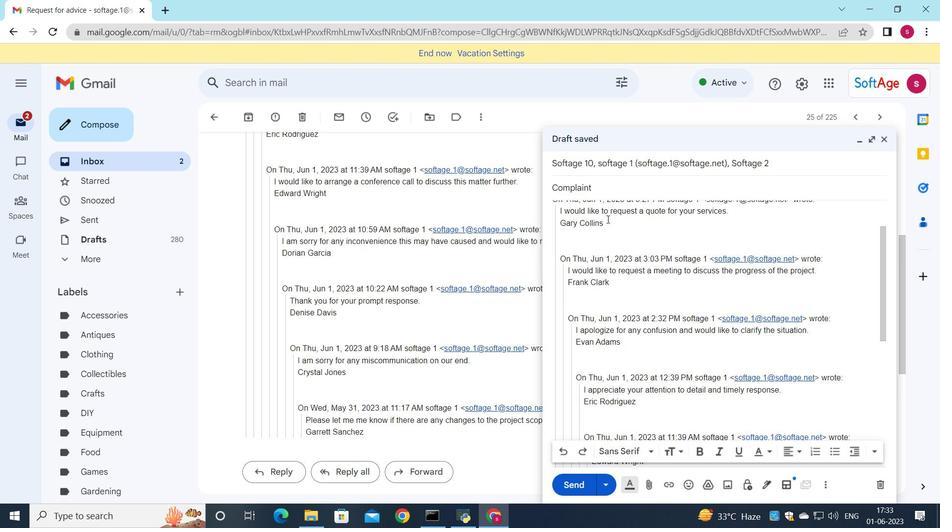 
Action: Mouse scrolled (607, 220) with delta (0, 0)
Screenshot: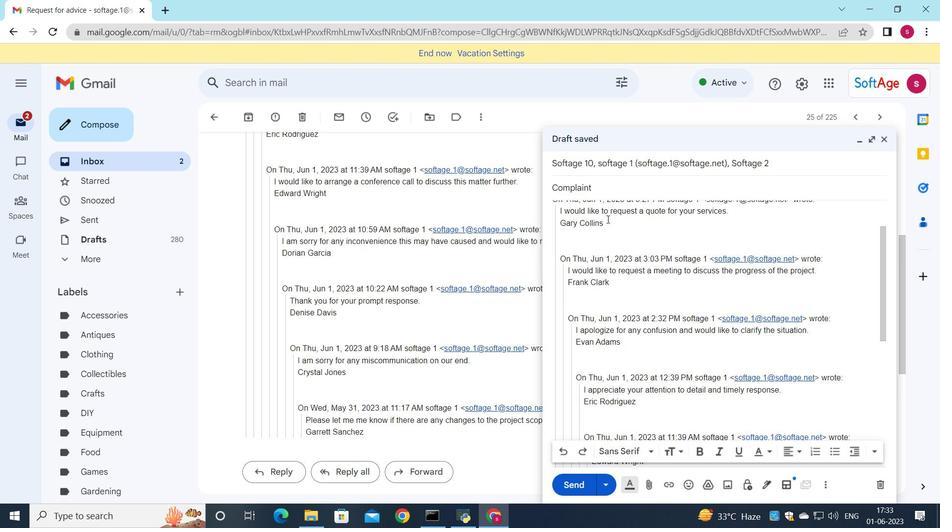 
Action: Mouse scrolled (607, 220) with delta (0, 0)
Screenshot: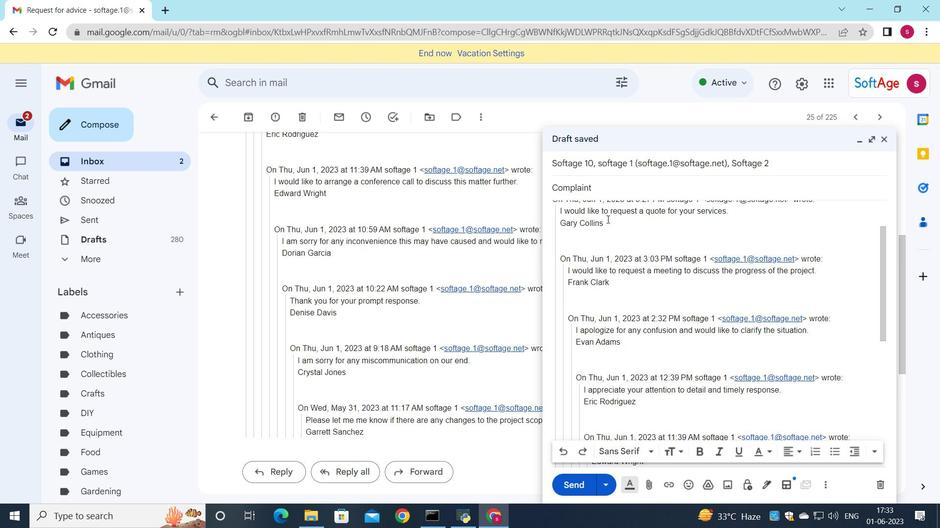 
Action: Mouse scrolled (607, 220) with delta (0, 0)
Screenshot: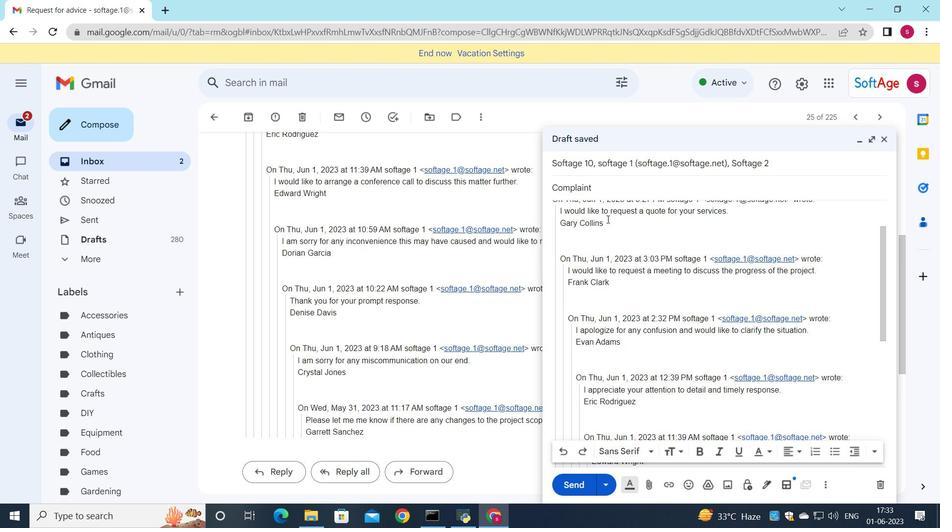 
Action: Mouse moved to (797, 163)
Screenshot: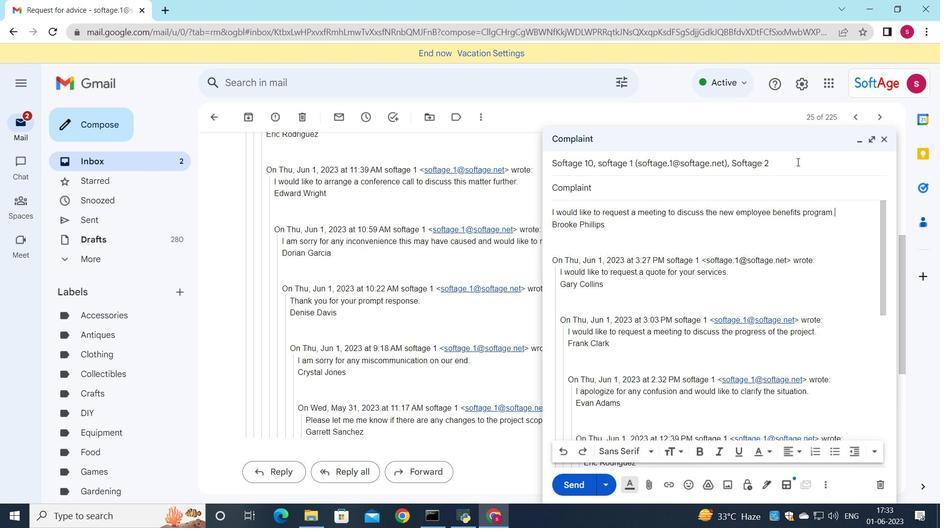 
Action: Mouse pressed left at (797, 163)
Screenshot: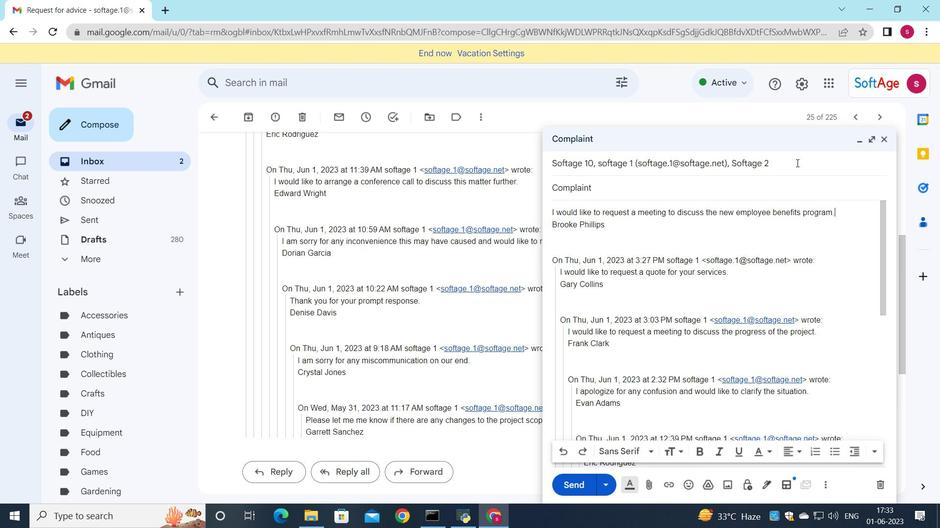 
Action: Mouse moved to (865, 184)
Screenshot: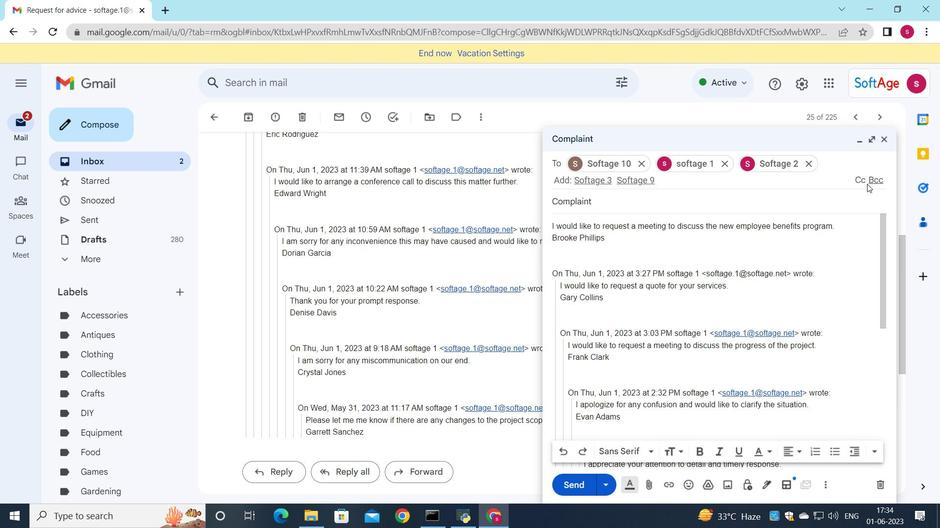 
Action: Mouse pressed left at (865, 184)
Screenshot: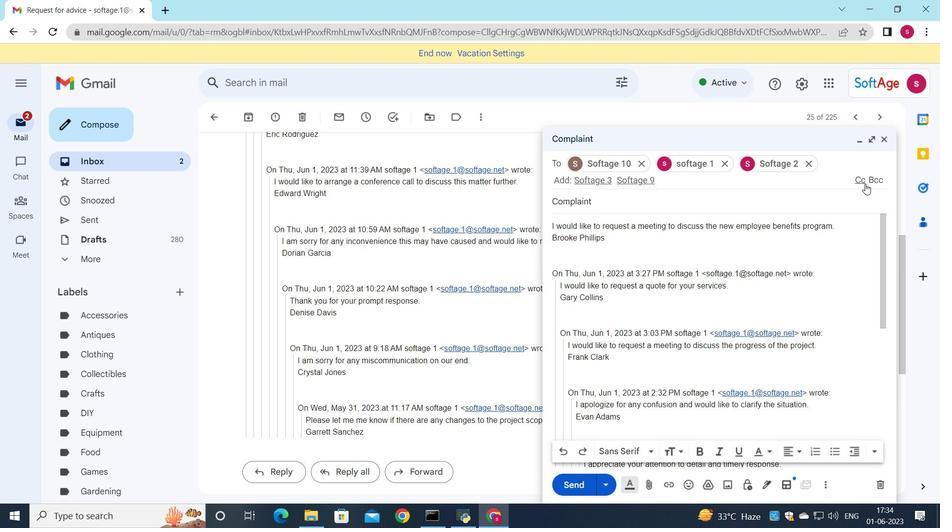 
Action: Mouse moved to (835, 208)
Screenshot: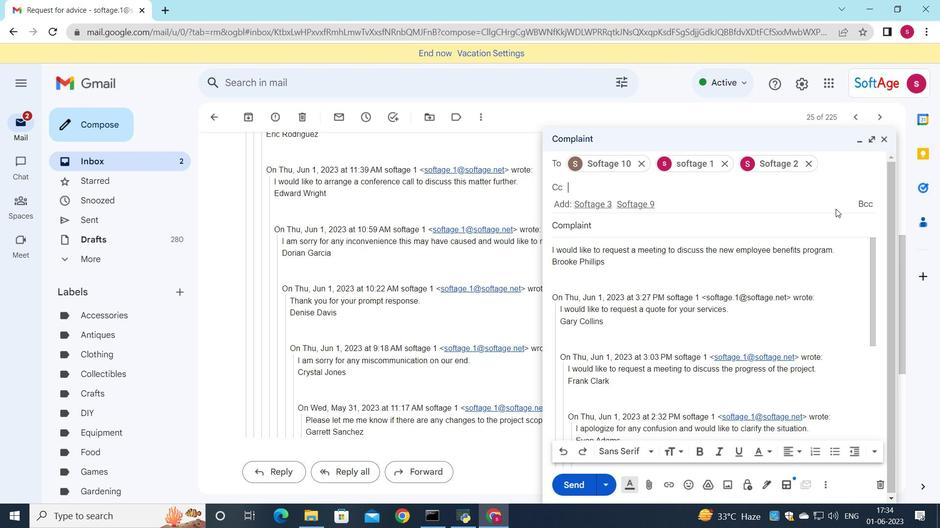 
Action: Key pressed softage.8
Screenshot: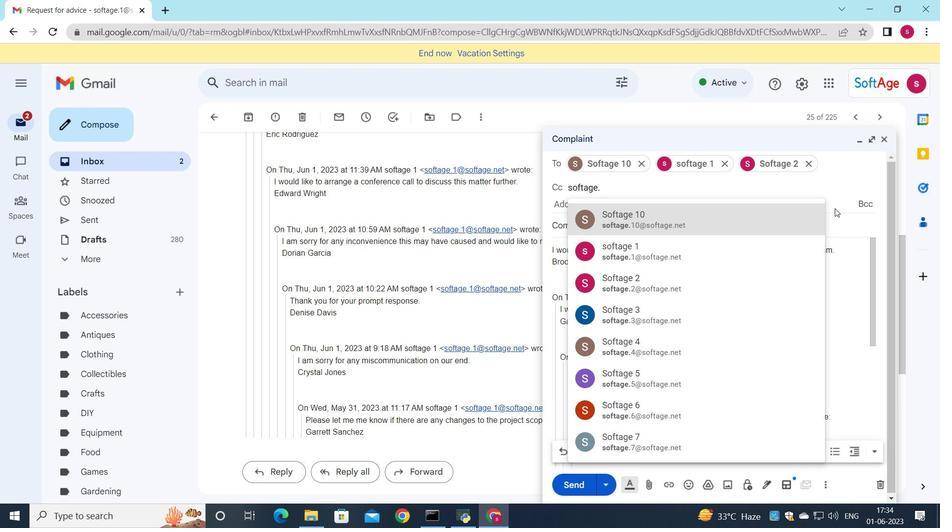 
Action: Mouse moved to (780, 214)
Screenshot: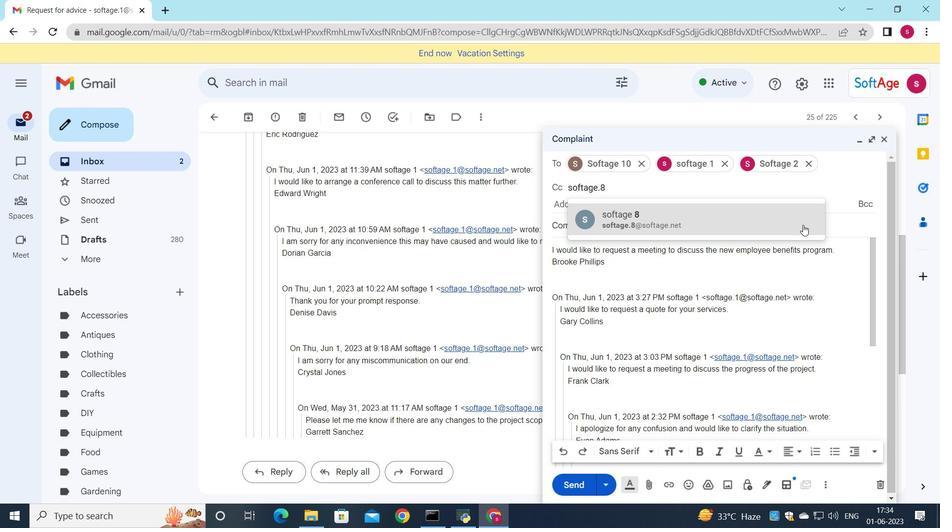 
Action: Mouse pressed left at (780, 214)
Screenshot: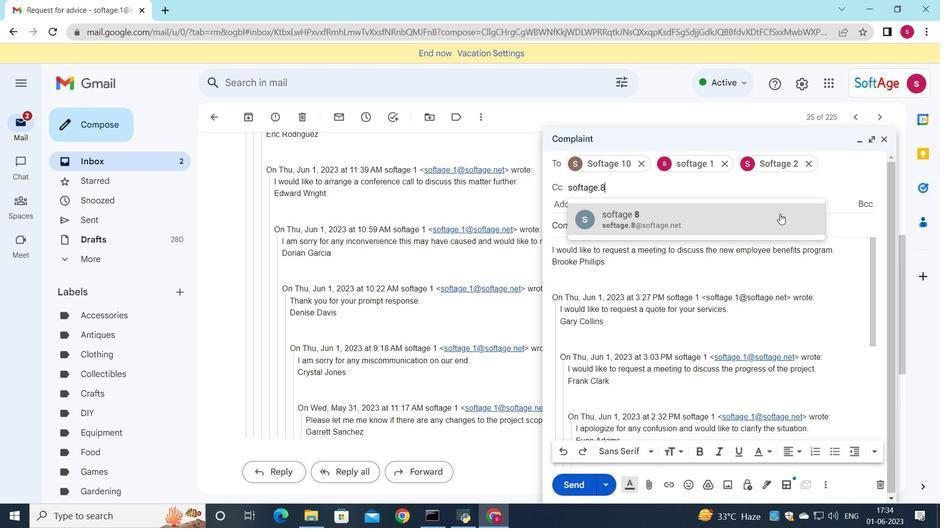 
Action: Mouse moved to (741, 269)
Screenshot: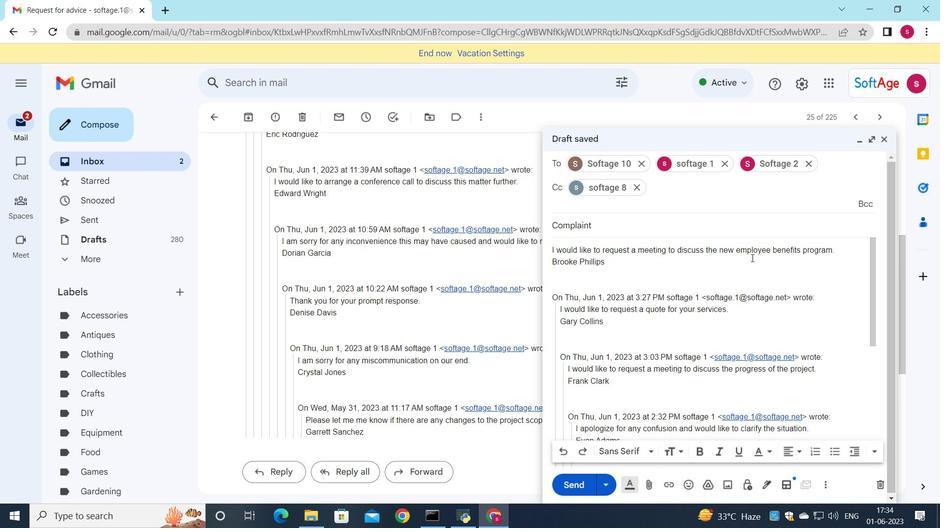 
Action: Mouse scrolled (741, 268) with delta (0, 0)
Screenshot: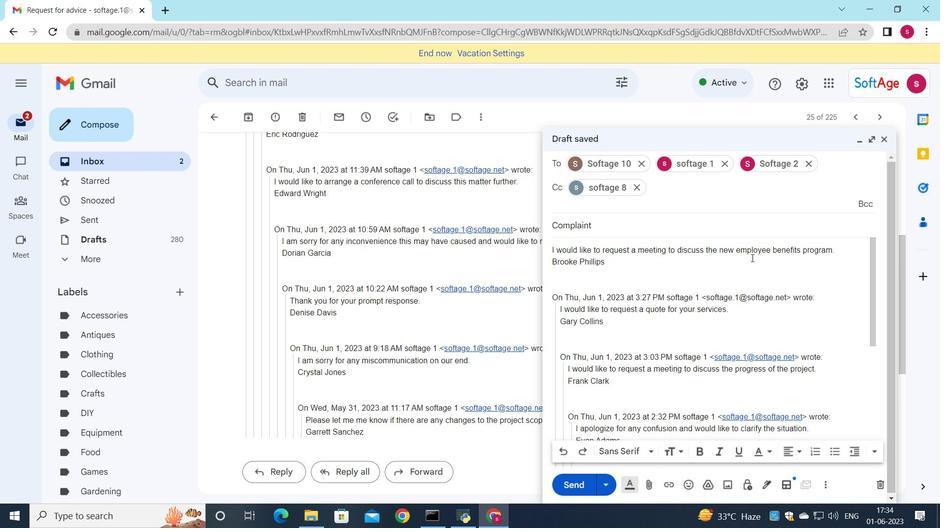 
Action: Mouse moved to (738, 274)
Screenshot: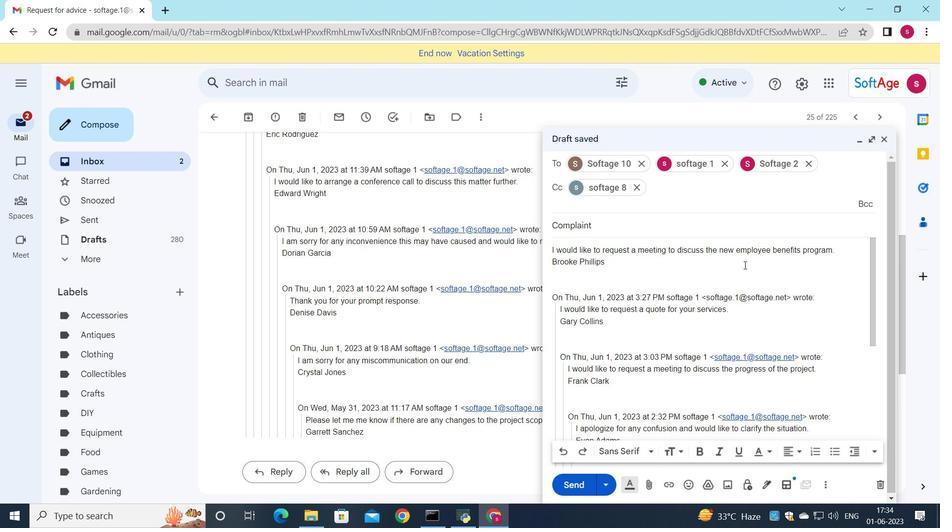 
Action: Mouse scrolled (738, 273) with delta (0, 0)
Screenshot: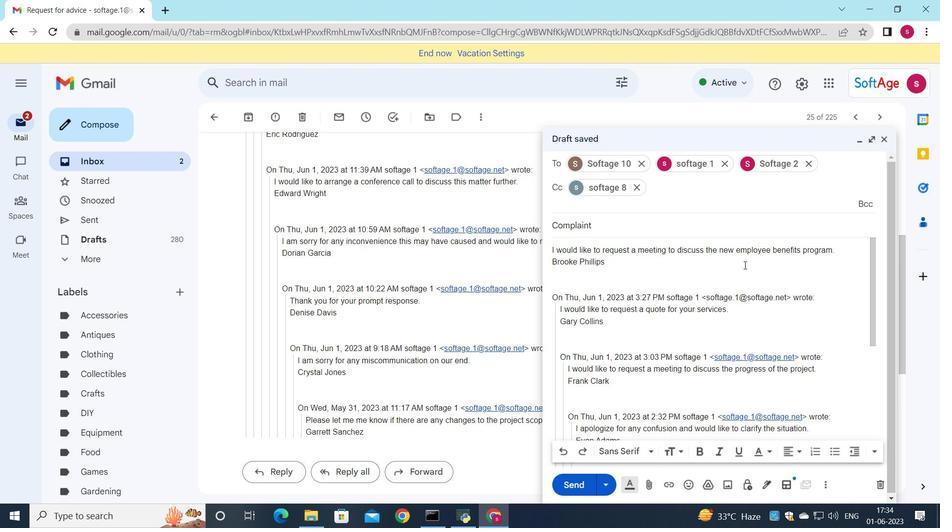 
Action: Mouse moved to (650, 352)
Screenshot: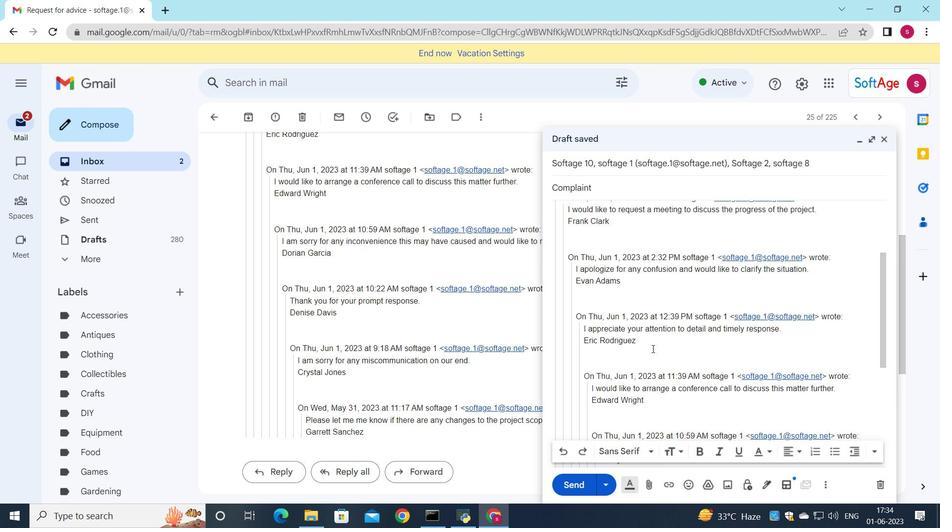 
Action: Mouse scrolled (650, 351) with delta (0, 0)
Screenshot: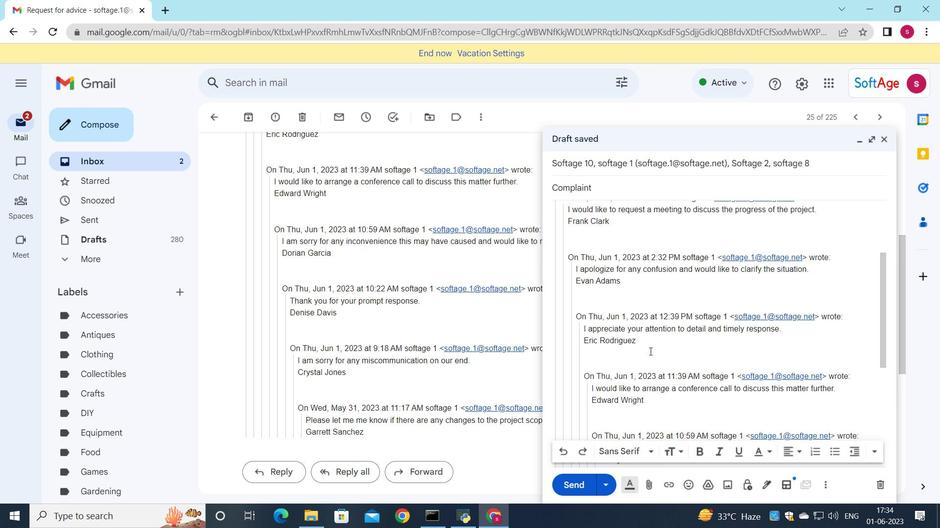 
Action: Mouse scrolled (650, 351) with delta (0, 0)
Screenshot: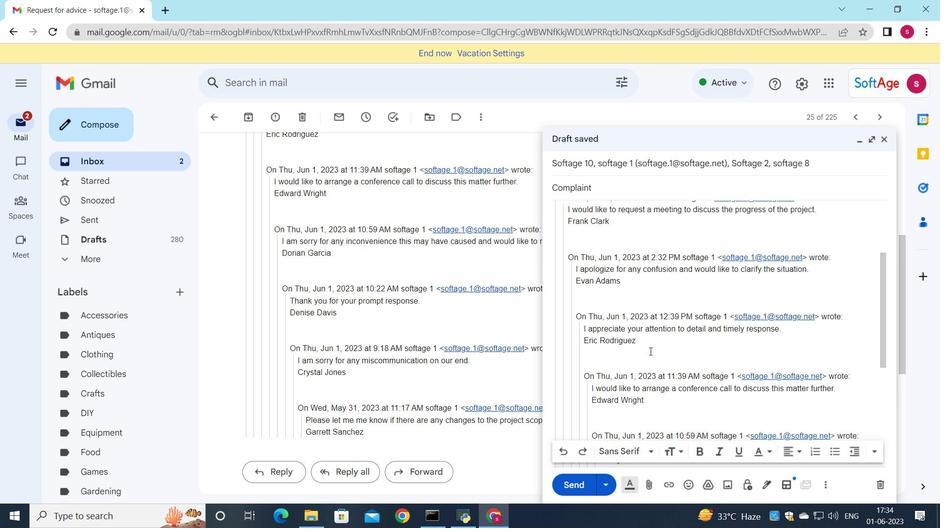 
Action: Mouse moved to (649, 352)
Screenshot: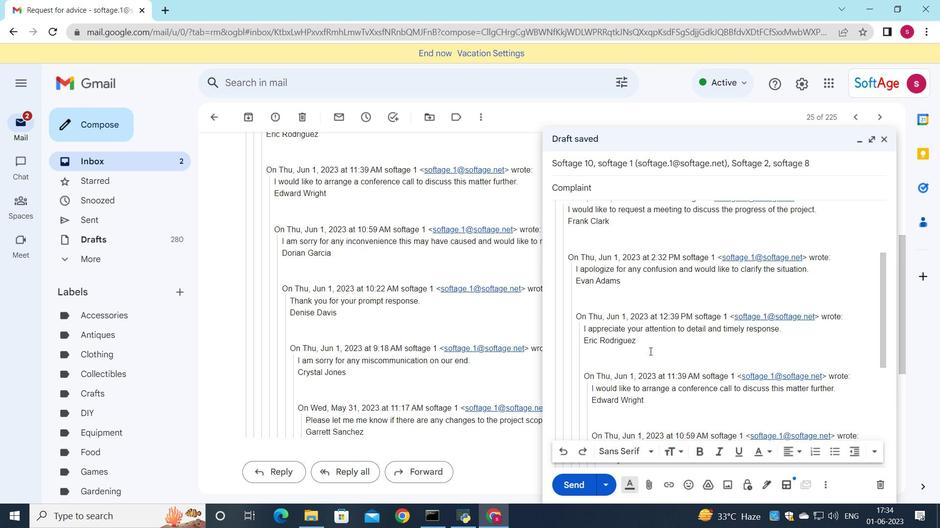 
Action: Mouse scrolled (649, 352) with delta (0, 0)
Screenshot: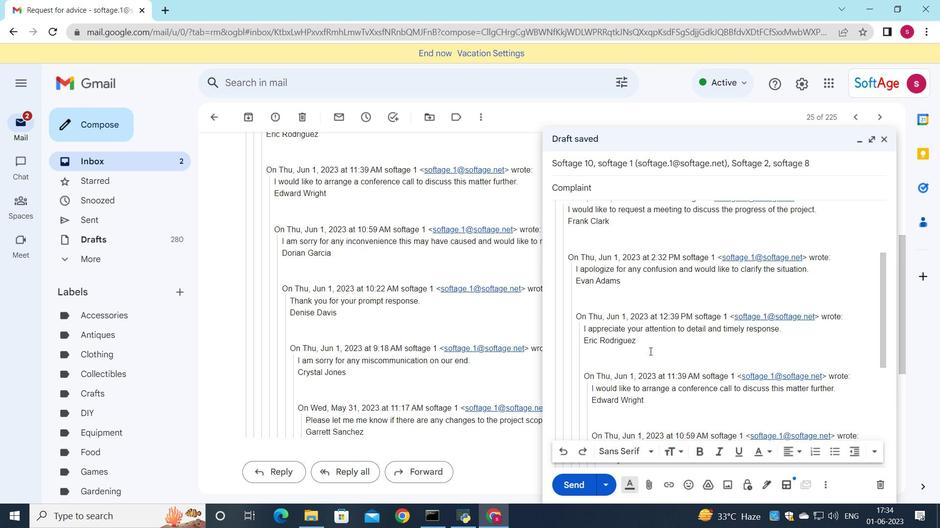 
Action: Mouse moved to (641, 367)
Screenshot: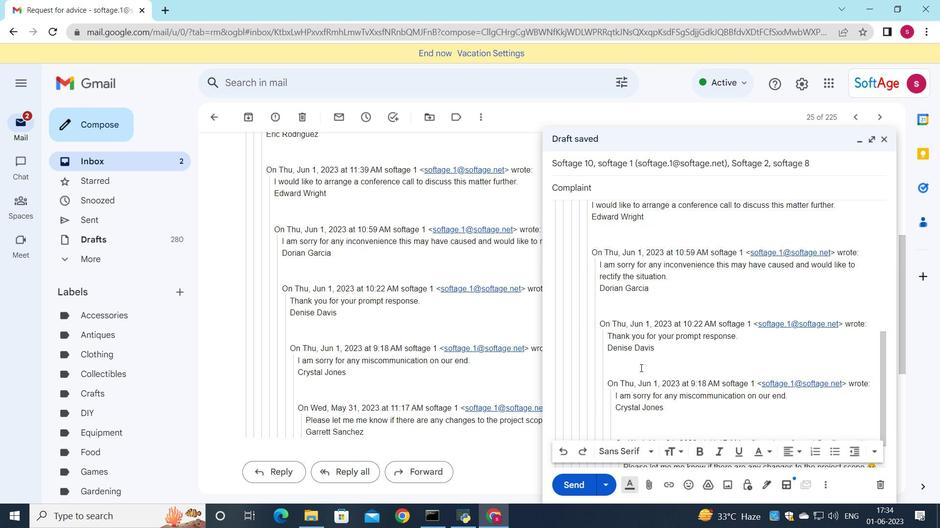 
Action: Mouse scrolled (641, 367) with delta (0, 0)
Screenshot: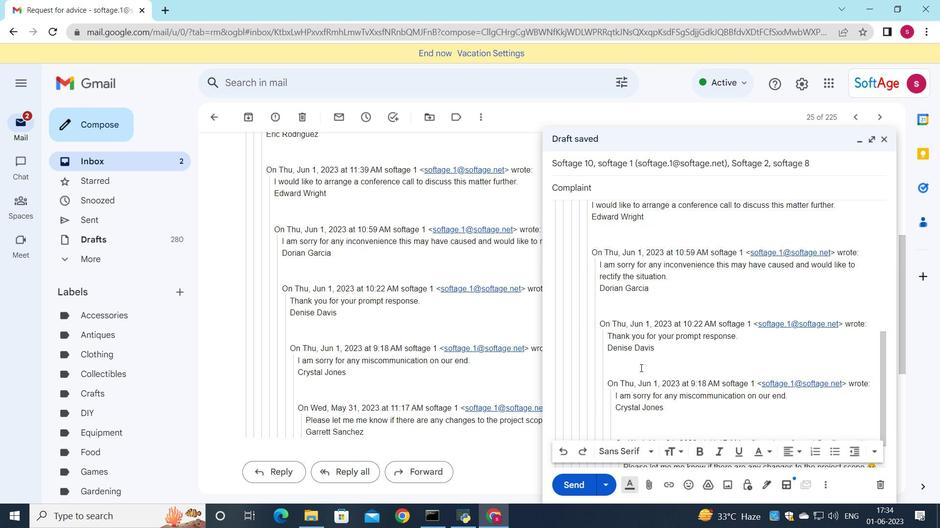 
Action: Mouse scrolled (641, 367) with delta (0, 0)
Screenshot: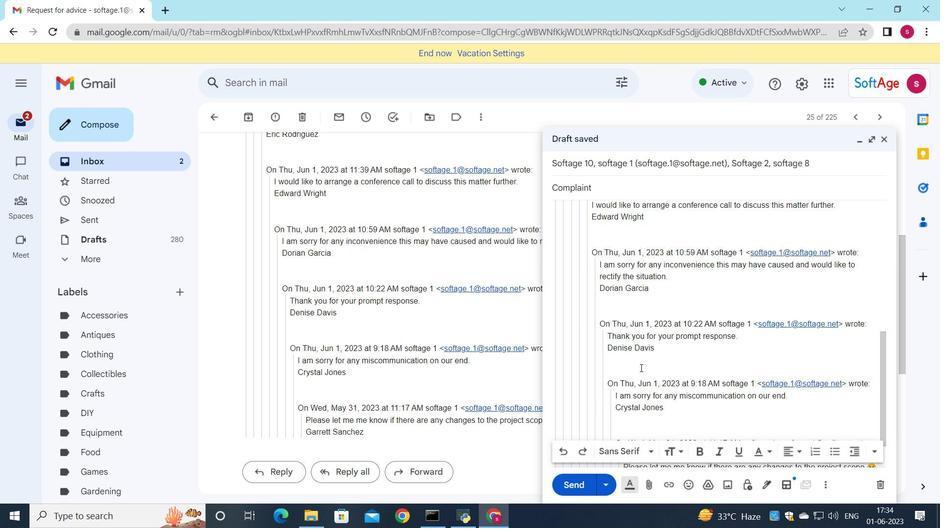
Action: Mouse scrolled (641, 367) with delta (0, 0)
Screenshot: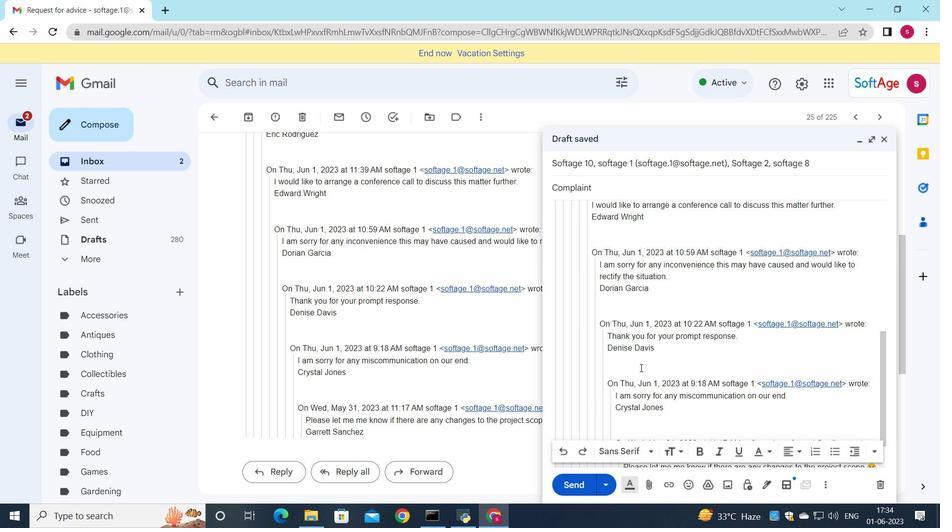 
Action: Mouse moved to (651, 482)
Screenshot: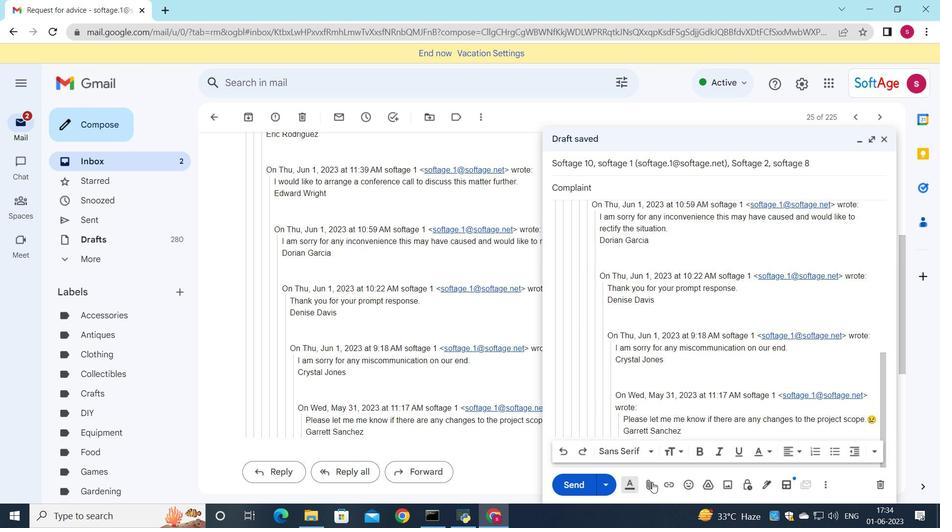 
Action: Mouse pressed left at (651, 482)
Screenshot: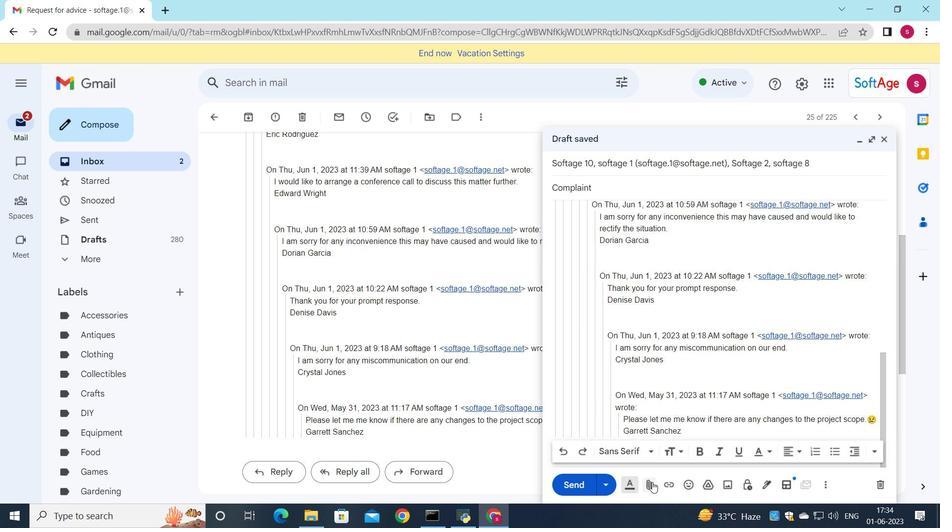 
Action: Mouse moved to (187, 88)
Screenshot: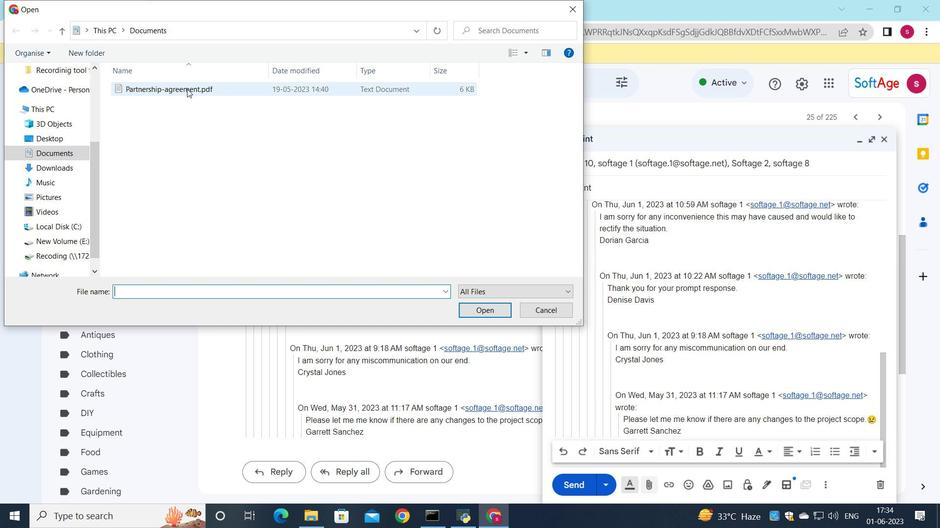 
Action: Mouse pressed left at (187, 88)
Screenshot: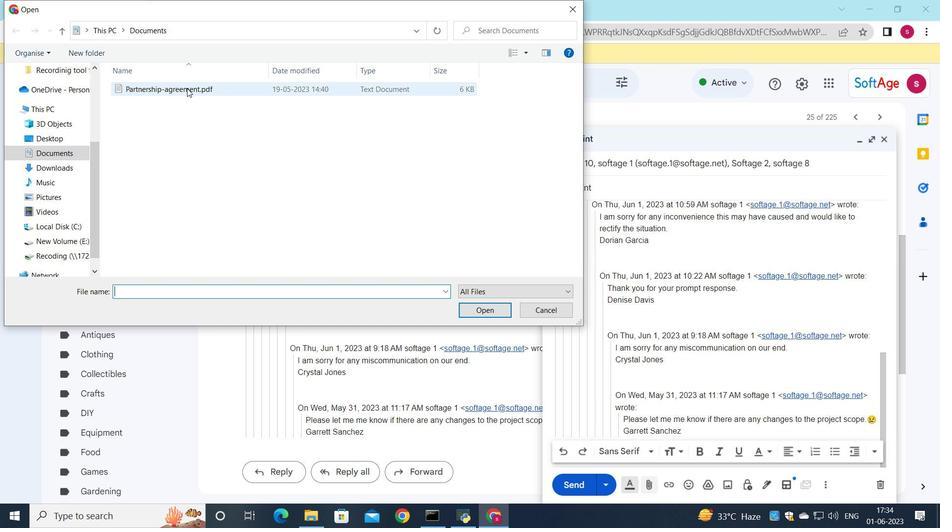
Action: Mouse moved to (212, 87)
Screenshot: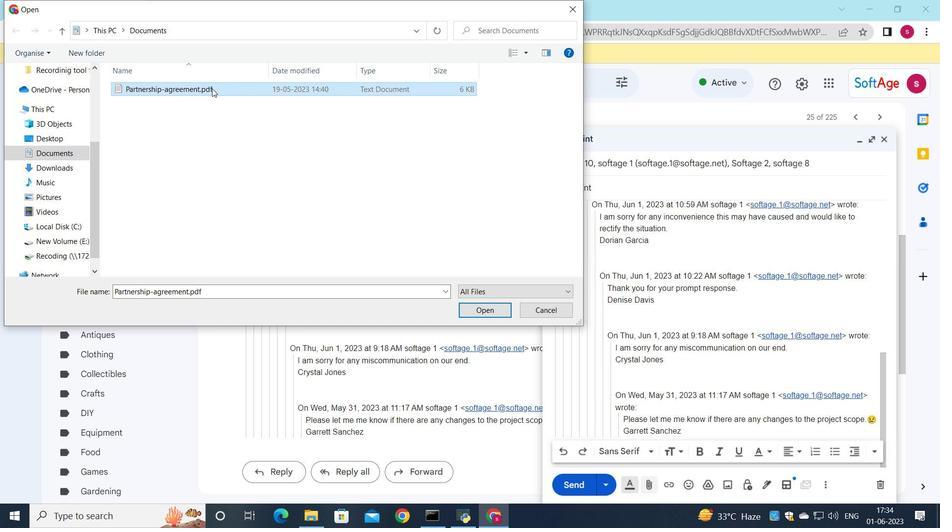 
Action: Mouse pressed left at (212, 87)
Screenshot: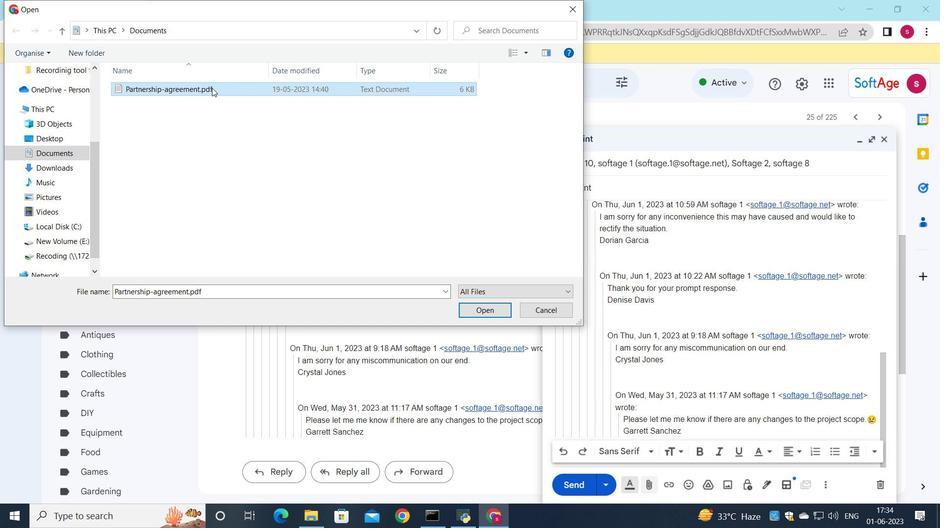 
Action: Mouse moved to (331, 115)
Screenshot: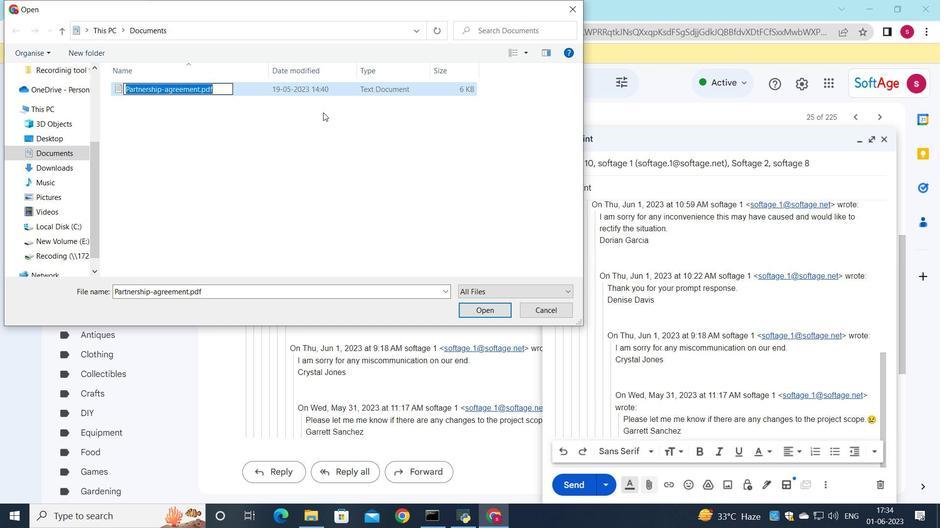 
Action: Key pressed <Key.shift>User<Key.shift><Key.shift><Key.shift><Key.shift><Key.shift><Key.shift><Key.shift><Key.shift><Key.shift>_agreement.doc
Screenshot: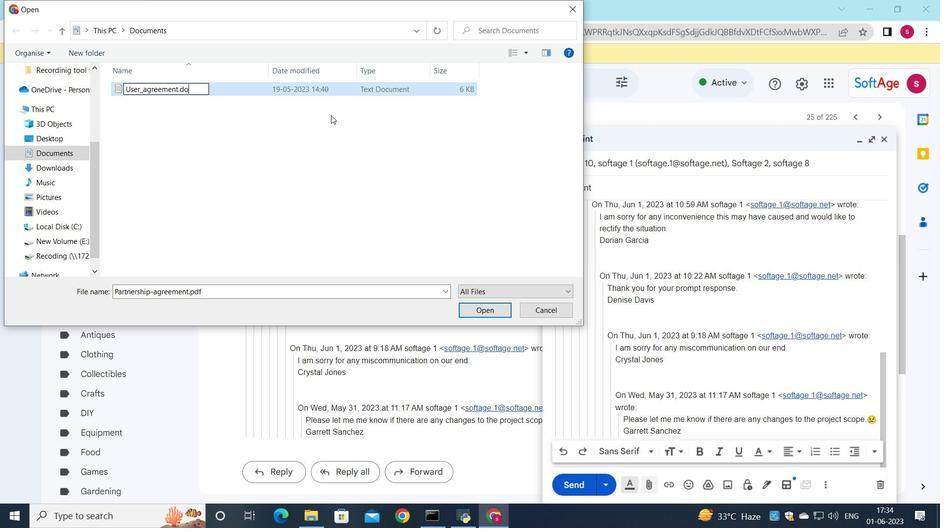 
Action: Mouse scrolled (331, 116) with delta (0, 0)
Screenshot: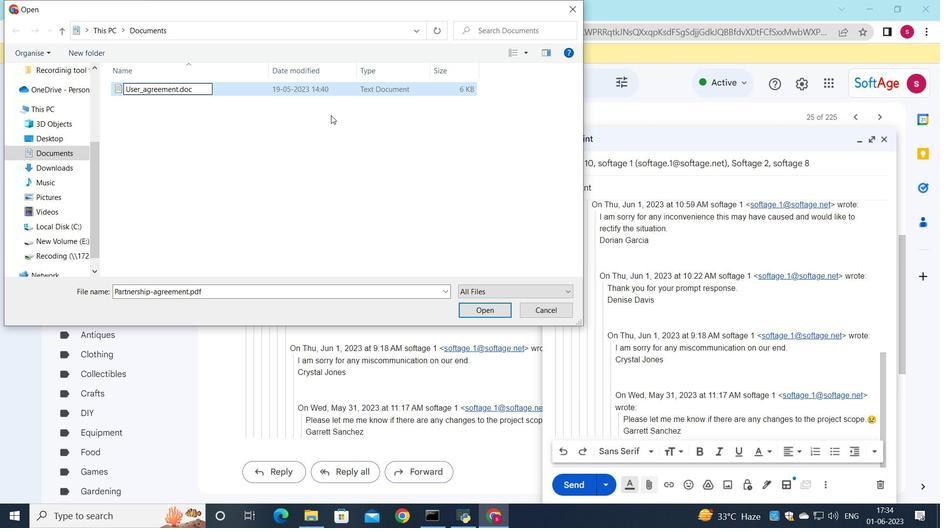 
Action: Mouse scrolled (331, 116) with delta (0, 0)
Screenshot: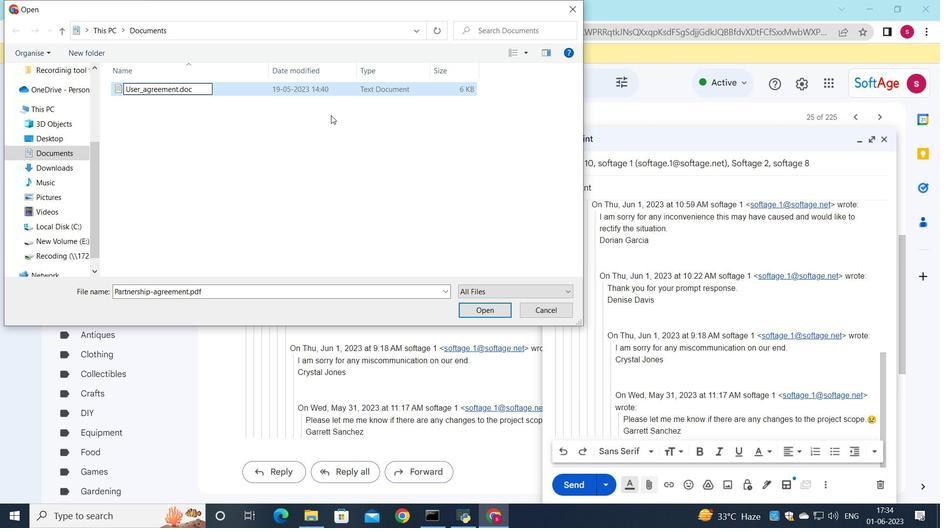 
Action: Mouse moved to (318, 91)
Screenshot: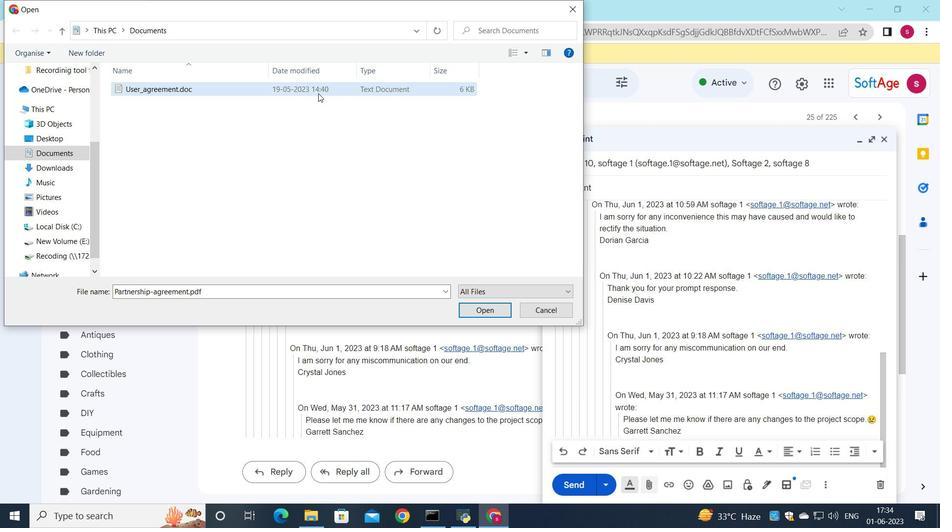 
Action: Mouse pressed left at (318, 91)
Screenshot: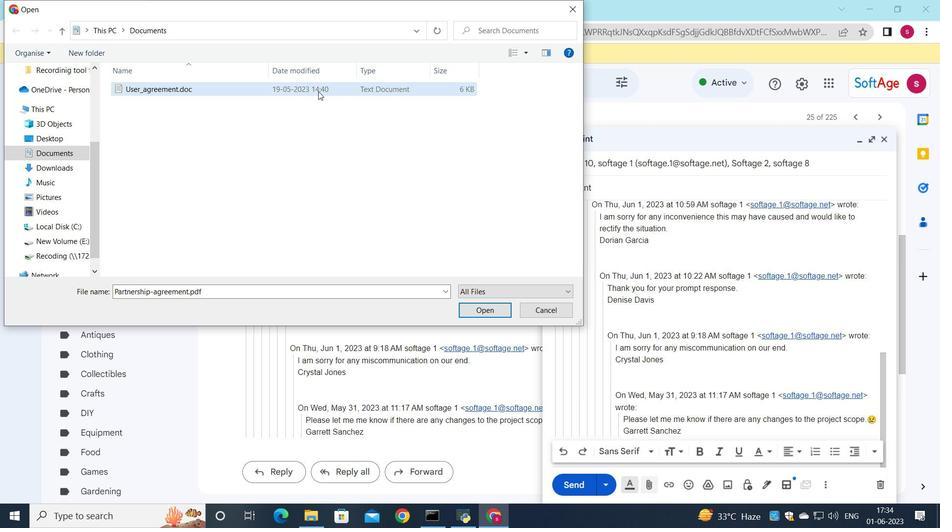 
Action: Mouse moved to (478, 312)
Screenshot: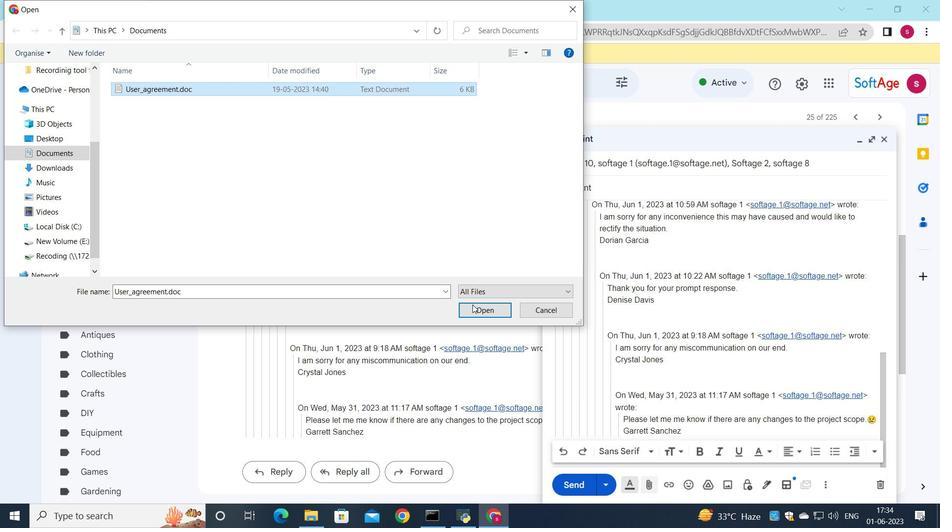 
Action: Mouse pressed left at (478, 312)
Screenshot: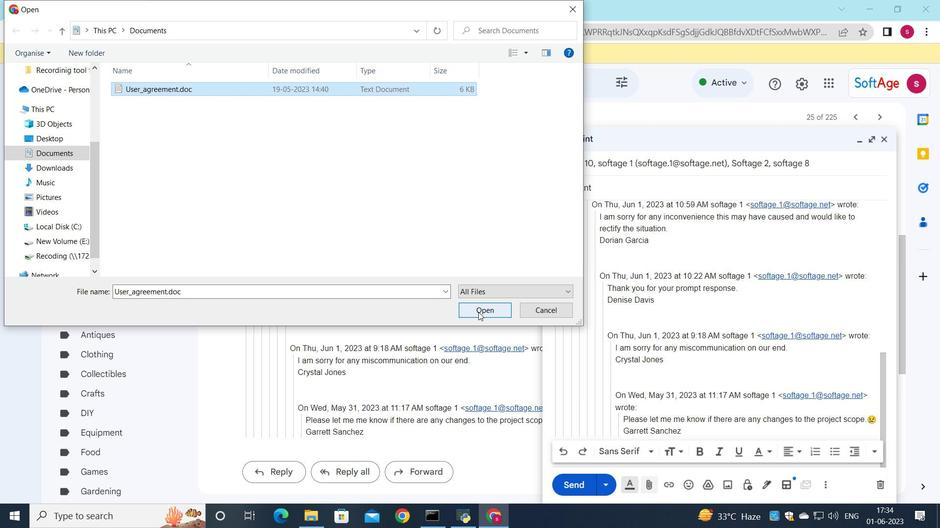 
Action: Mouse moved to (577, 490)
Screenshot: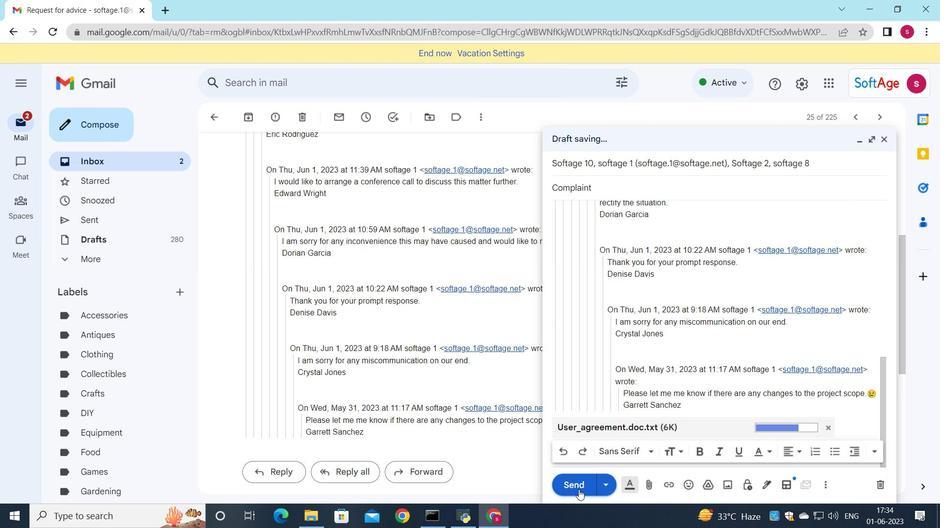 
Action: Mouse pressed left at (577, 490)
Screenshot: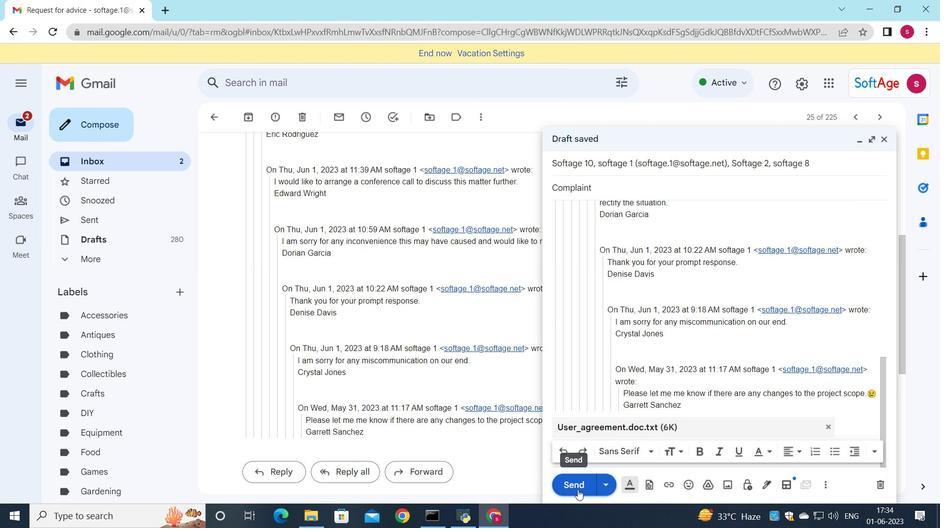 
Action: Mouse moved to (152, 158)
Screenshot: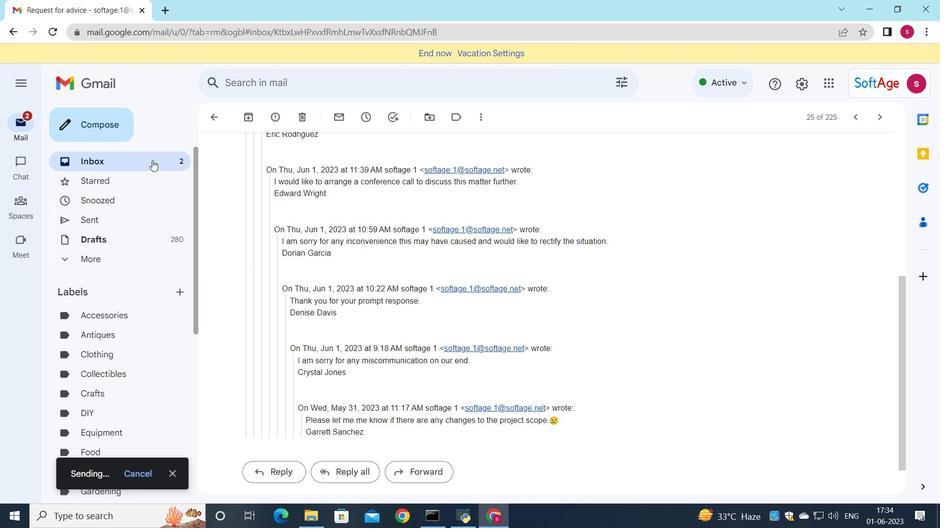 
Action: Mouse pressed left at (152, 158)
Screenshot: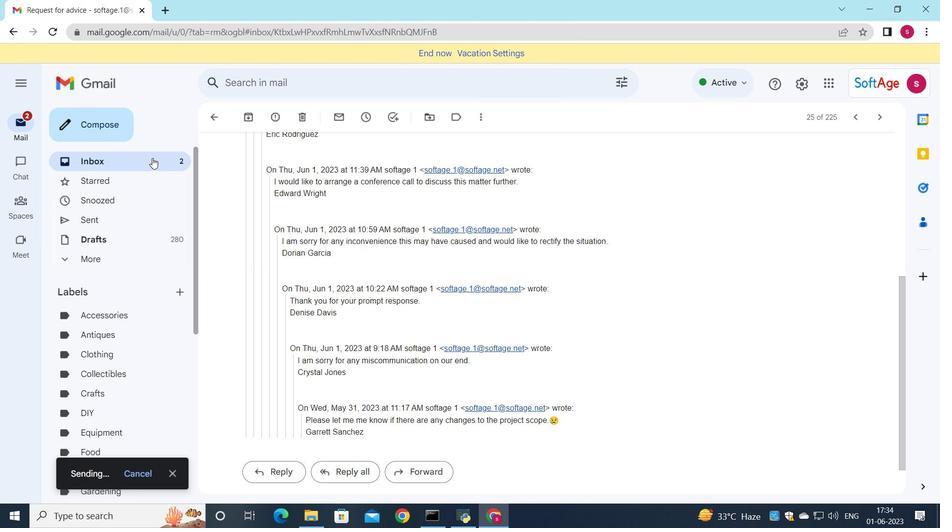 
Action: Mouse moved to (373, 183)
Screenshot: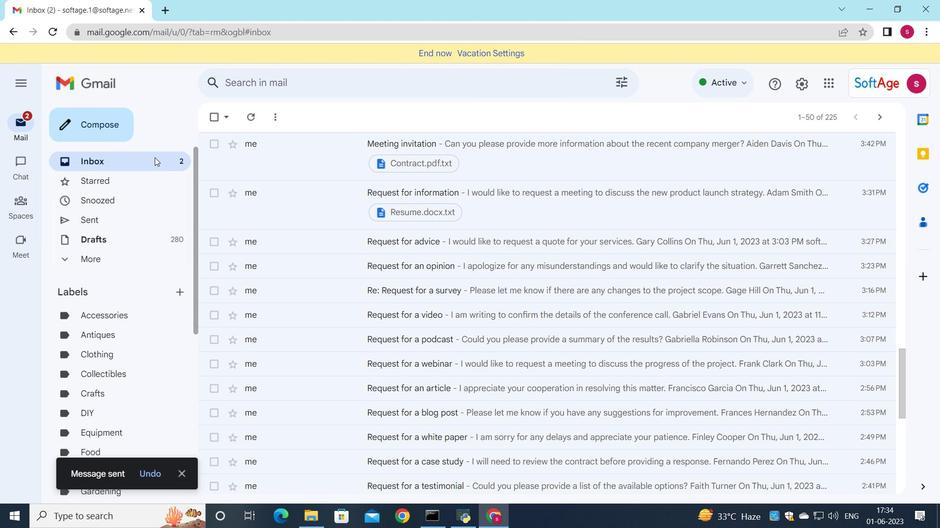 
Action: Mouse scrolled (373, 183) with delta (0, 0)
Screenshot: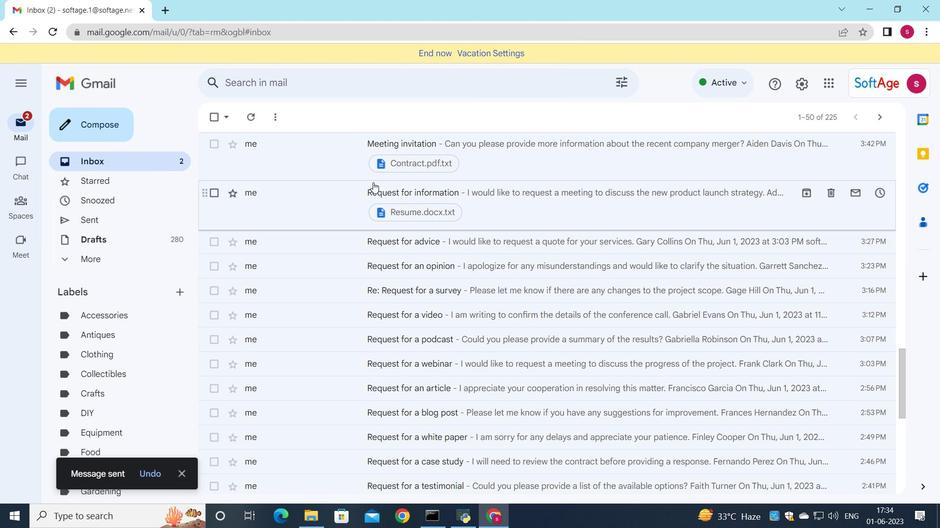 
Action: Mouse scrolled (373, 183) with delta (0, 0)
Screenshot: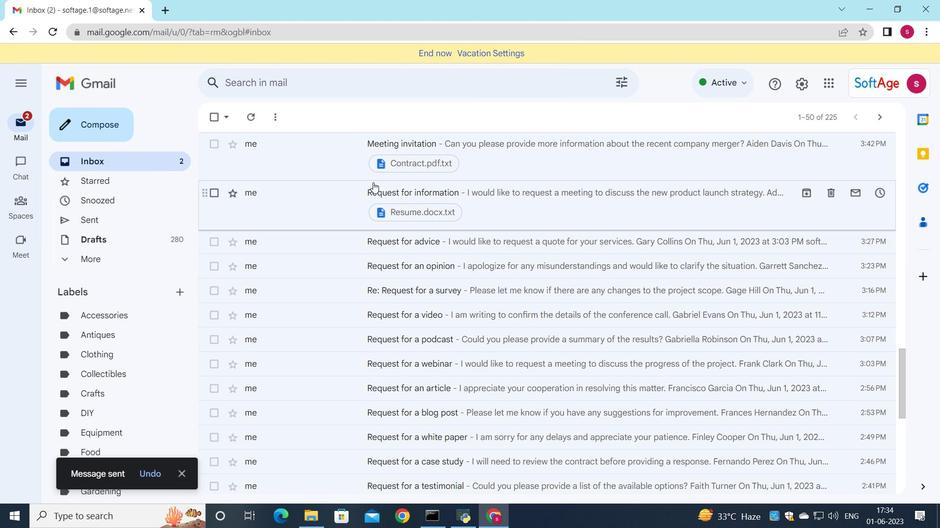 
Action: Mouse scrolled (373, 183) with delta (0, 0)
Screenshot: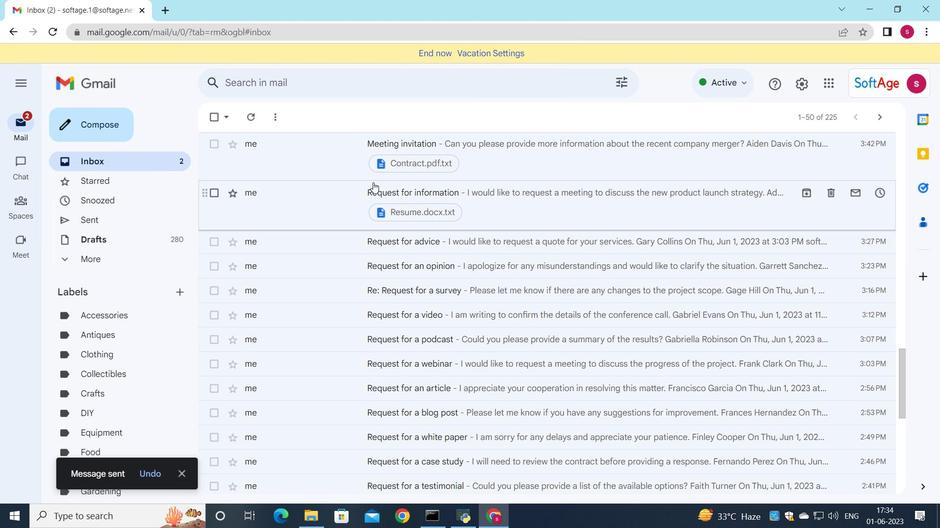 
Action: Mouse scrolled (373, 183) with delta (0, 0)
Screenshot: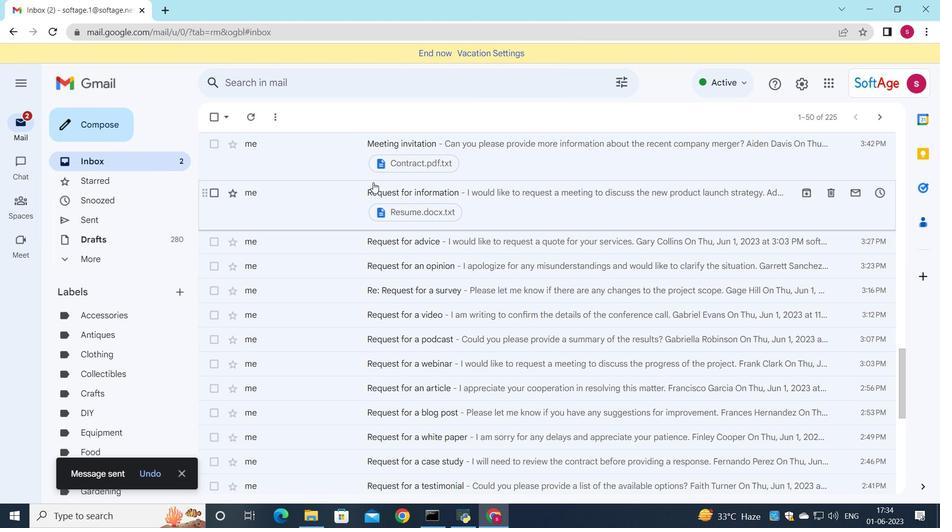 
Action: Mouse moved to (378, 170)
Screenshot: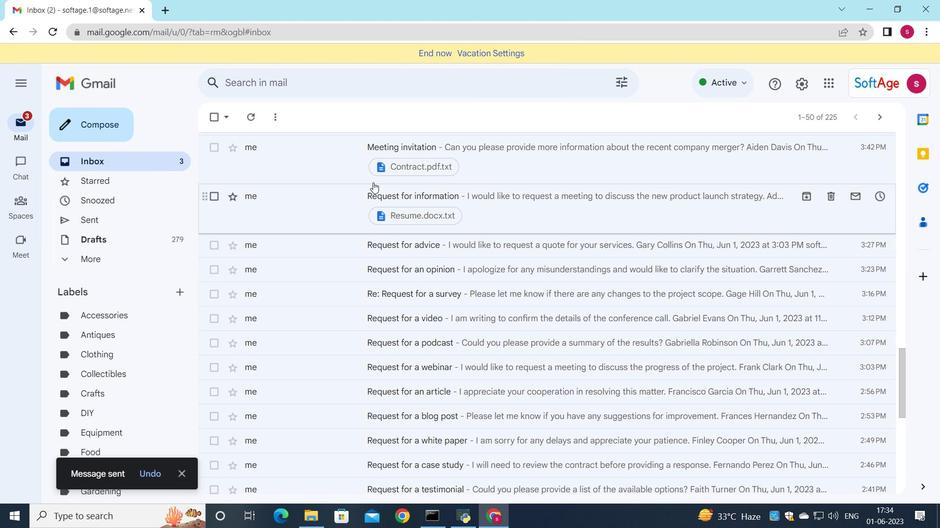 
Action: Mouse scrolled (378, 171) with delta (0, 0)
Screenshot: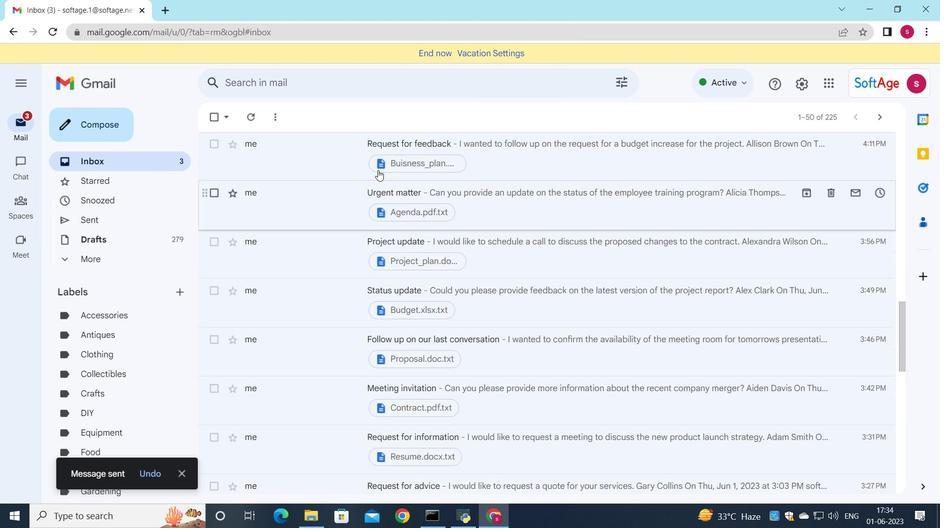 
Action: Mouse scrolled (378, 171) with delta (0, 0)
Screenshot: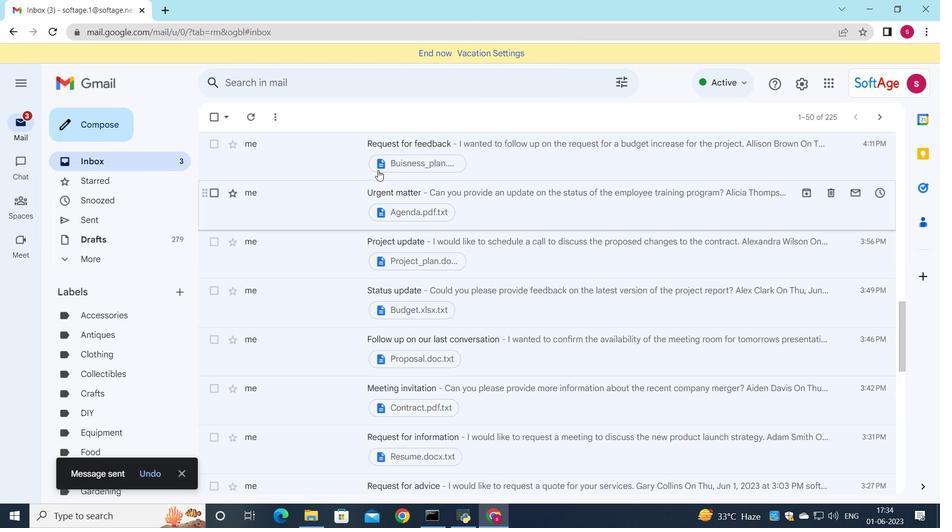 
Action: Mouse scrolled (378, 171) with delta (0, 0)
Screenshot: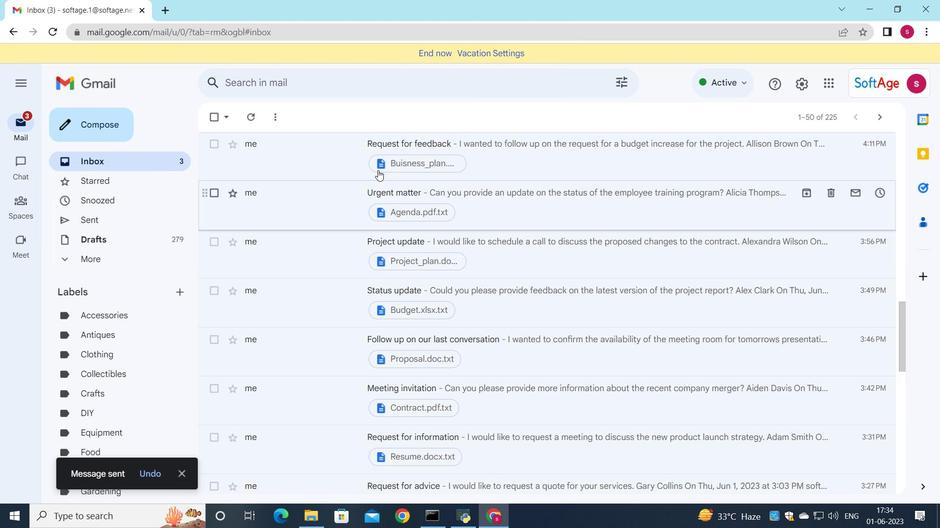 
Action: Mouse scrolled (378, 171) with delta (0, 0)
Screenshot: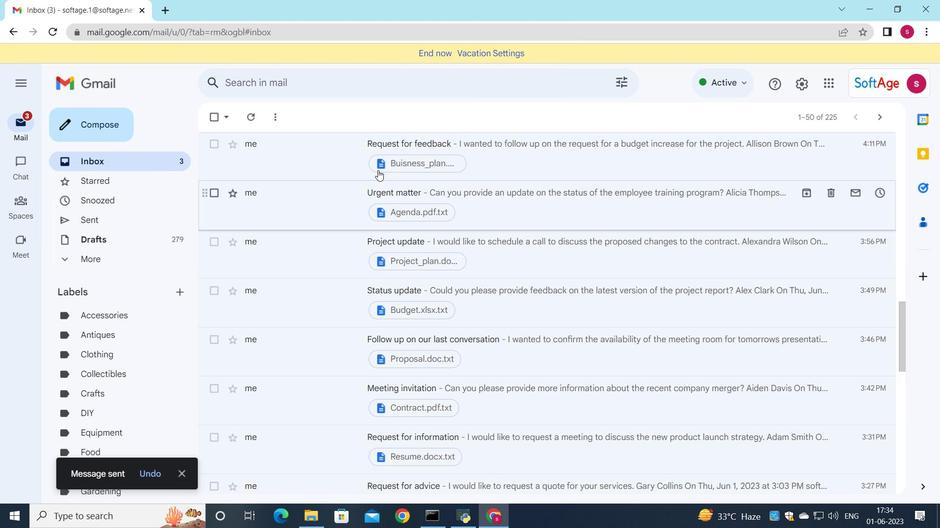 
Action: Mouse scrolled (378, 171) with delta (0, 0)
Screenshot: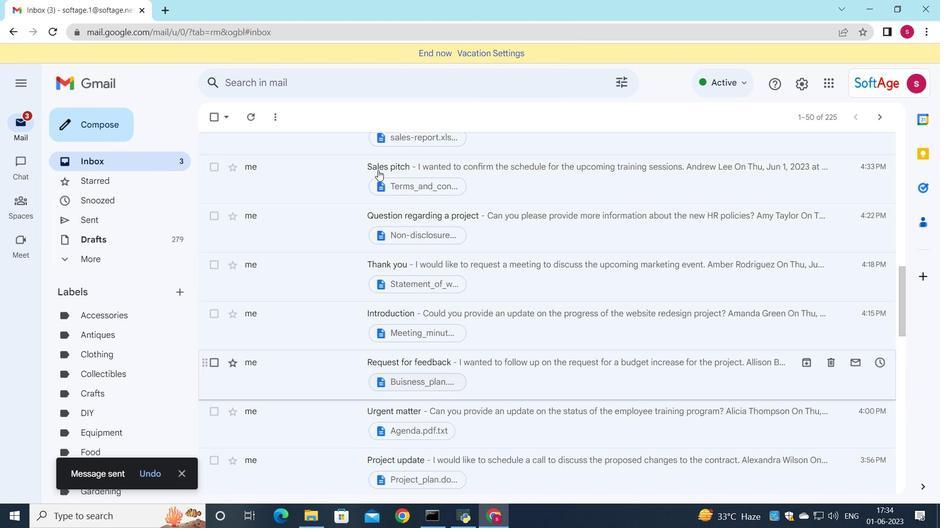
Action: Mouse scrolled (378, 171) with delta (0, 0)
Screenshot: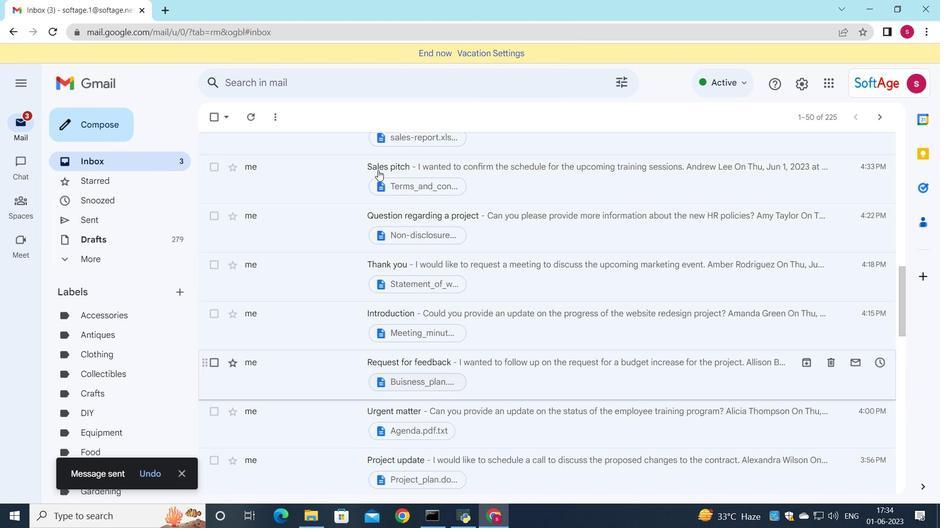 
Action: Mouse scrolled (378, 171) with delta (0, 0)
Screenshot: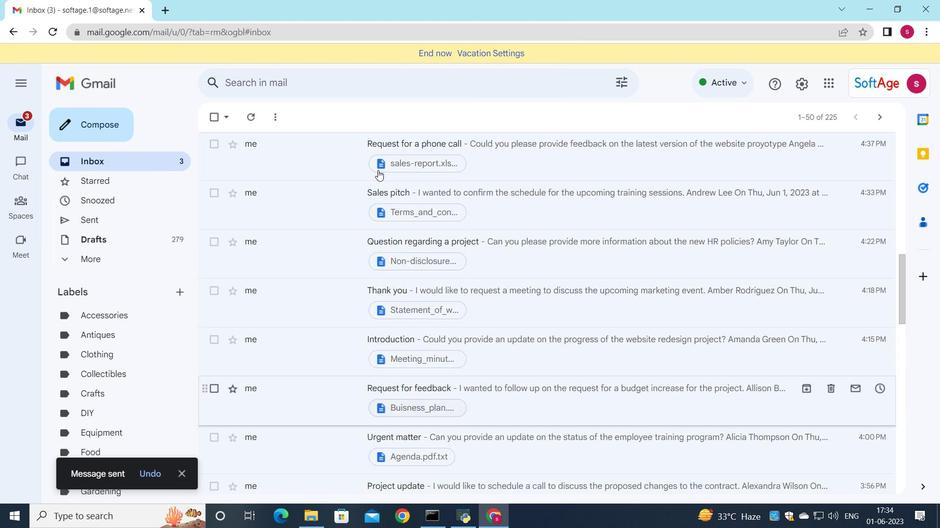 
Action: Mouse scrolled (378, 171) with delta (0, 0)
Screenshot: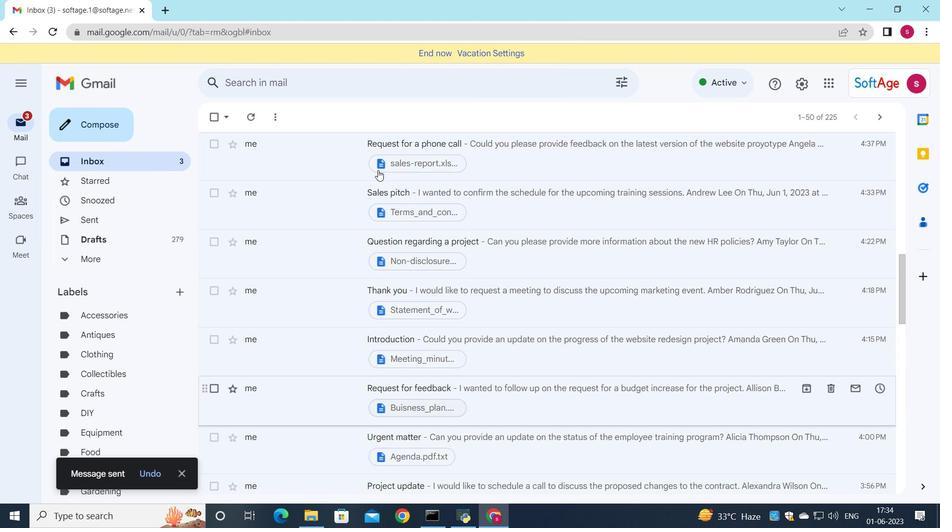 
Action: Mouse moved to (388, 165)
Screenshot: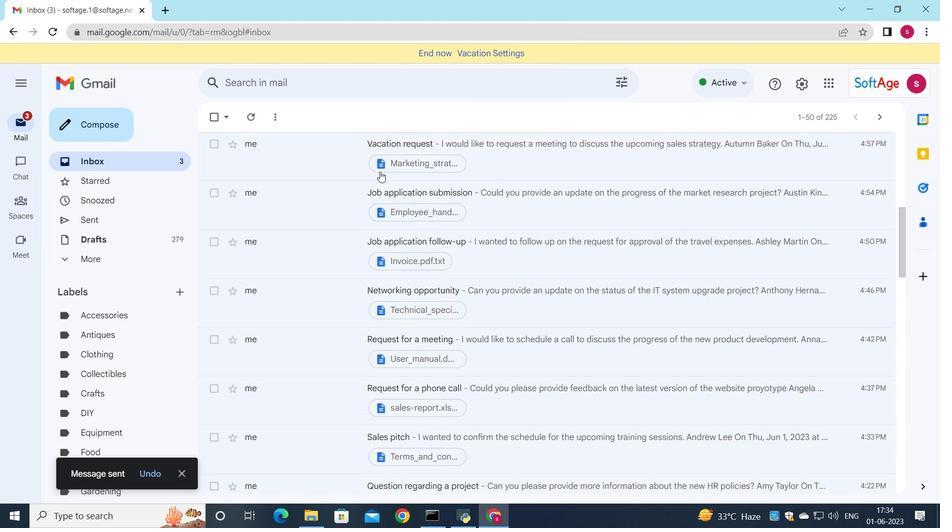 
Action: Mouse scrolled (388, 166) with delta (0, 0)
Screenshot: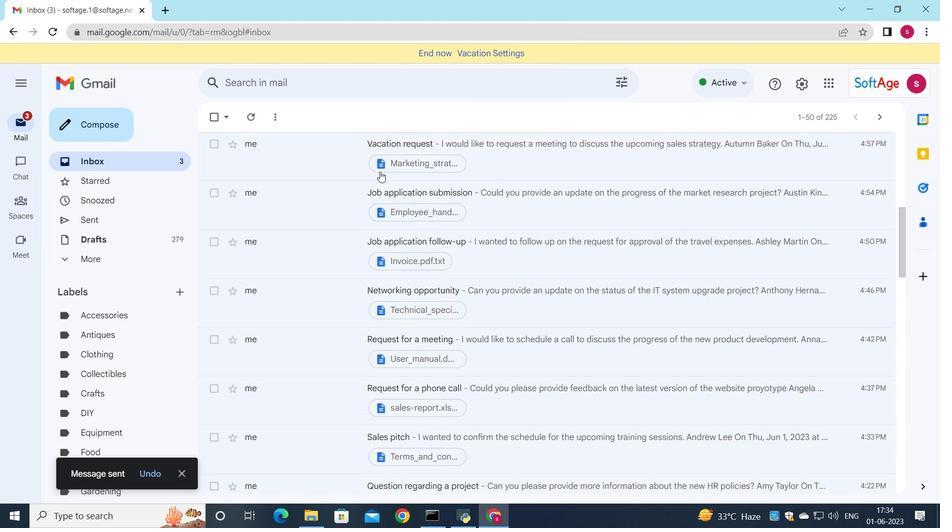 
Action: Mouse moved to (389, 163)
Screenshot: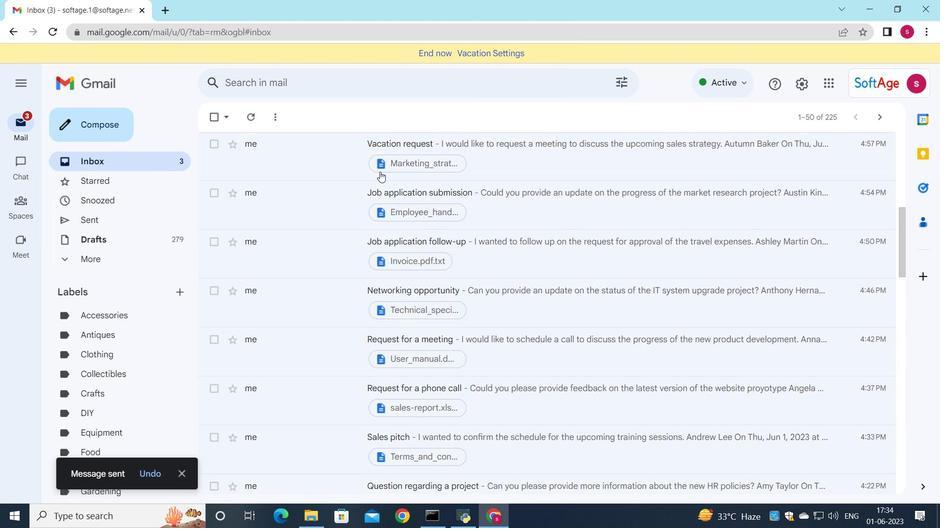 
Action: Mouse scrolled (389, 163) with delta (0, 0)
Screenshot: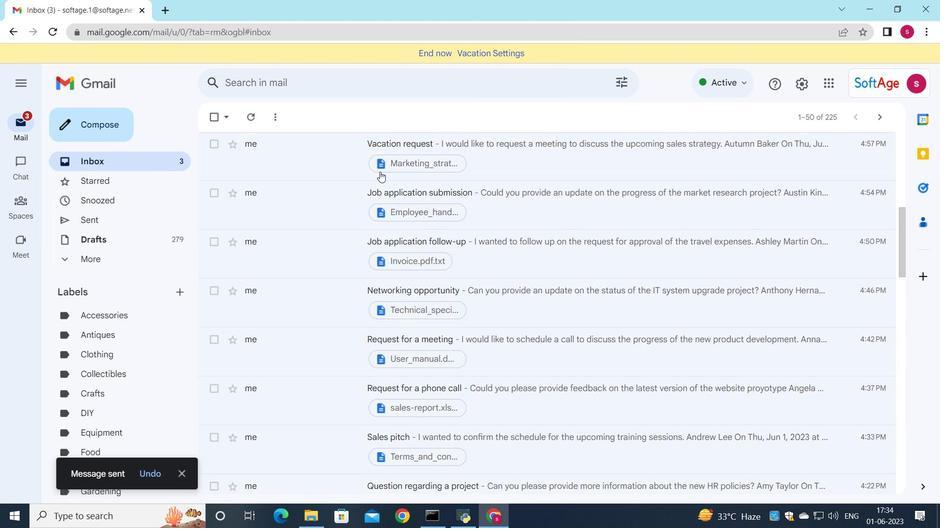 
Action: Mouse moved to (389, 161)
Screenshot: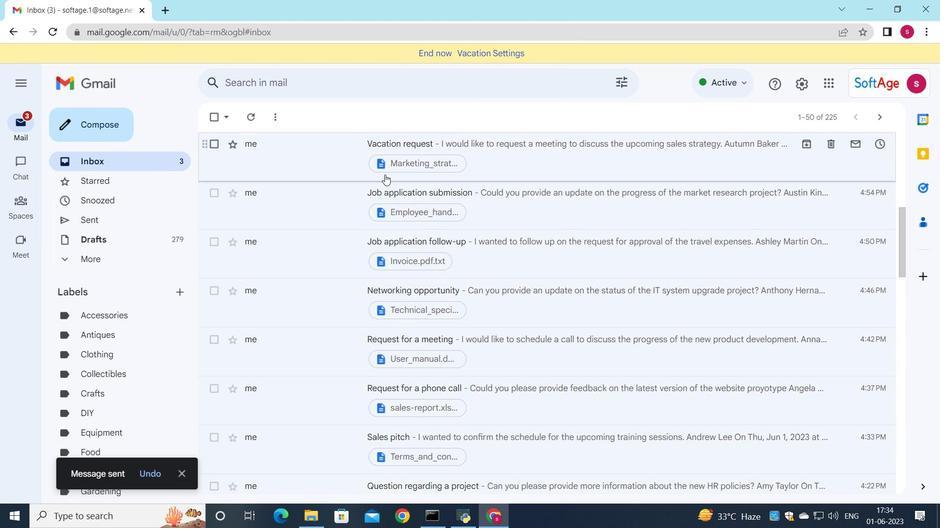 
Action: Mouse scrolled (389, 161) with delta (0, 0)
Screenshot: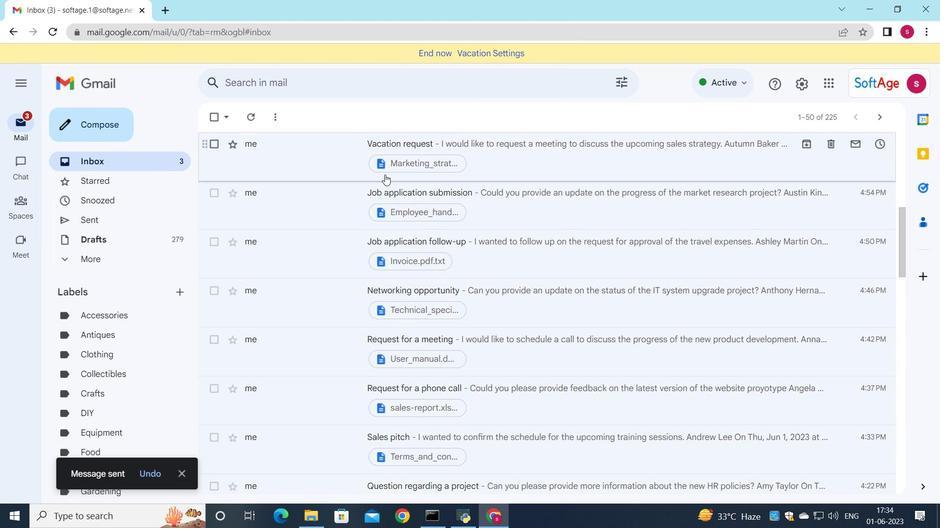 
Action: Mouse moved to (389, 160)
Screenshot: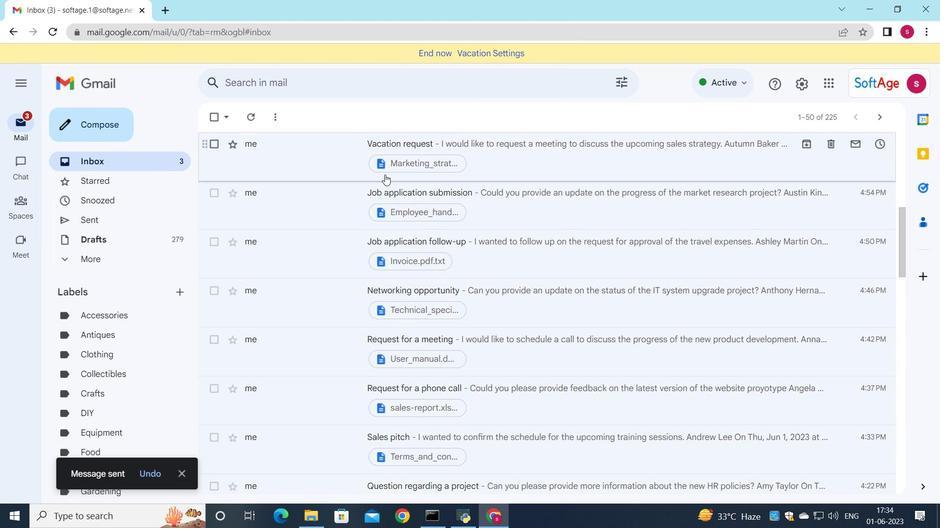 
Action: Mouse scrolled (389, 161) with delta (0, 0)
Screenshot: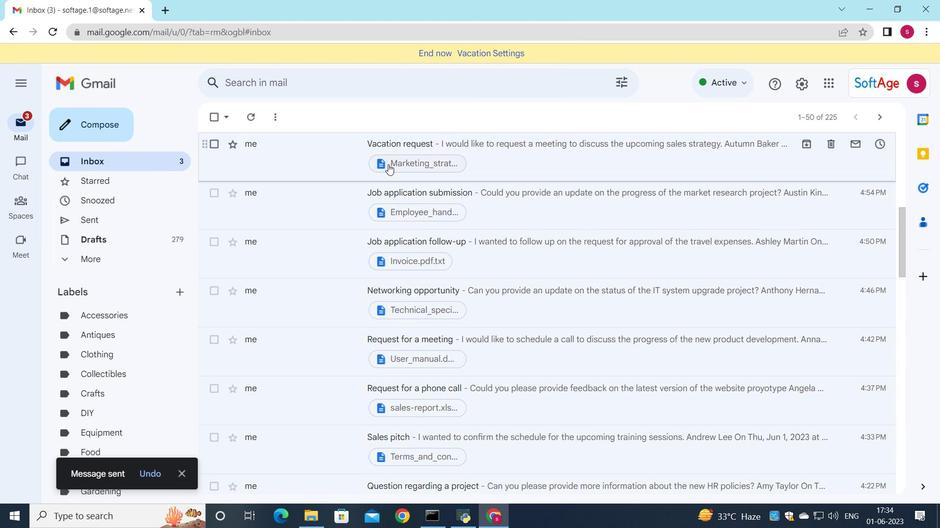 
Action: Mouse moved to (390, 161)
Screenshot: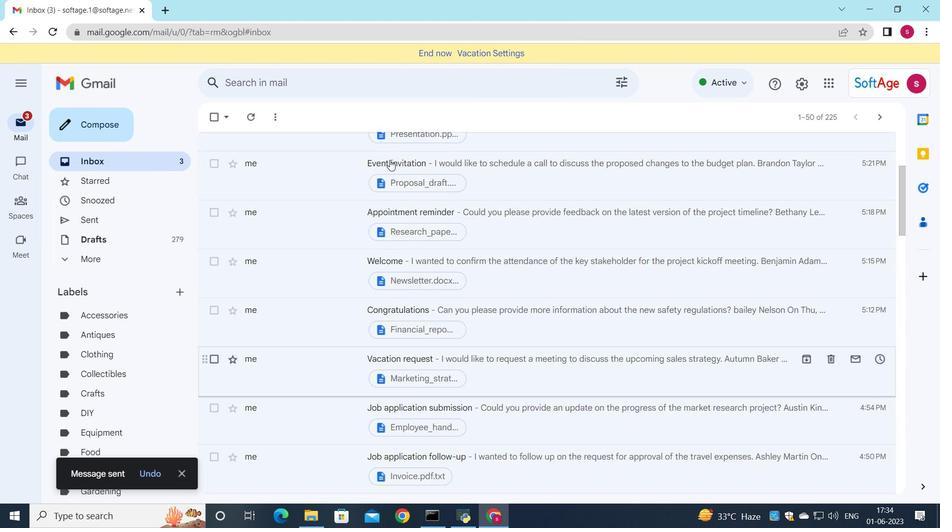 
Action: Mouse scrolled (390, 162) with delta (0, 0)
Screenshot: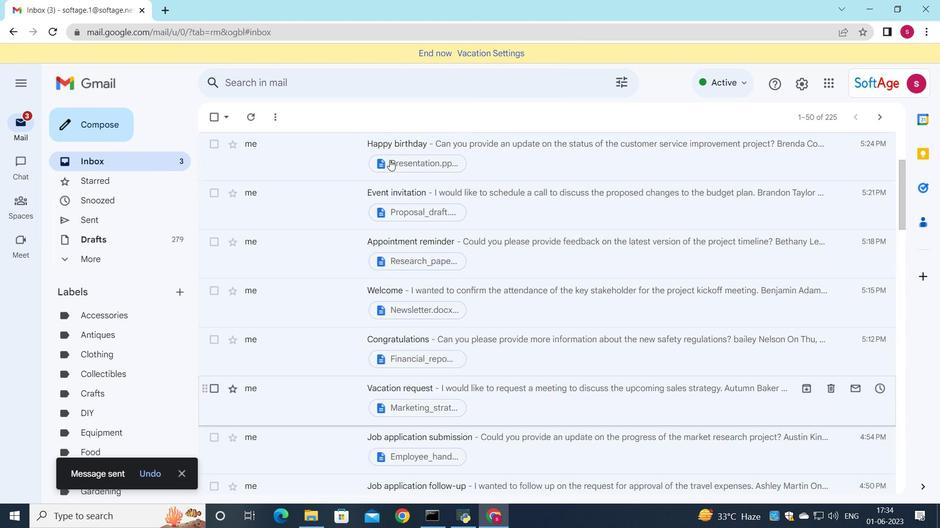 
Action: Mouse scrolled (390, 162) with delta (0, 0)
Screenshot: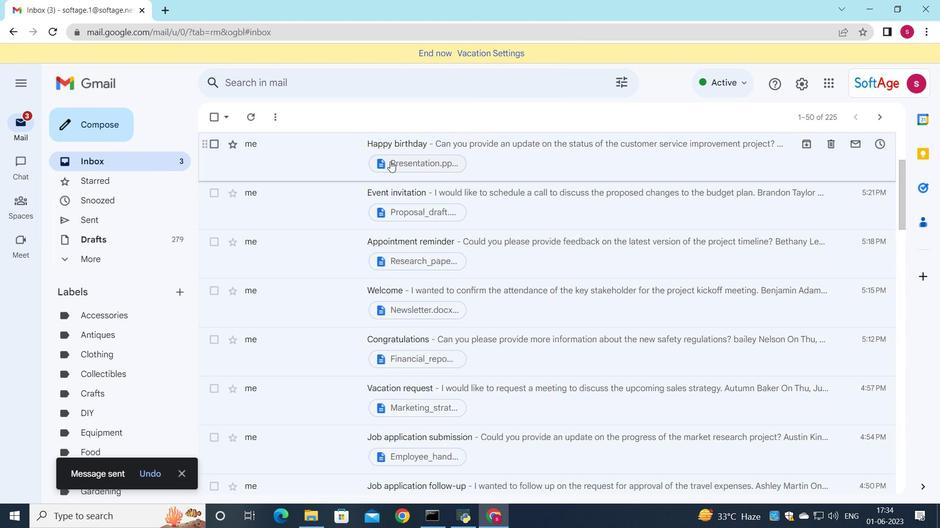 
Action: Mouse scrolled (390, 162) with delta (0, 0)
Screenshot: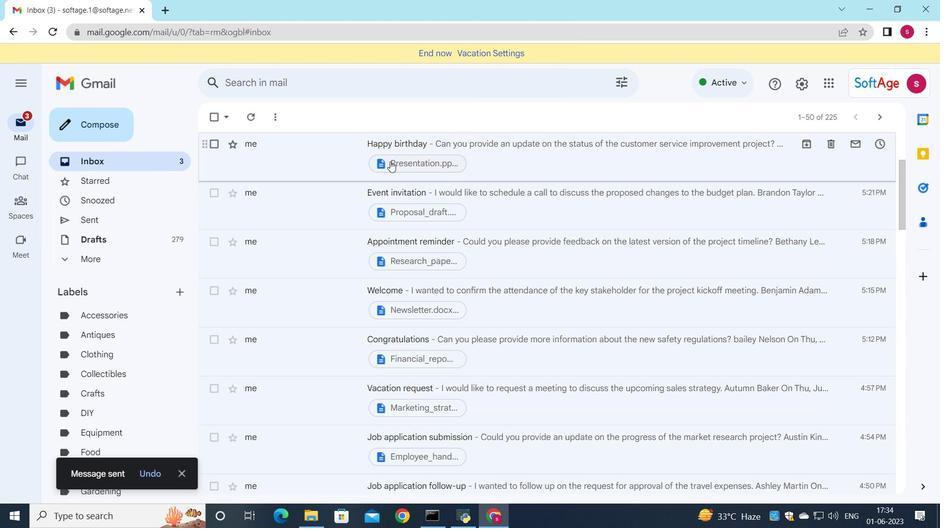 
Action: Mouse scrolled (390, 162) with delta (0, 0)
Screenshot: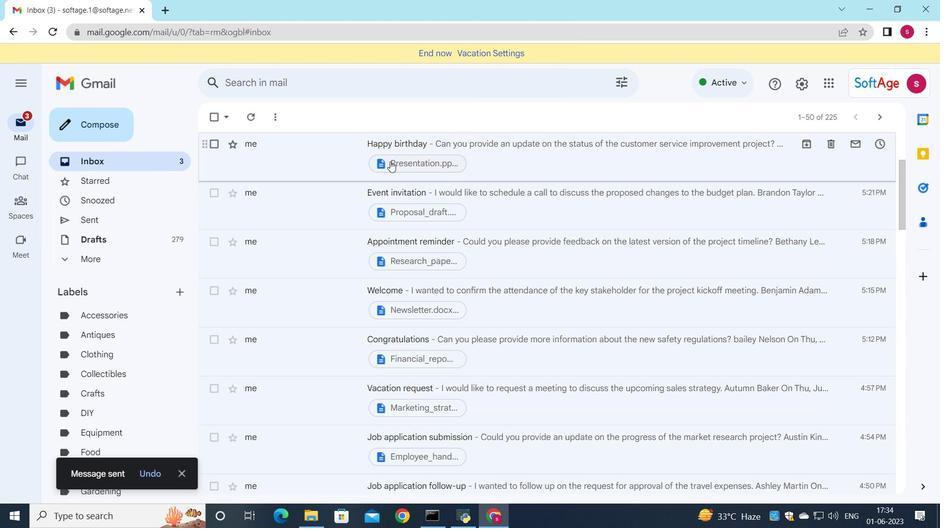 
Action: Mouse scrolled (390, 162) with delta (0, 0)
Screenshot: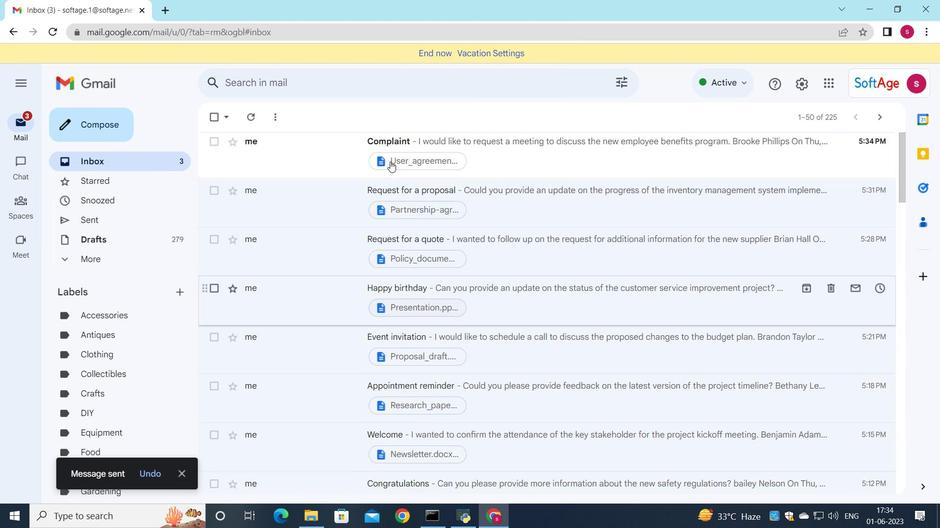
Action: Mouse scrolled (390, 162) with delta (0, 0)
Screenshot: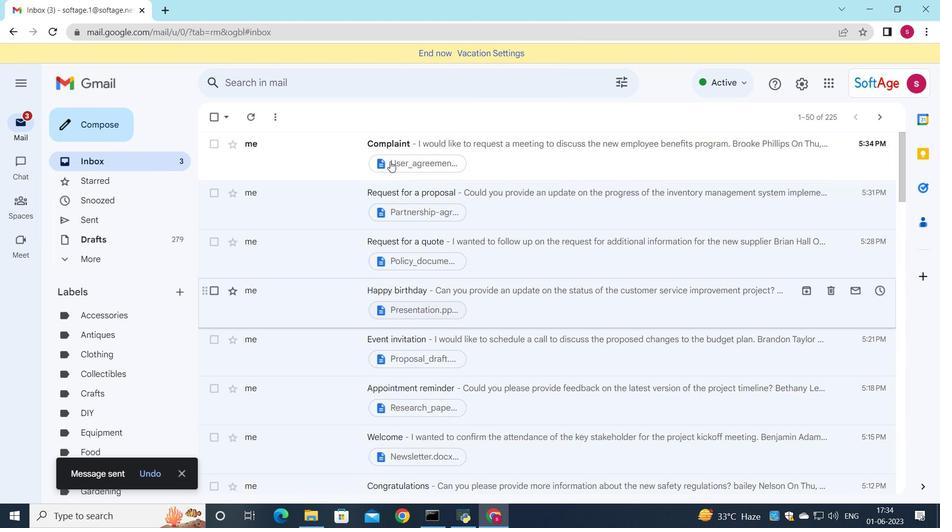 
Action: Mouse scrolled (390, 162) with delta (0, 0)
Screenshot: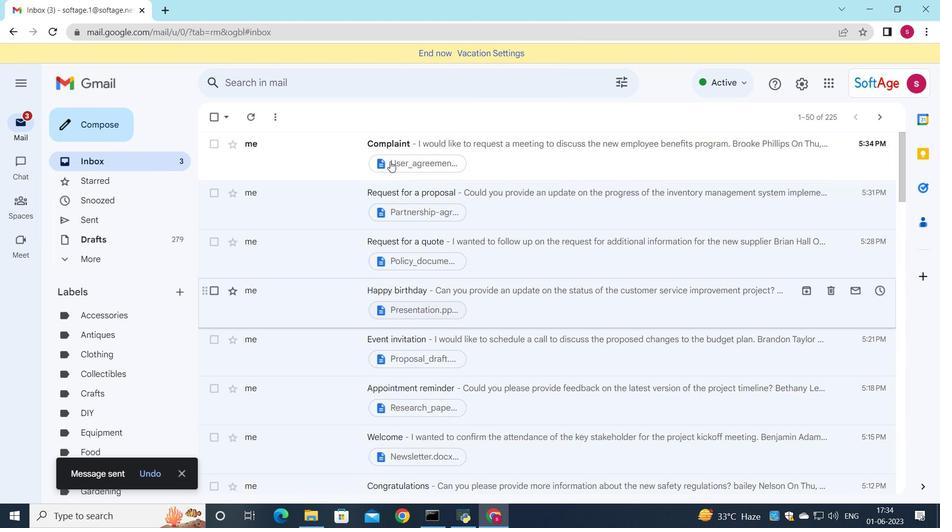 
Action: Mouse scrolled (390, 162) with delta (0, 0)
Screenshot: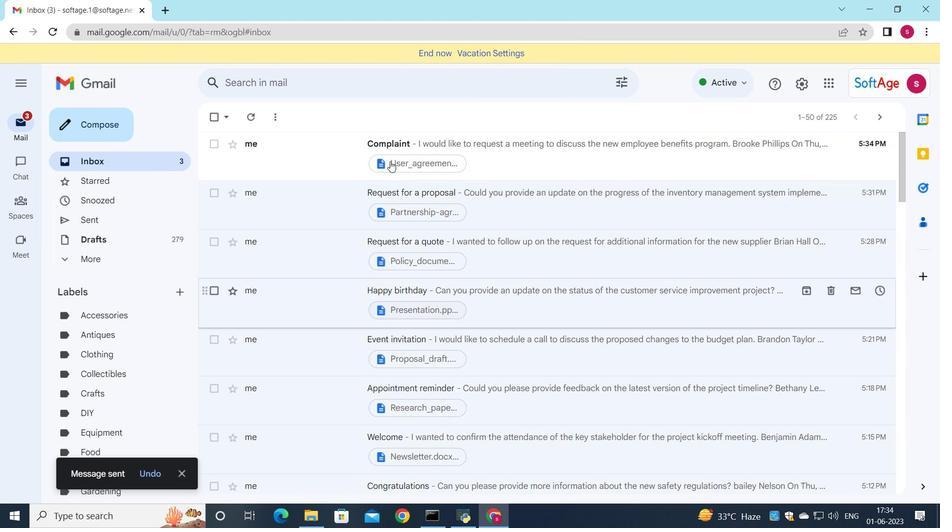
Action: Mouse scrolled (390, 162) with delta (0, 0)
Screenshot: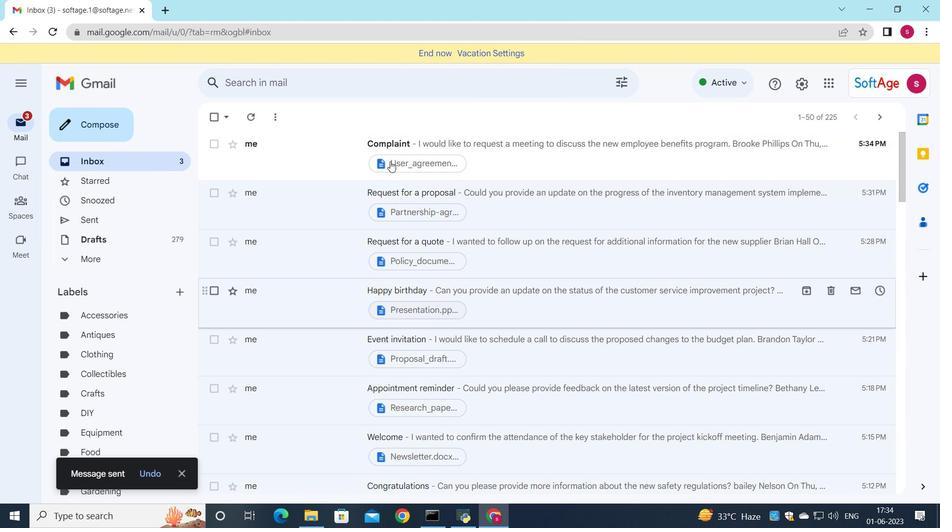 
Action: Mouse moved to (358, 149)
Screenshot: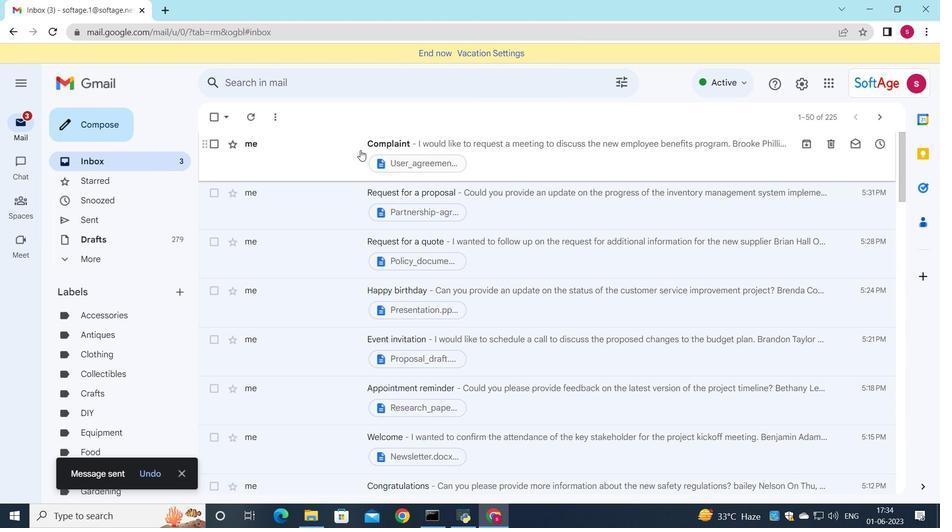 
Action: Mouse pressed left at (358, 149)
Screenshot: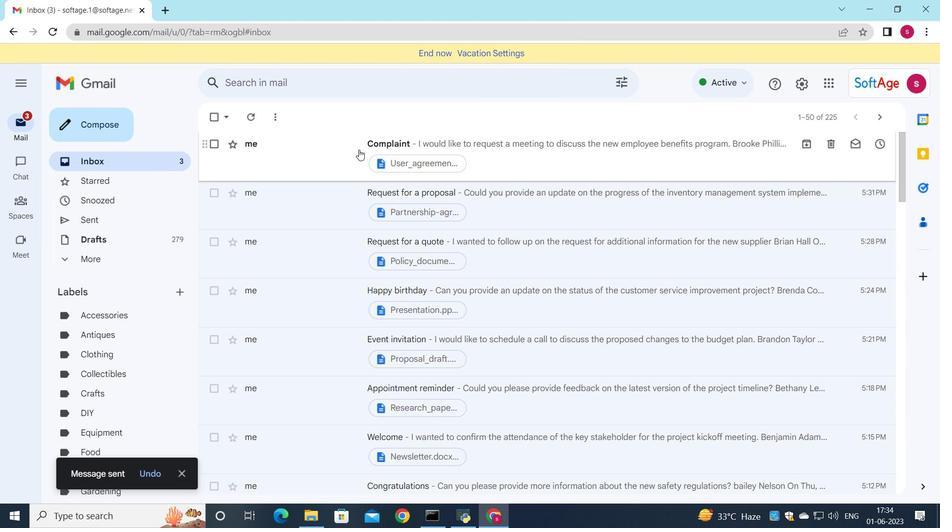 
Action: Mouse moved to (505, 197)
Screenshot: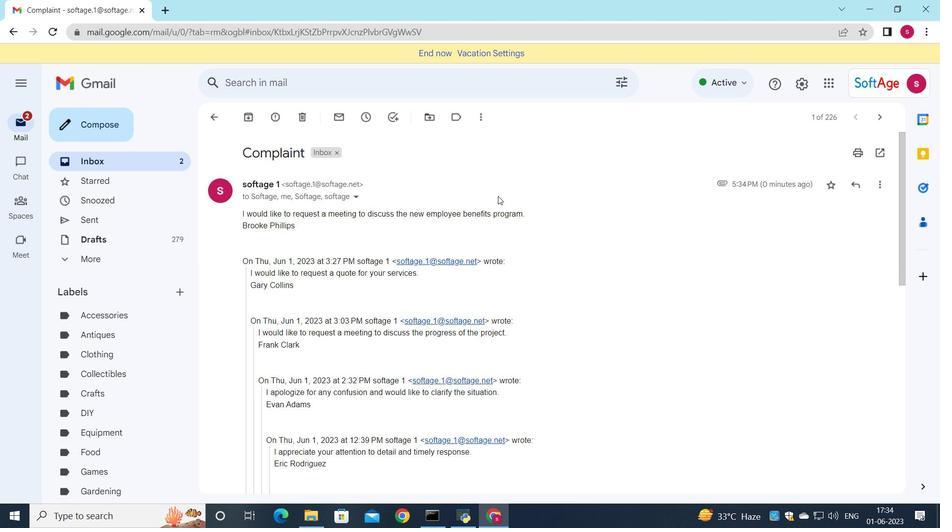 
